 Task: Open Card Customer Feedback Analysis in Board Product Documentation to Workspace Channel Marketing and add a team member Softage.4@softage.net, a label Purple, a checklist Business Process Improvement, an attachment from your onedrive, a color Purple and finally, add a card description 'Plan and execute company team-building training' and a comment 'This task requires us to be proactive in identifying potential risks and taking steps to mitigate them.'. Add a start date 'Jan 04, 1900' with a due date 'Jan 11, 1900'
Action: Mouse moved to (543, 196)
Screenshot: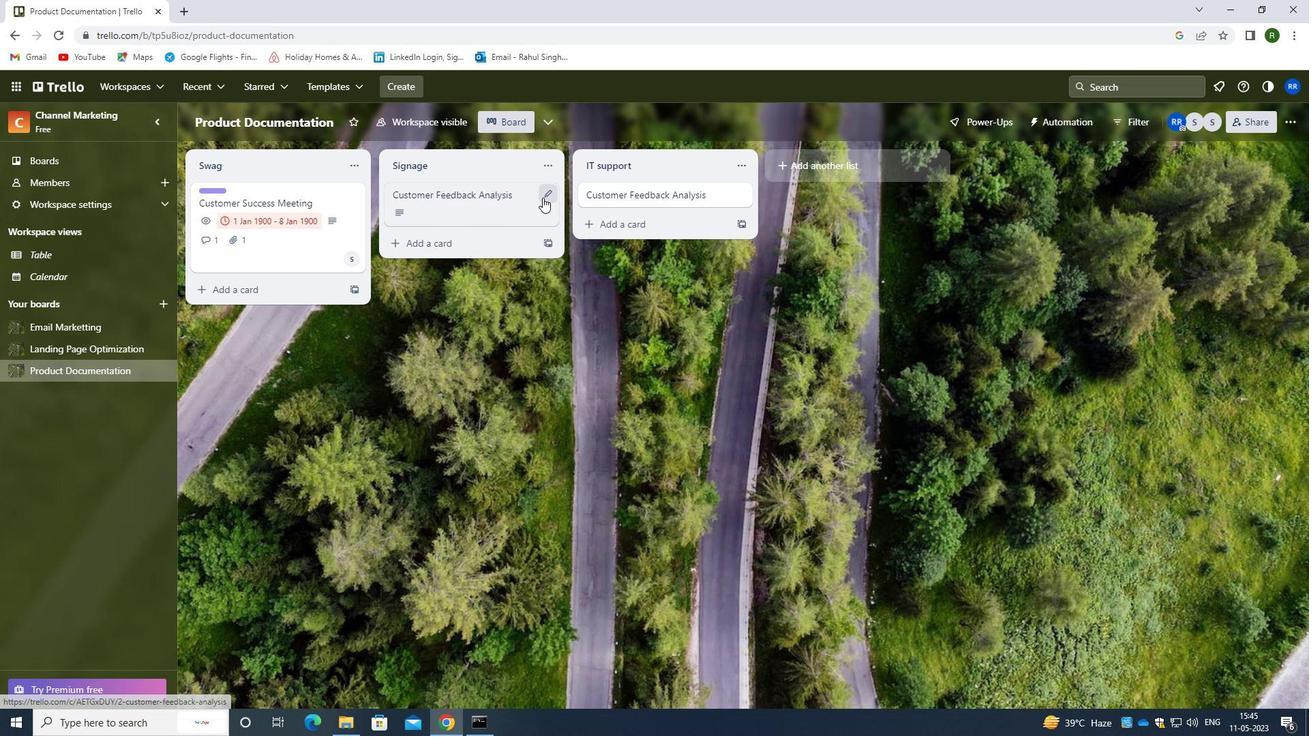 
Action: Mouse pressed left at (543, 196)
Screenshot: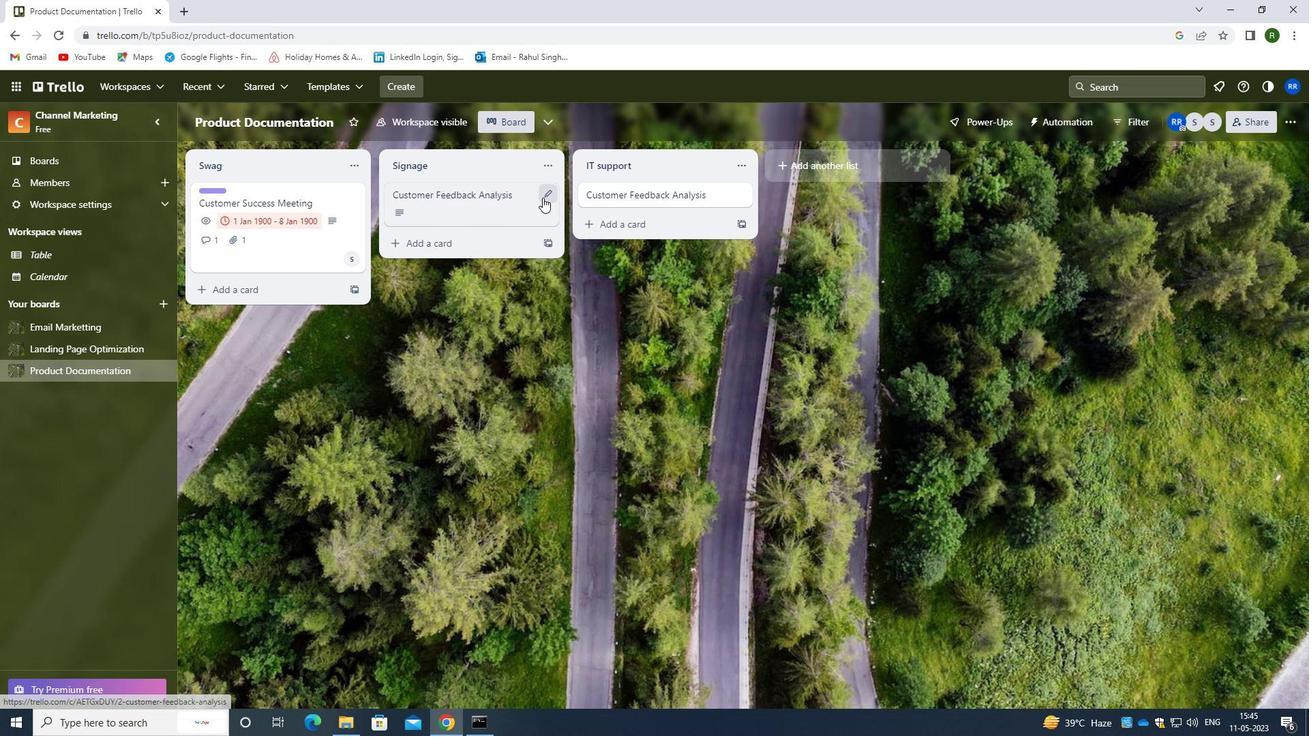 
Action: Mouse moved to (603, 191)
Screenshot: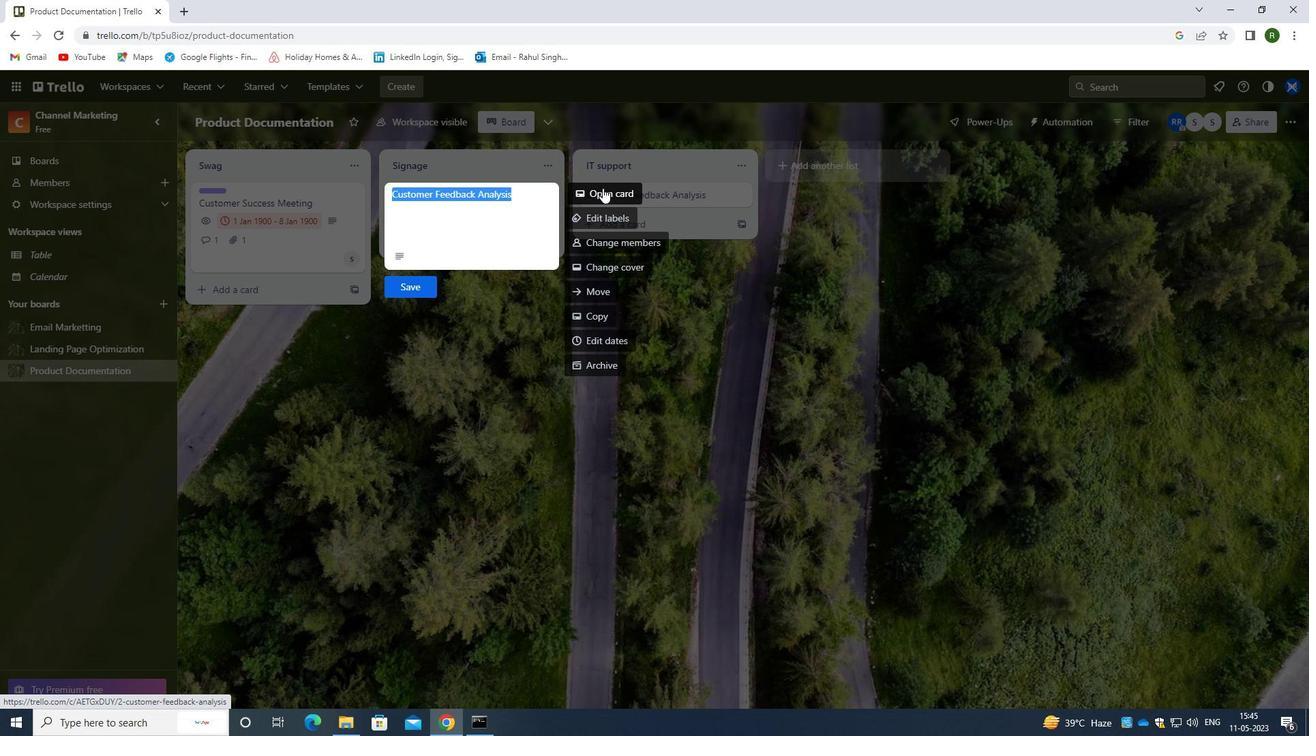 
Action: Mouse pressed left at (603, 191)
Screenshot: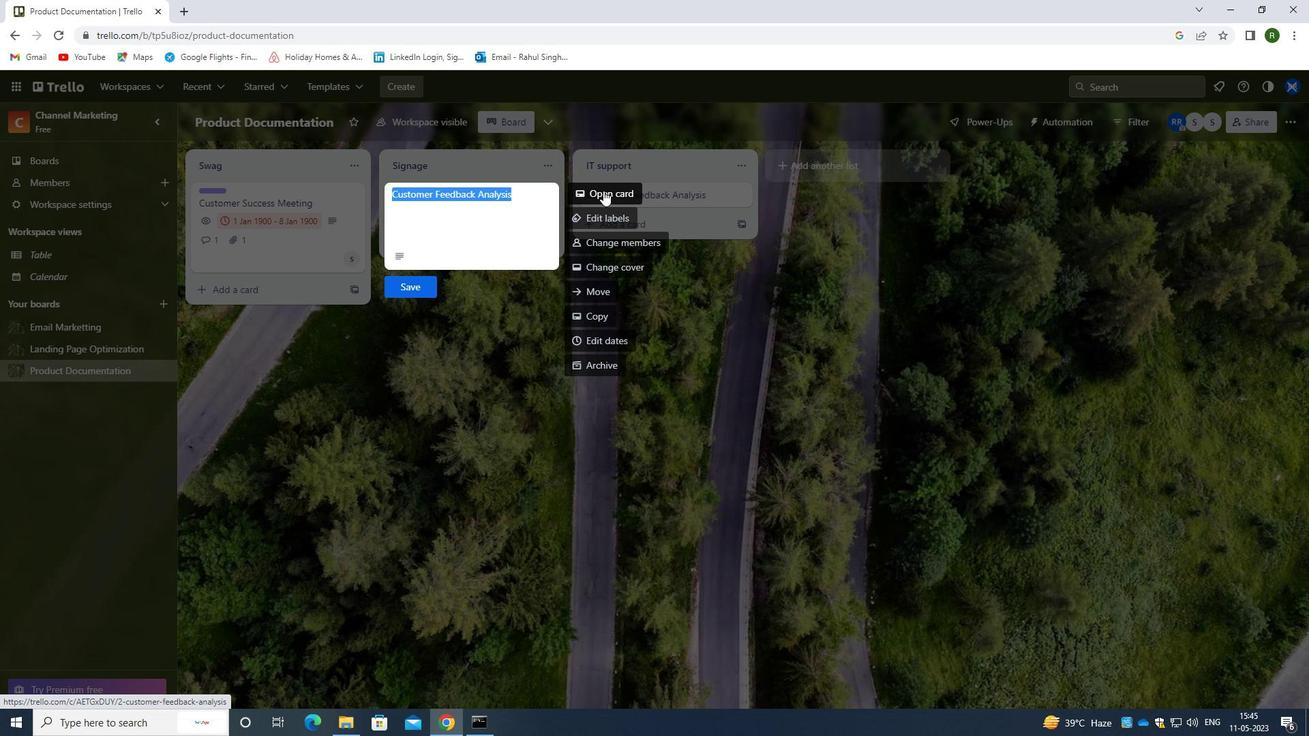 
Action: Mouse moved to (835, 236)
Screenshot: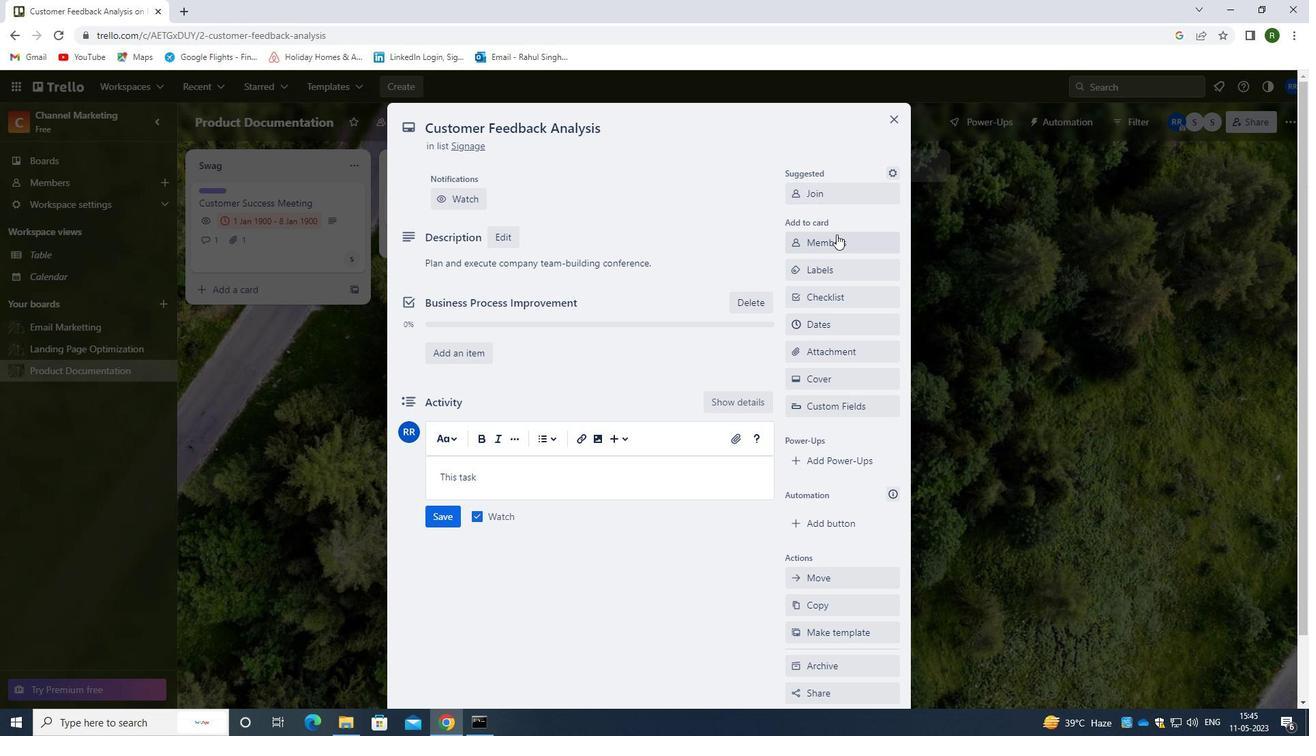 
Action: Mouse pressed left at (835, 236)
Screenshot: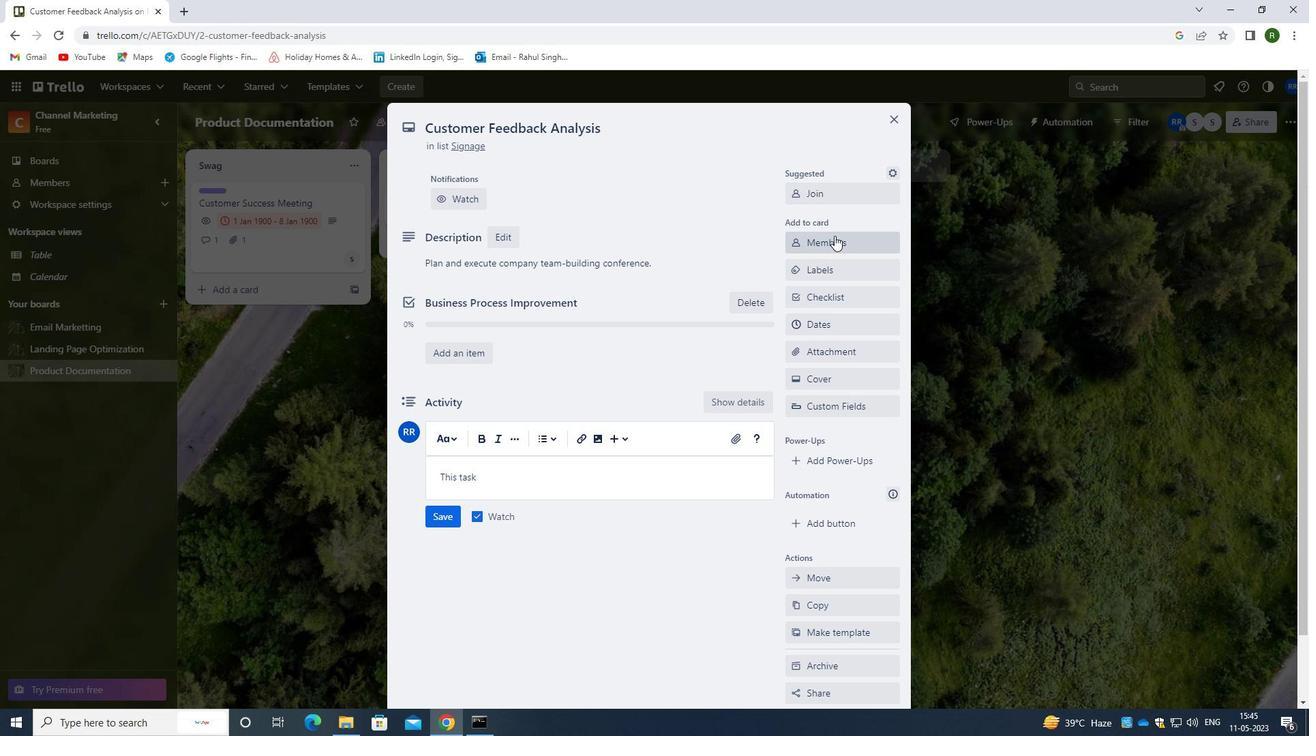 
Action: Mouse moved to (823, 313)
Screenshot: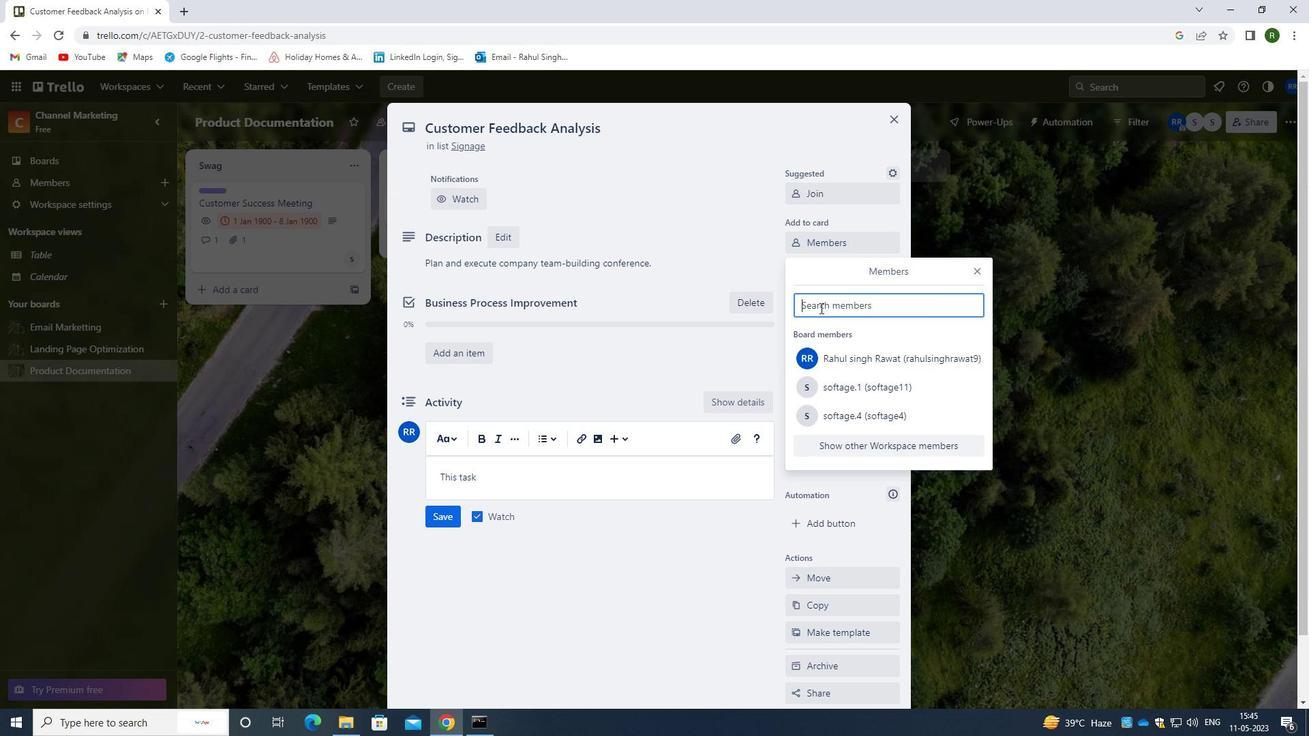 
Action: Key pressed <Key.caps_lock>s<Key.caps_lock>oftage.4<Key.shift>@SOFTAGE.NET
Screenshot: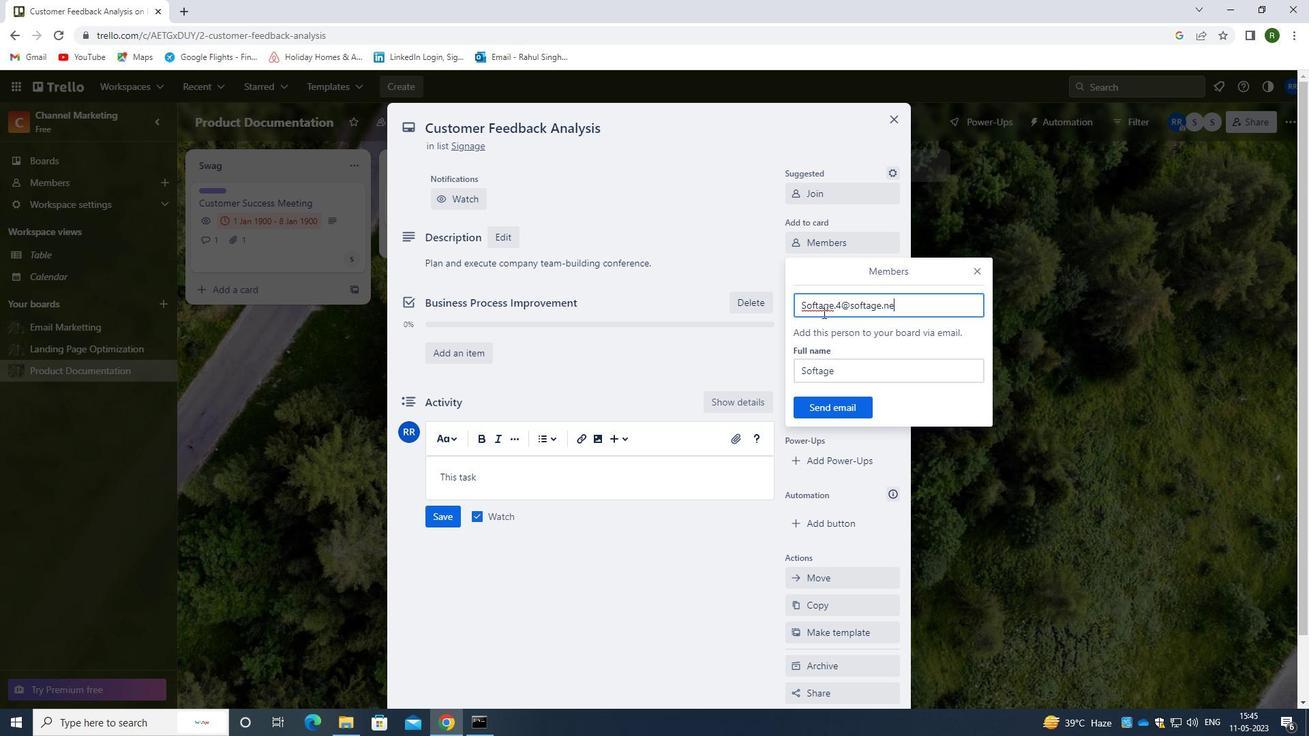 
Action: Mouse moved to (853, 408)
Screenshot: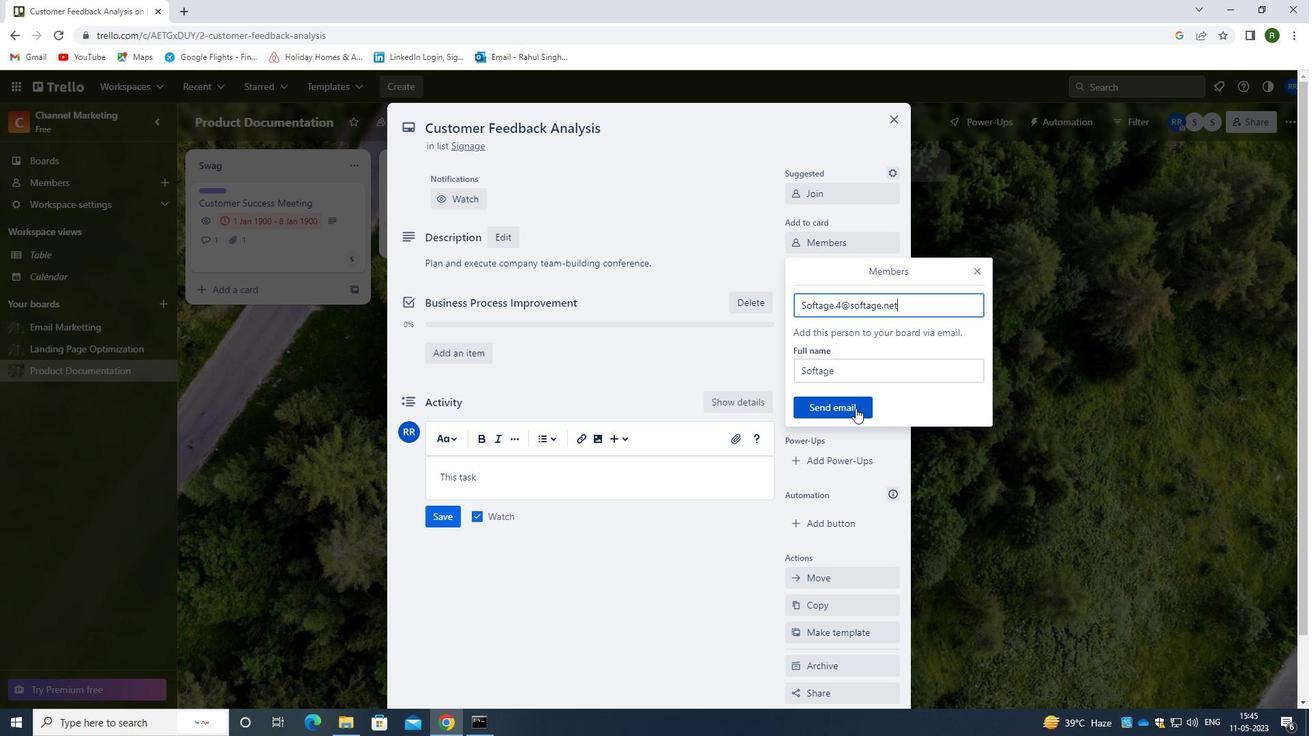 
Action: Mouse pressed left at (853, 408)
Screenshot: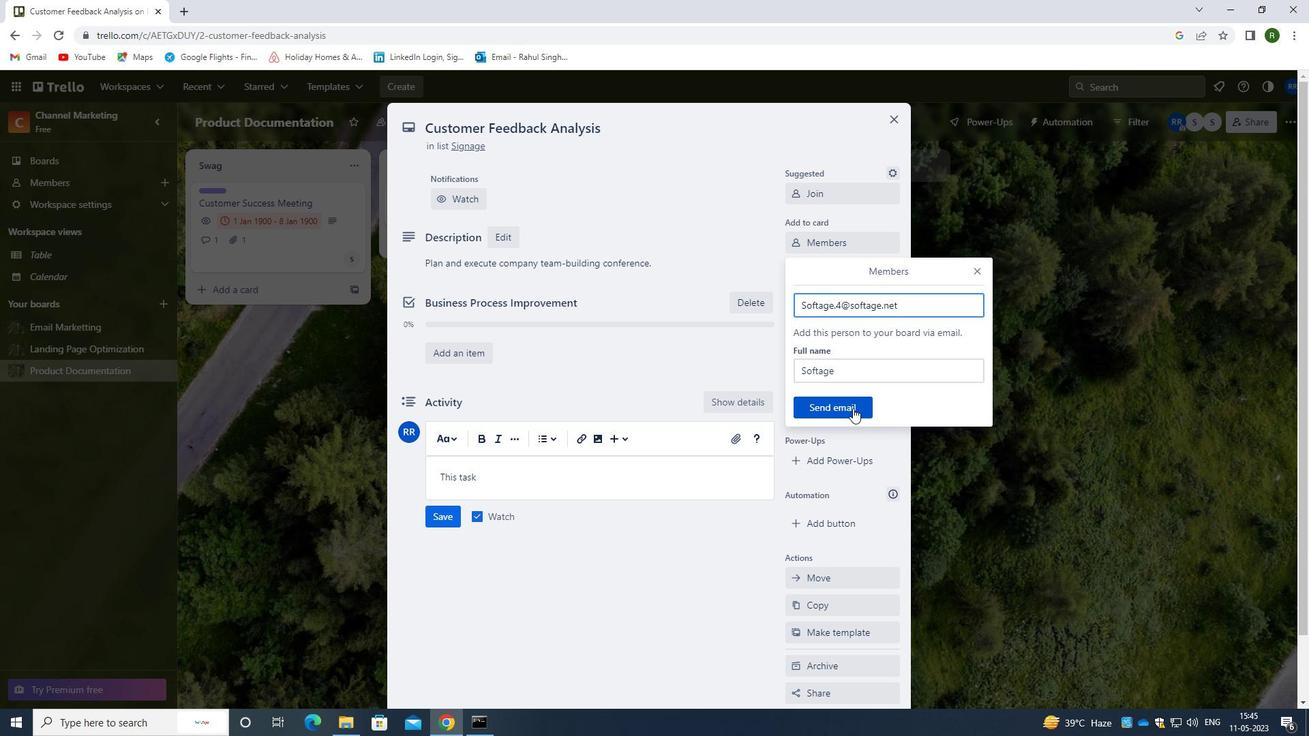 
Action: Mouse moved to (821, 264)
Screenshot: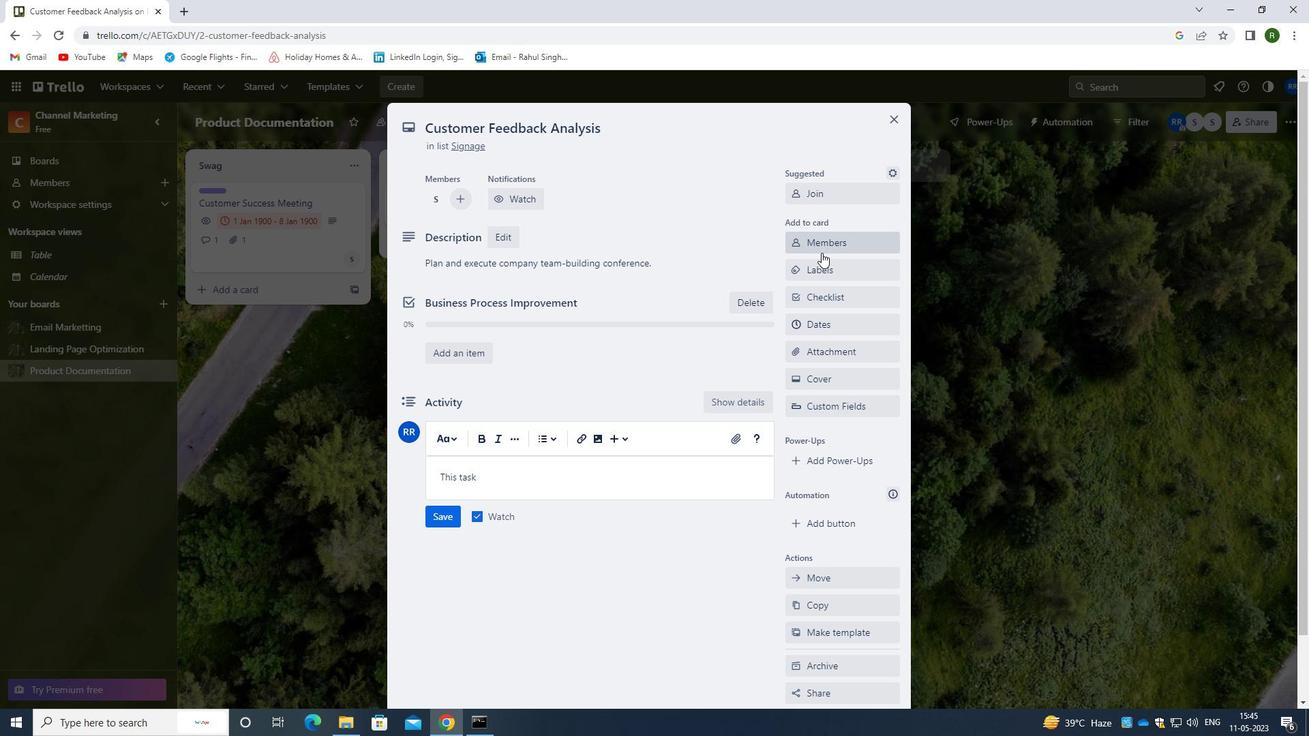 
Action: Mouse pressed left at (821, 264)
Screenshot: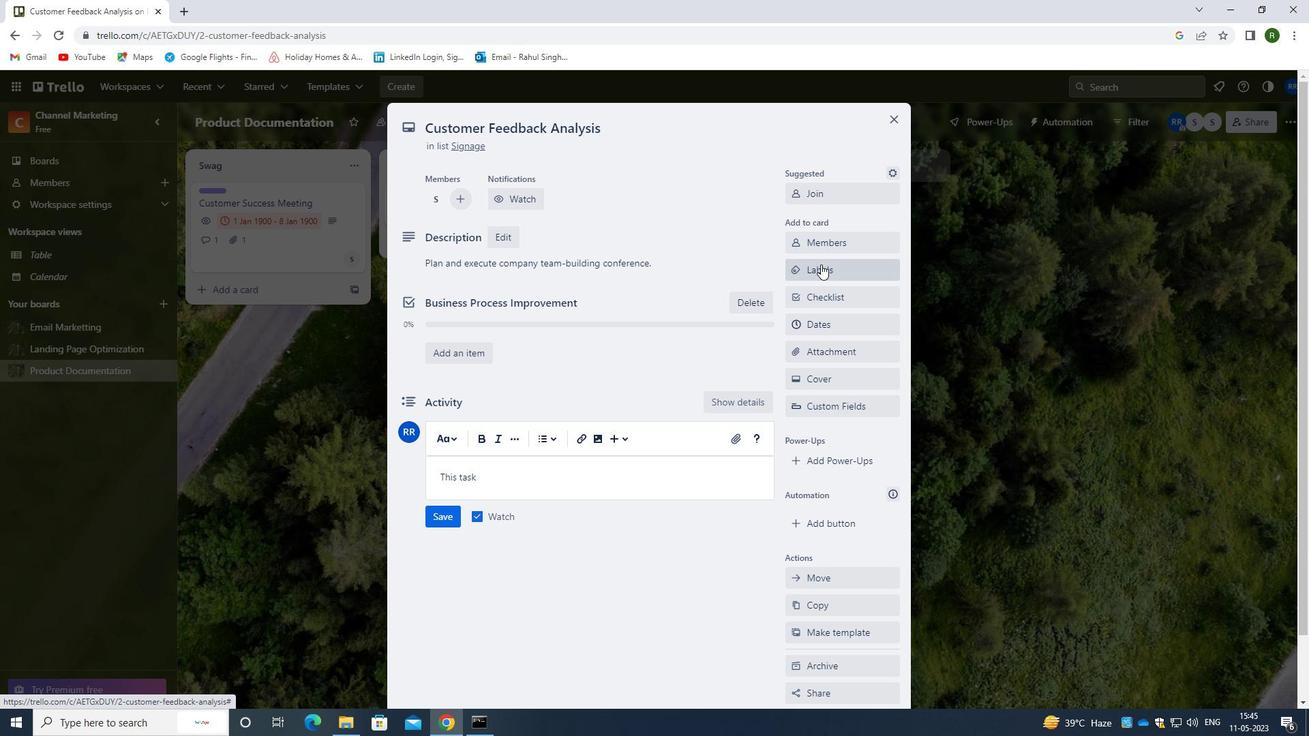 
Action: Mouse moved to (835, 334)
Screenshot: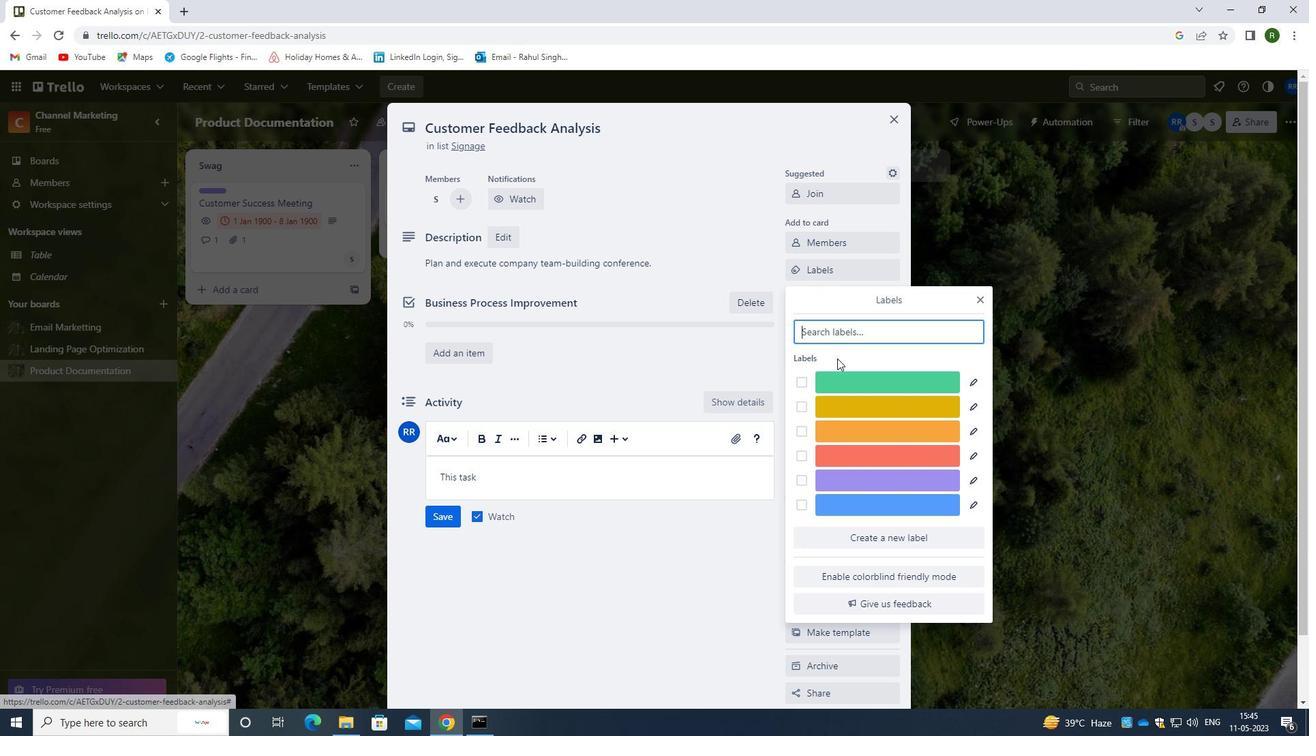 
Action: Key pressed PURPLE
Screenshot: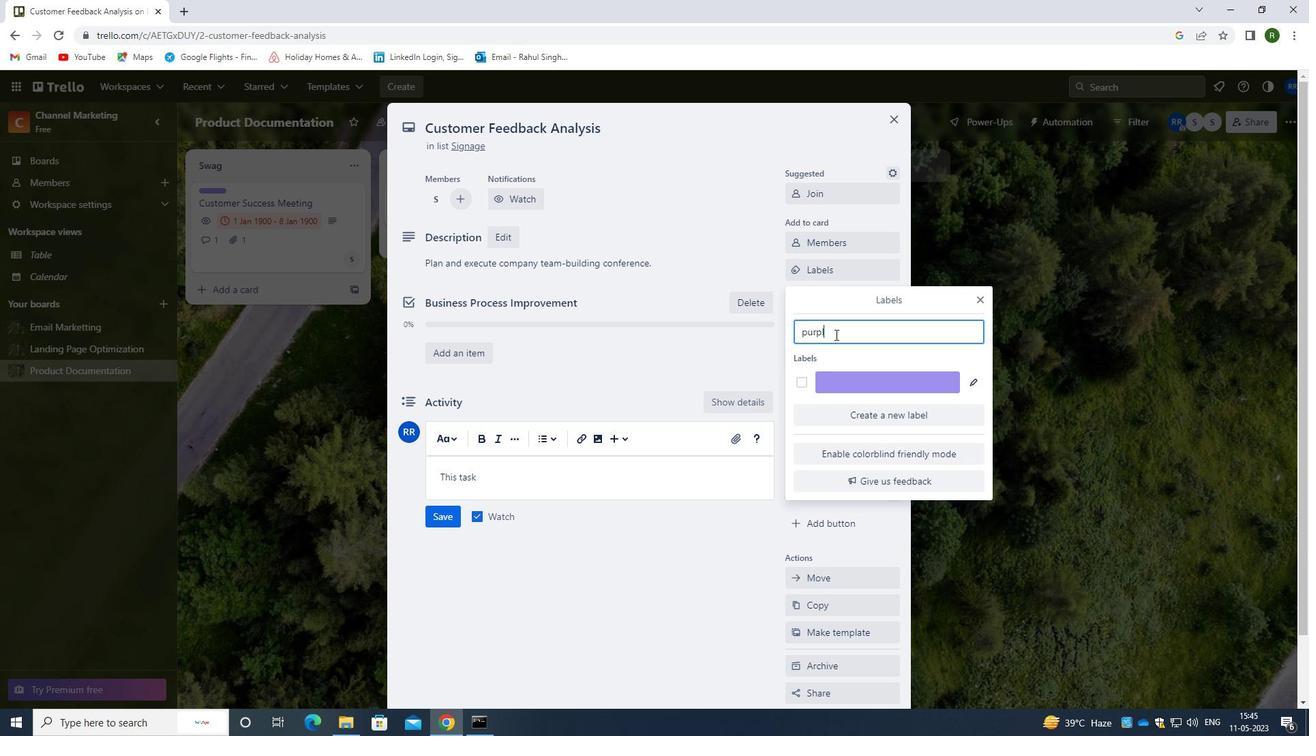
Action: Mouse moved to (798, 380)
Screenshot: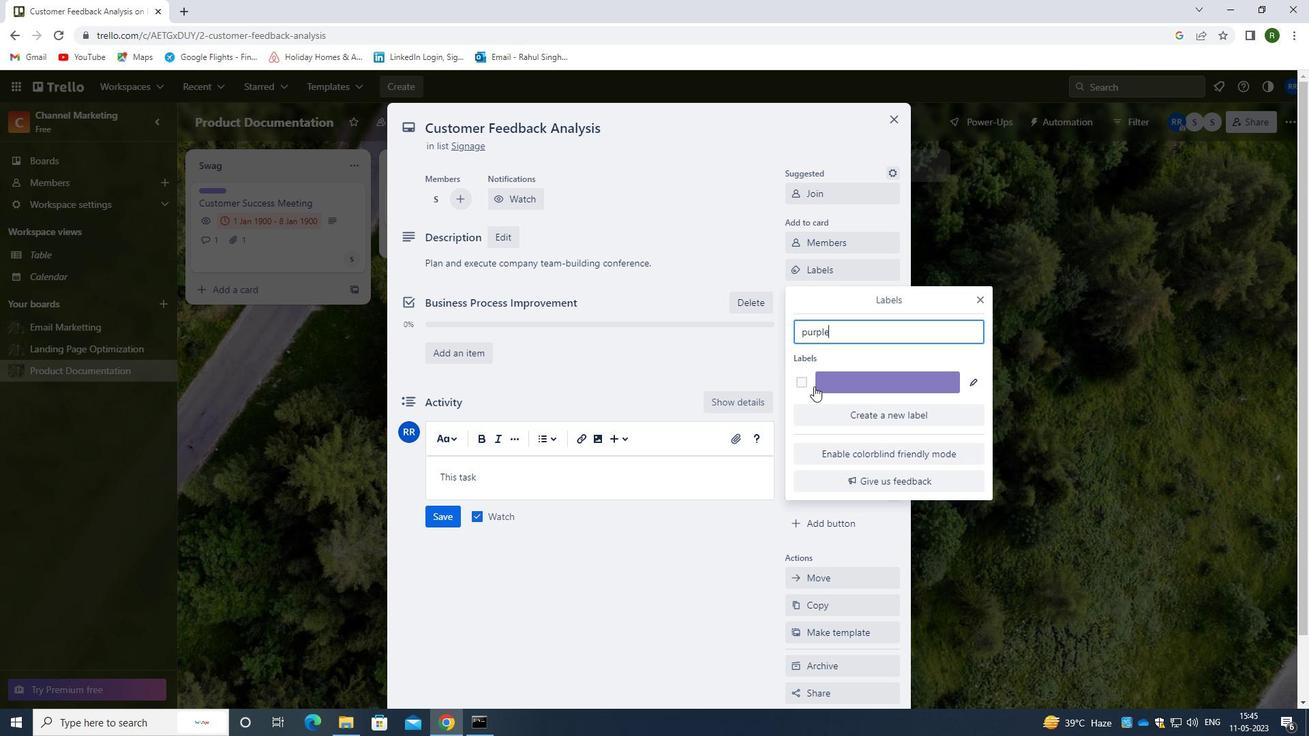 
Action: Mouse pressed left at (798, 380)
Screenshot: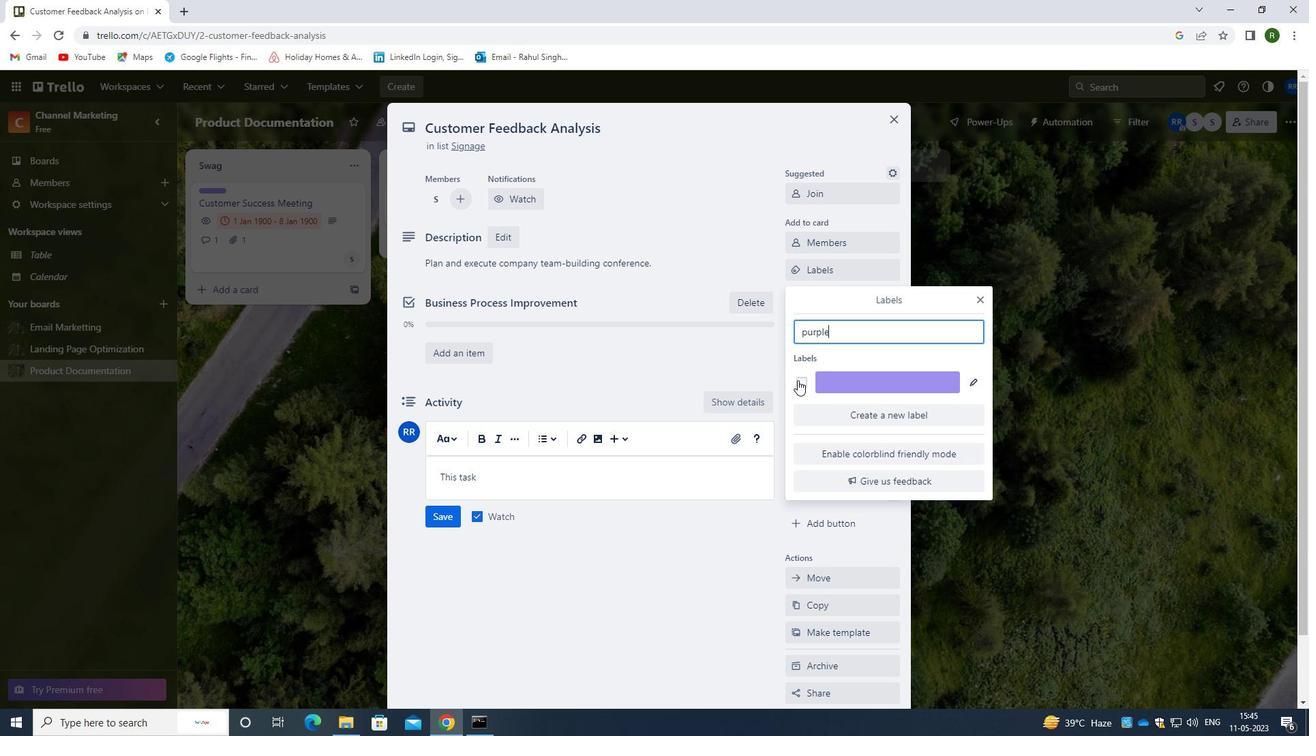 
Action: Mouse moved to (980, 303)
Screenshot: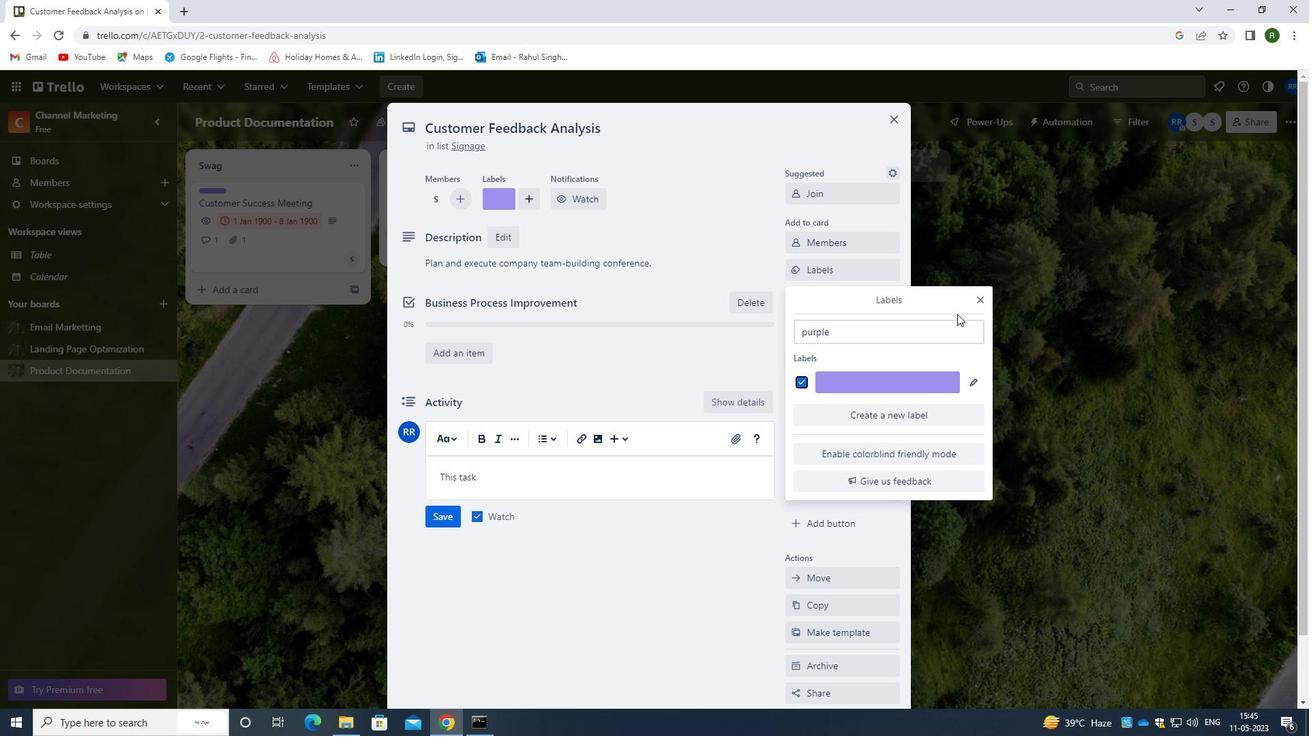 
Action: Mouse pressed left at (980, 303)
Screenshot: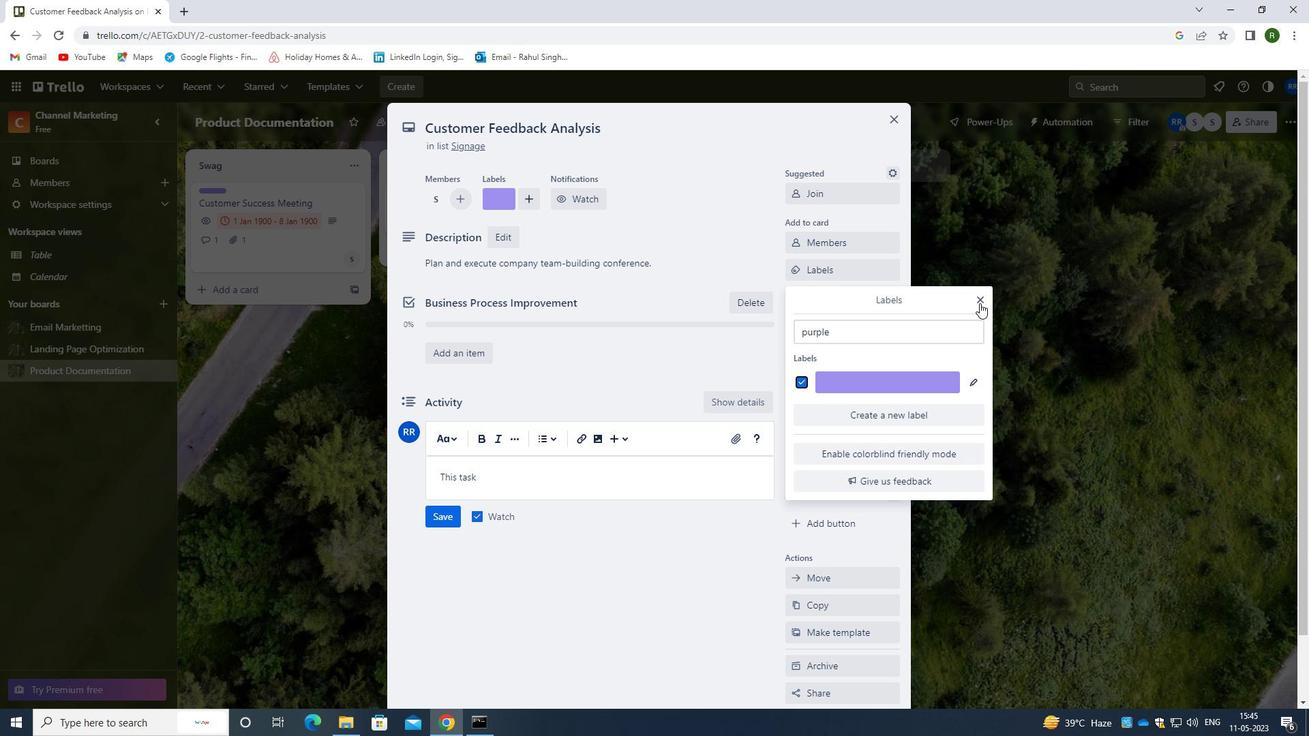 
Action: Mouse moved to (833, 302)
Screenshot: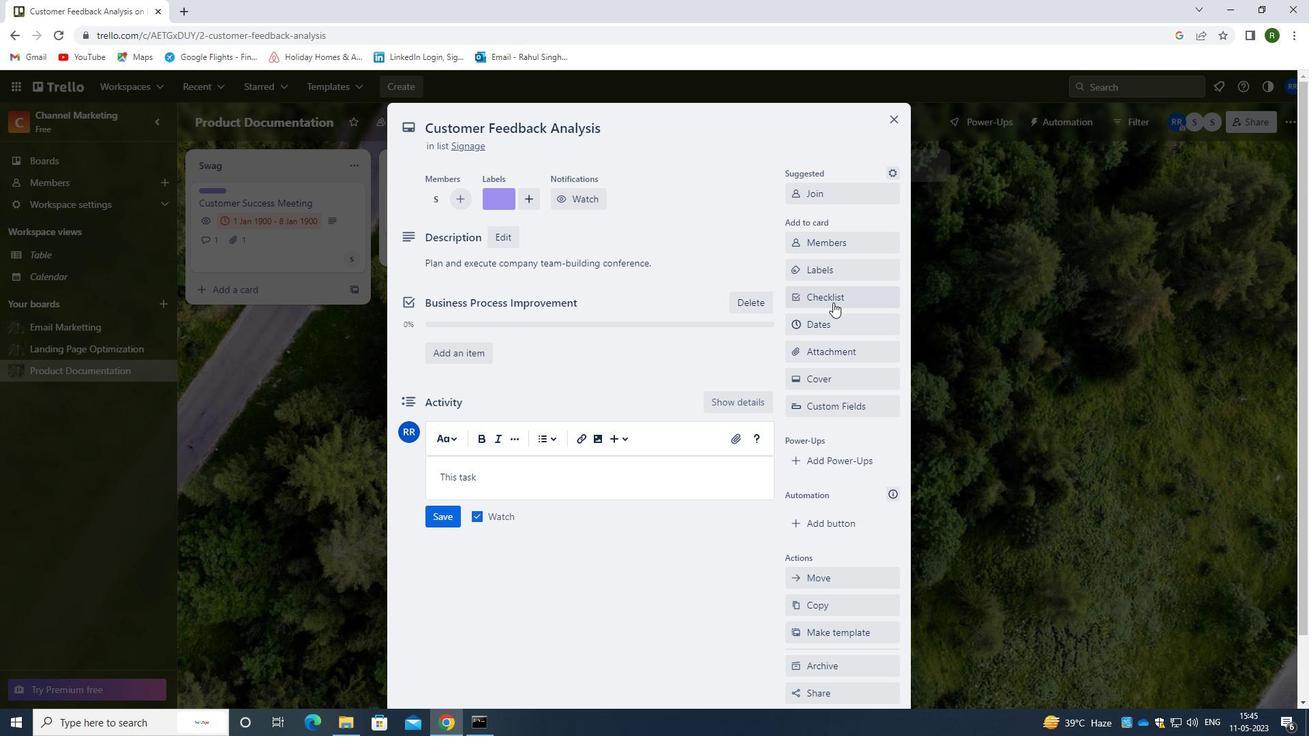 
Action: Mouse pressed left at (833, 302)
Screenshot: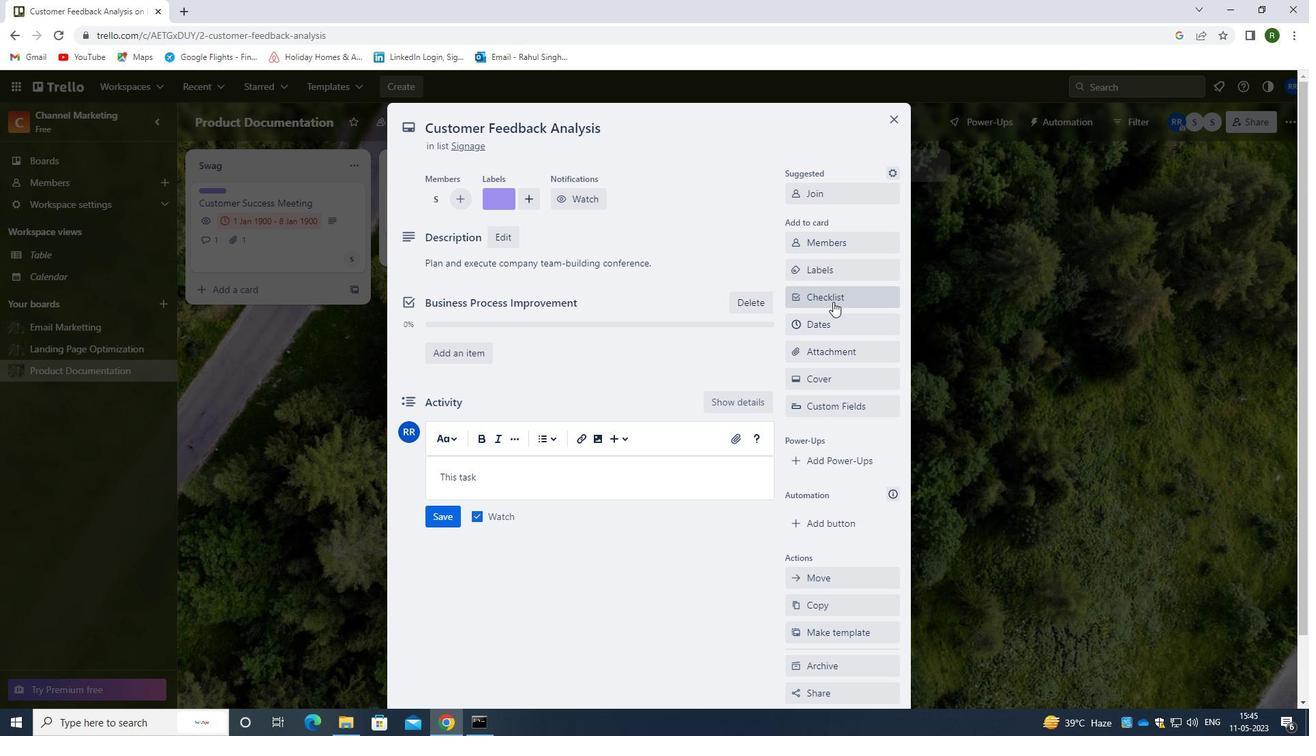 
Action: Mouse moved to (871, 364)
Screenshot: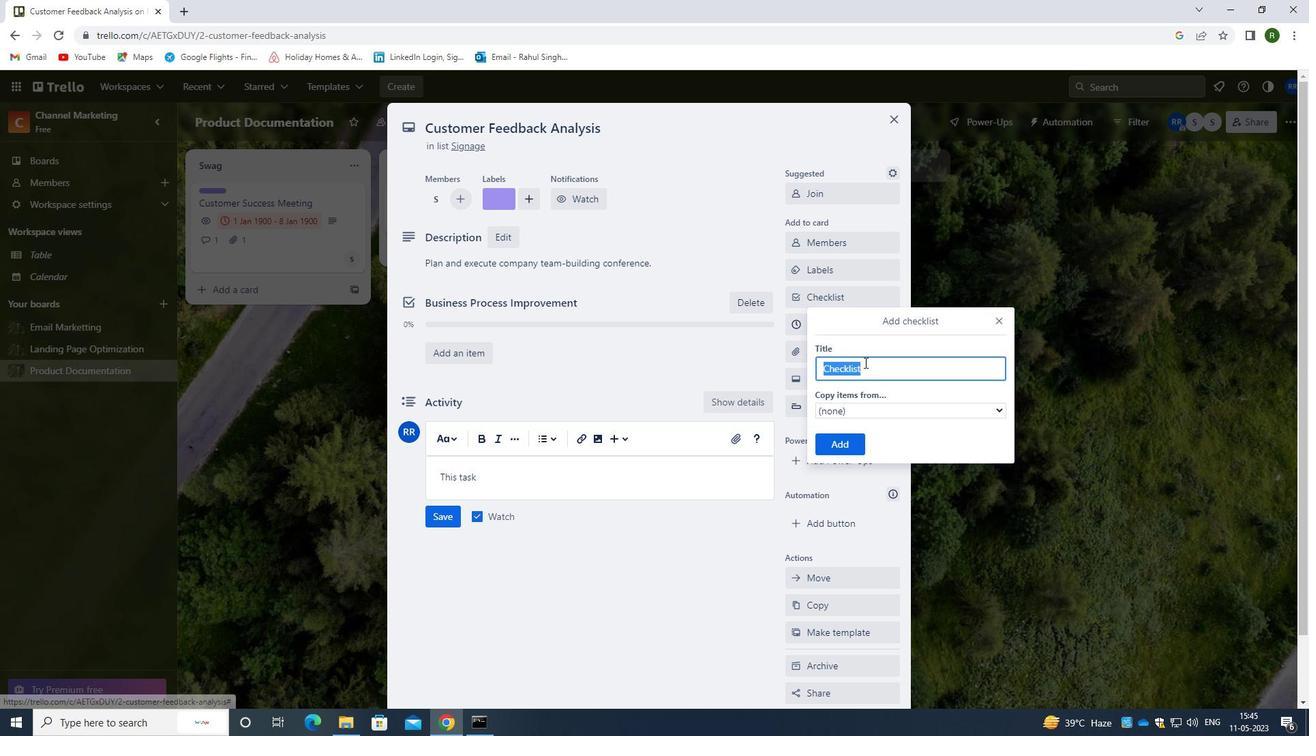 
Action: Key pressed <Key.backspace><Key.shift><Key.shift><Key.shift><Key.shift><Key.shift><Key.shift><Key.shift><Key.shift><Key.shift><Key.shift><Key.shift><Key.shift><Key.shift><Key.shift><Key.shift><Key.shift><Key.shift><Key.shift><Key.shift><Key.shift><Key.shift><Key.shift><Key.shift><Key.shift><Key.shift><Key.shift><Key.shift><Key.shift><Key.shift><Key.shift><Key.shift><Key.shift><Key.shift><Key.shift><Key.shift><Key.shift><Key.shift><Key.shift><Key.shift><Key.shift><Key.shift><Key.shift><Key.shift><Key.shift><Key.shift><Key.shift><Key.shift><Key.shift><Key.shift><Key.shift><Key.shift>BUSINESS<Key.space><Key.shift><Key.shift><Key.shift><Key.shift><Key.shift>PROCESS<Key.space><Key.shift>IMPROB<Key.backspace>VEMENT
Screenshot: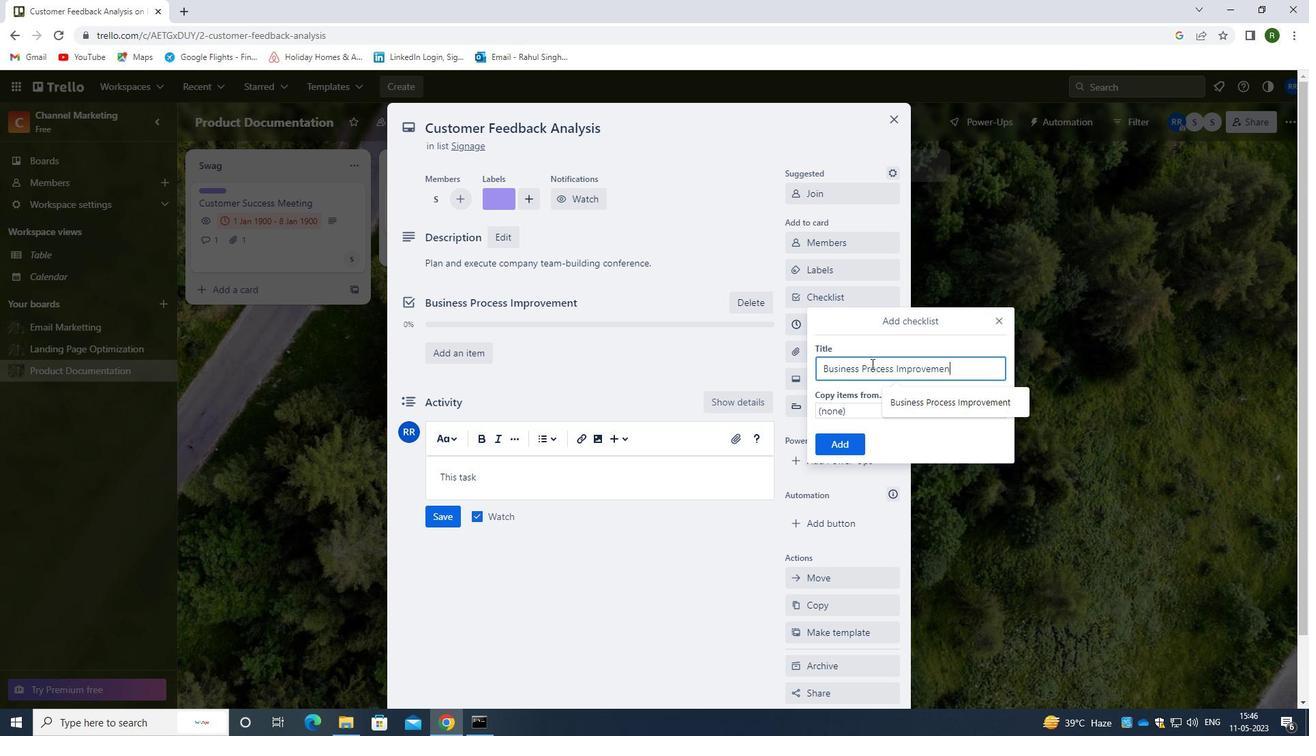 
Action: Mouse moved to (839, 441)
Screenshot: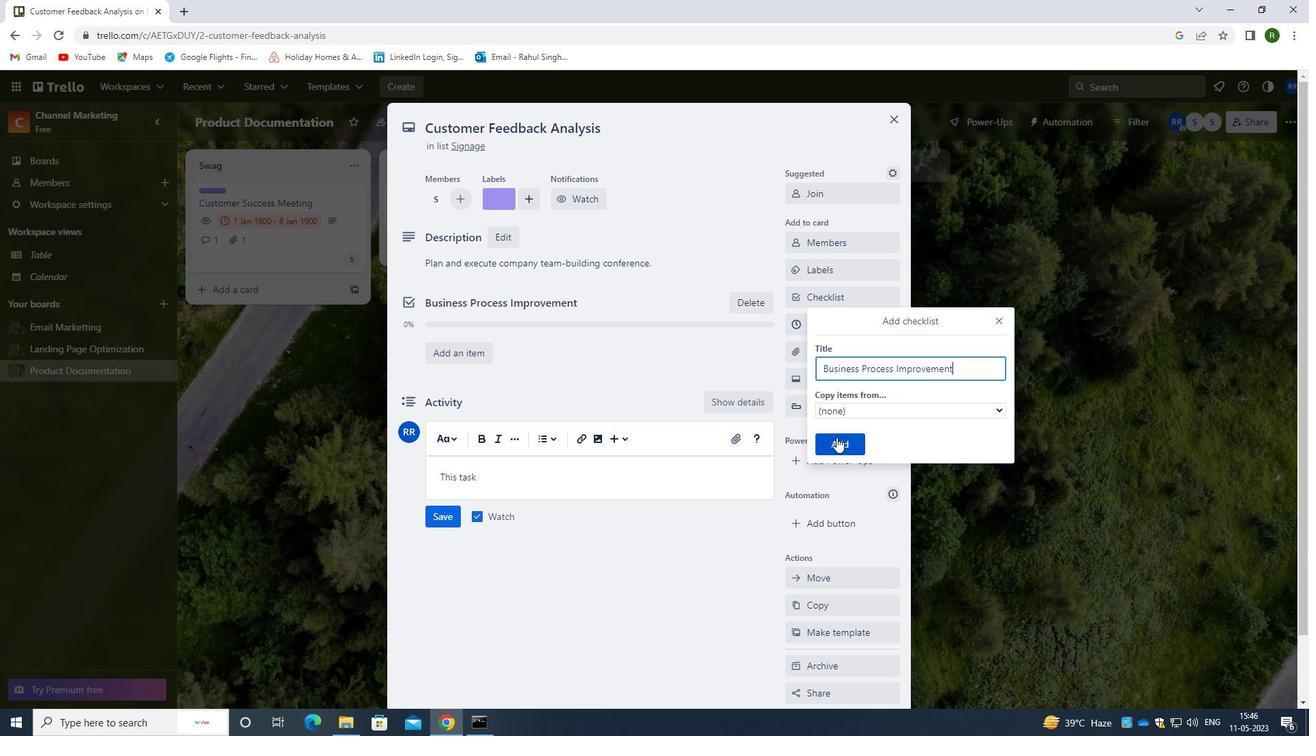 
Action: Mouse pressed left at (839, 441)
Screenshot: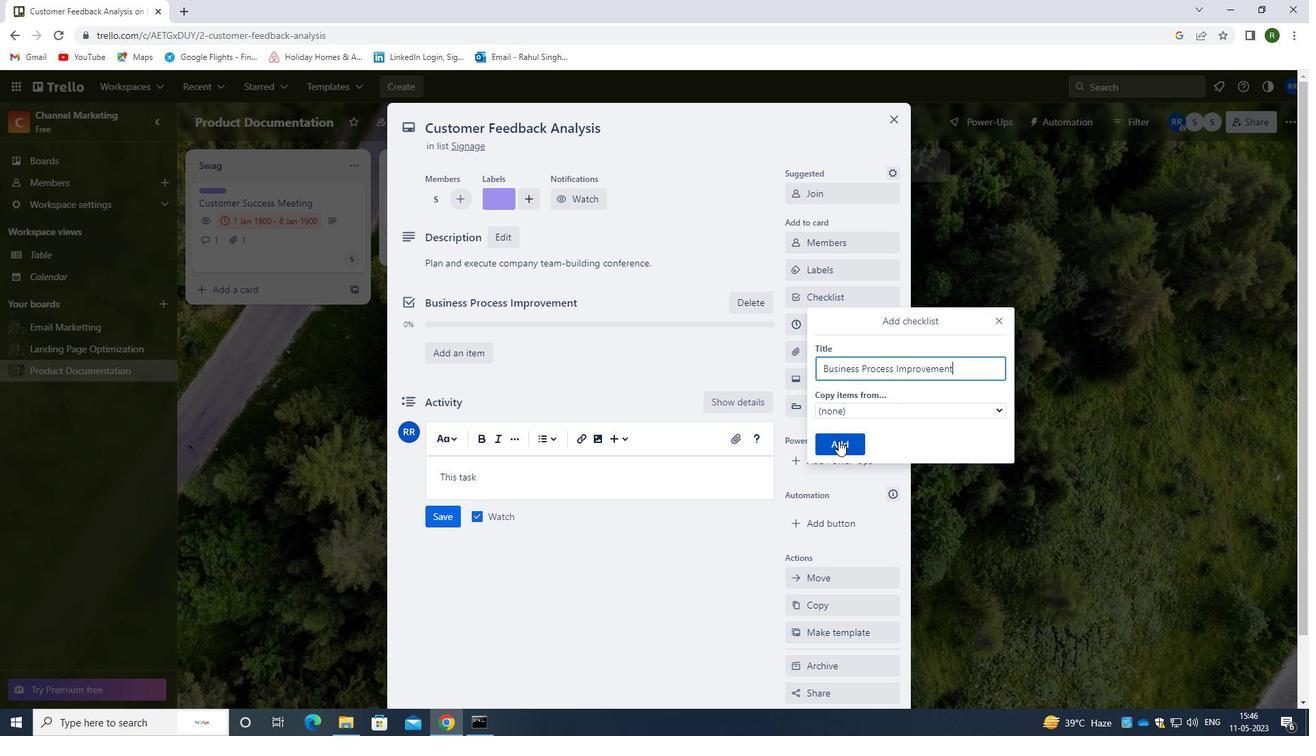 
Action: Mouse moved to (835, 352)
Screenshot: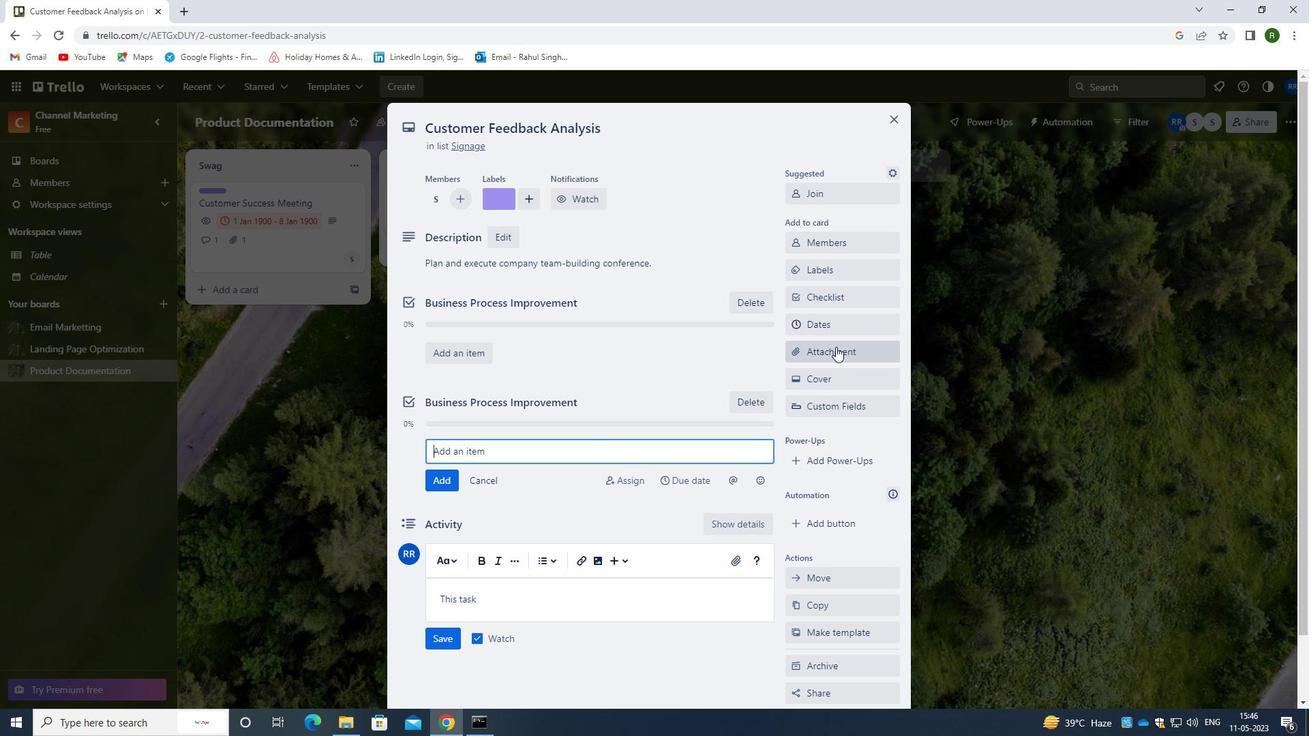 
Action: Mouse pressed left at (835, 352)
Screenshot: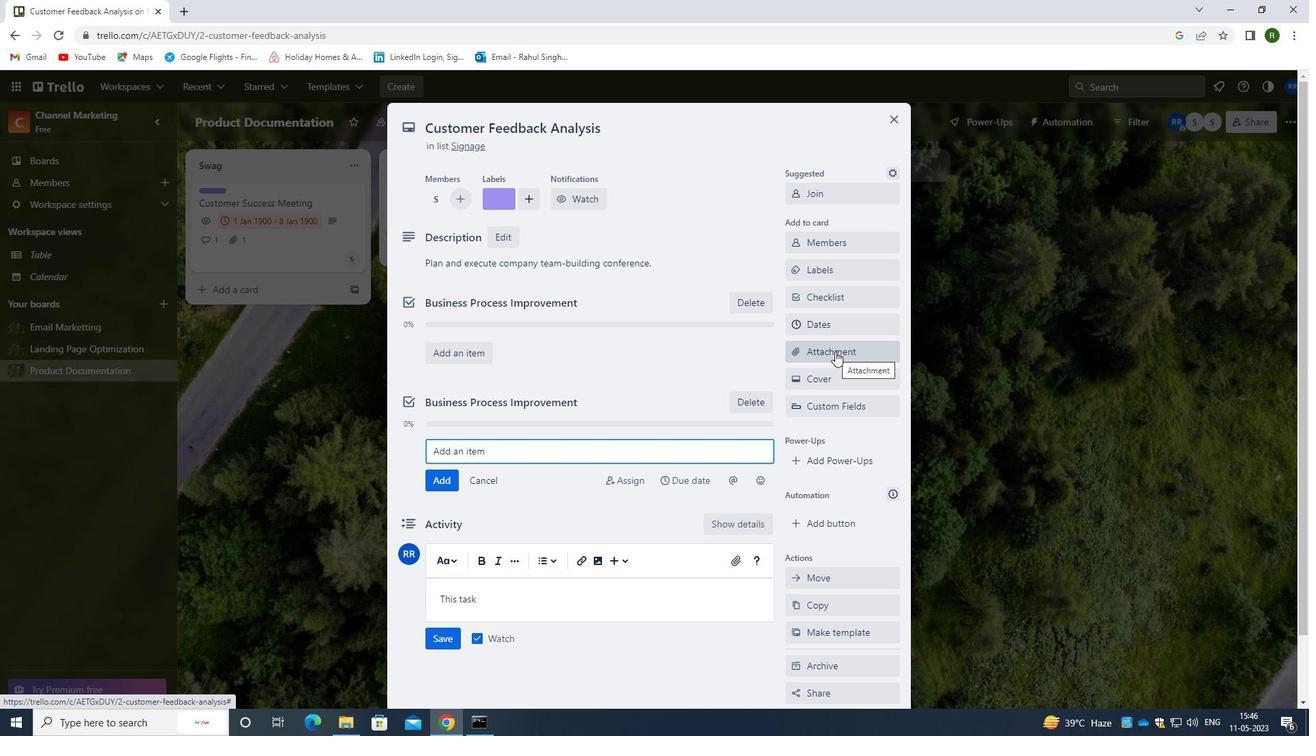 
Action: Mouse moved to (830, 517)
Screenshot: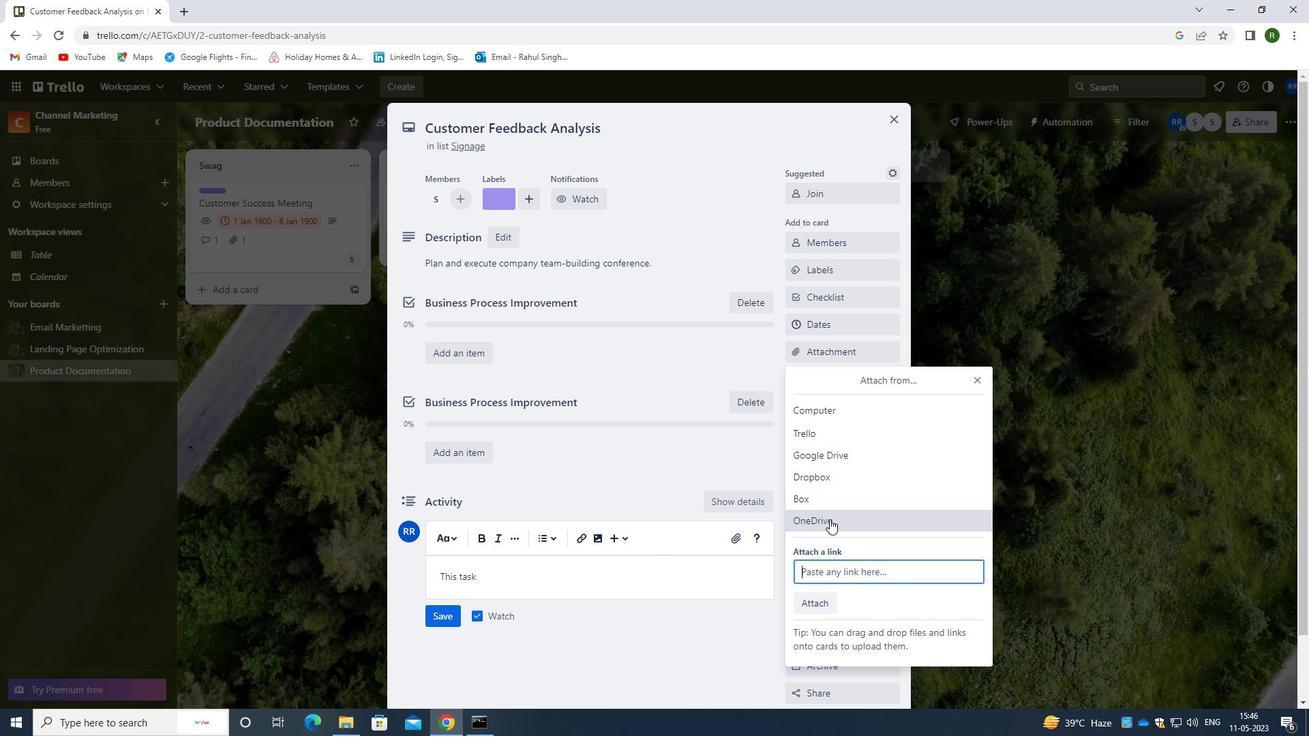 
Action: Mouse pressed left at (830, 517)
Screenshot: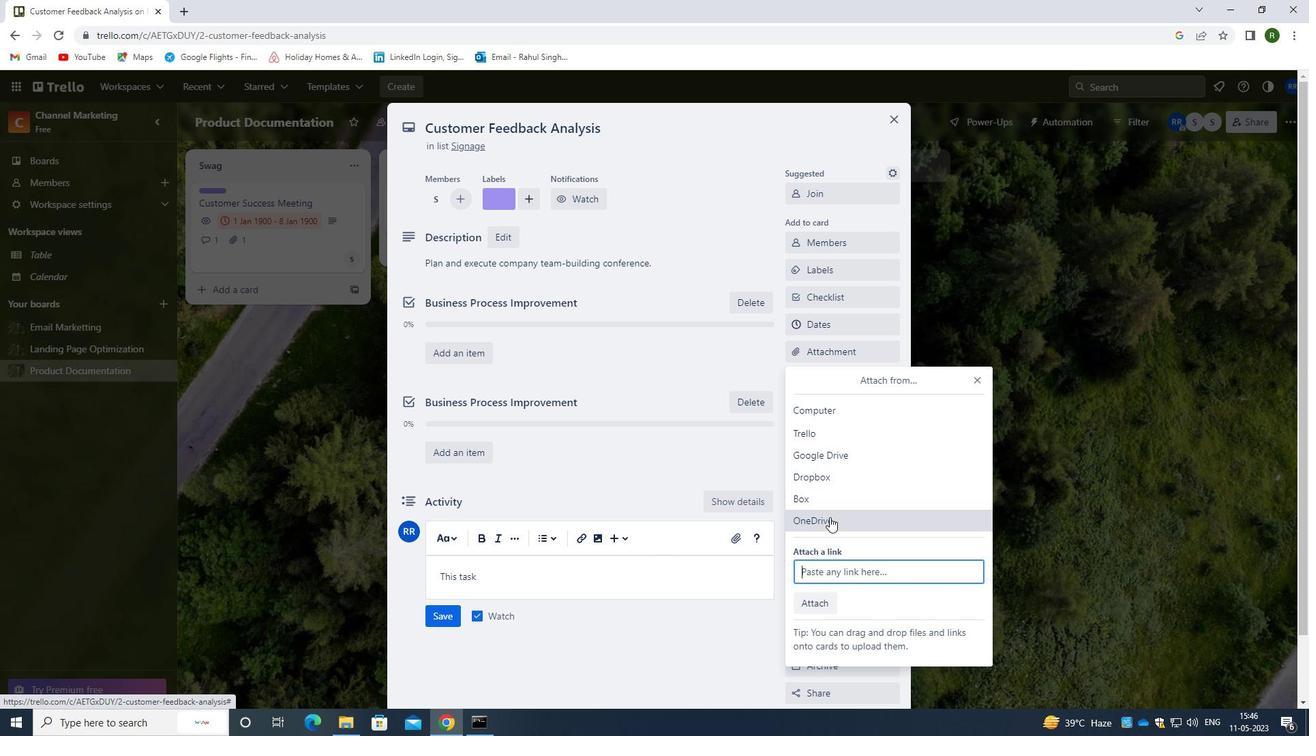 
Action: Mouse moved to (413, 502)
Screenshot: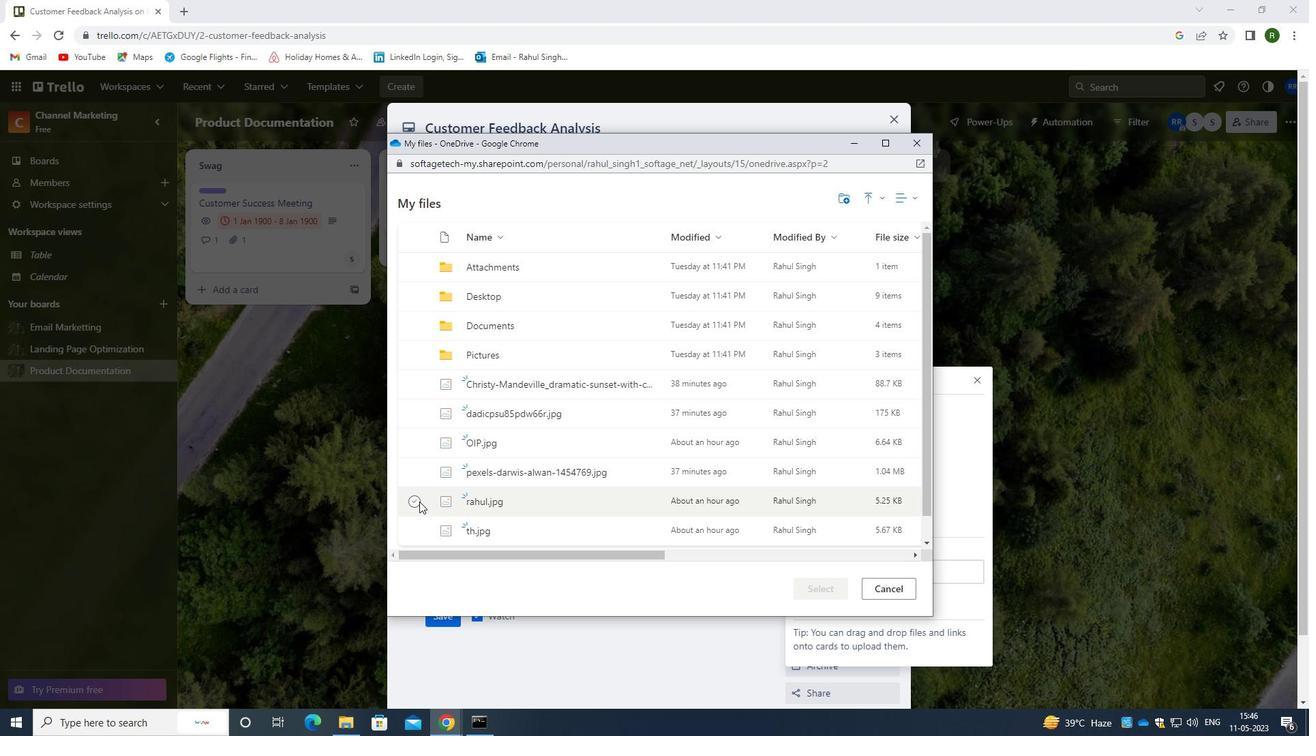 
Action: Mouse pressed left at (413, 502)
Screenshot: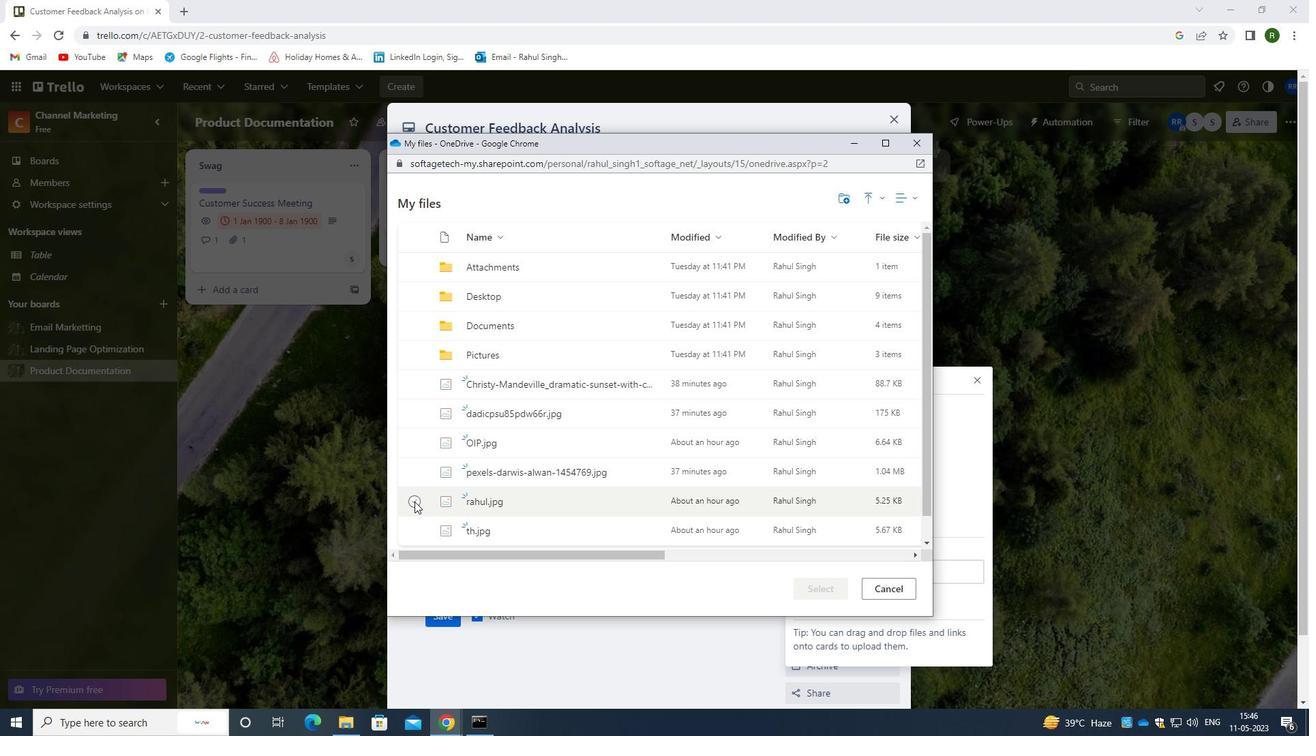 
Action: Mouse moved to (809, 588)
Screenshot: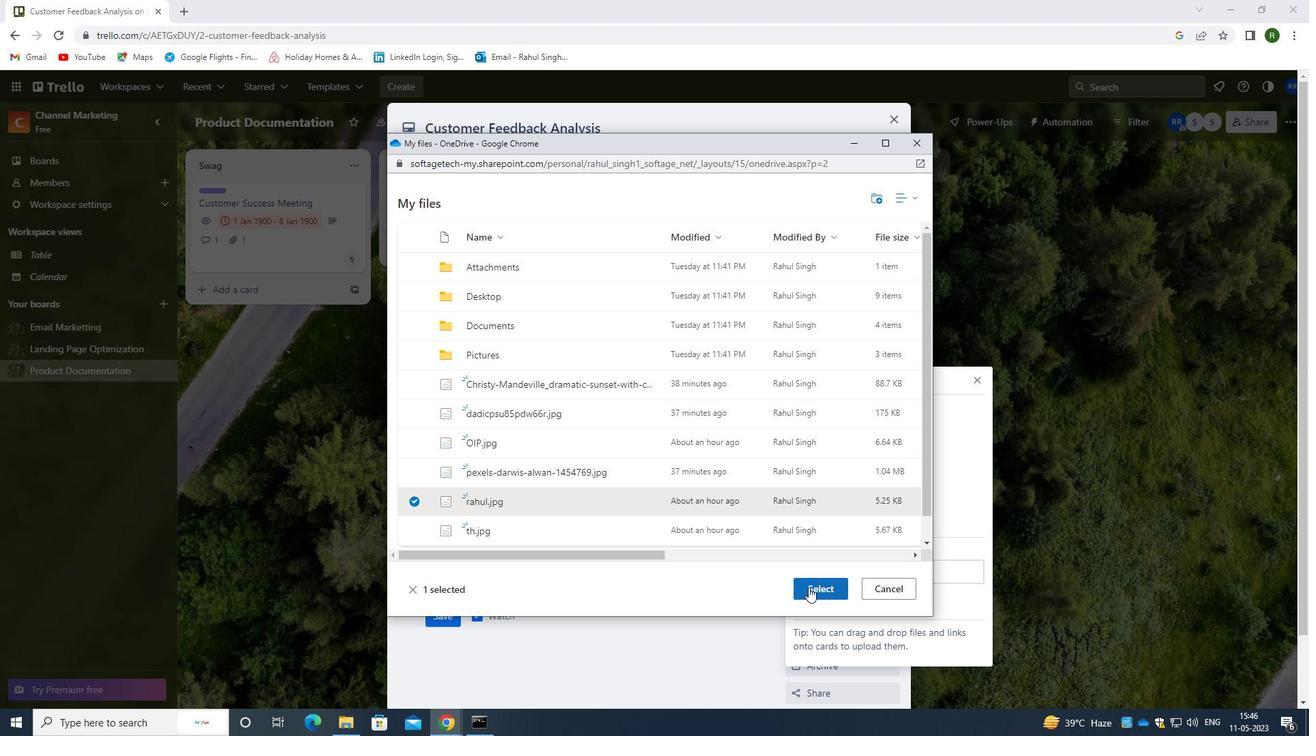 
Action: Mouse pressed left at (809, 588)
Screenshot: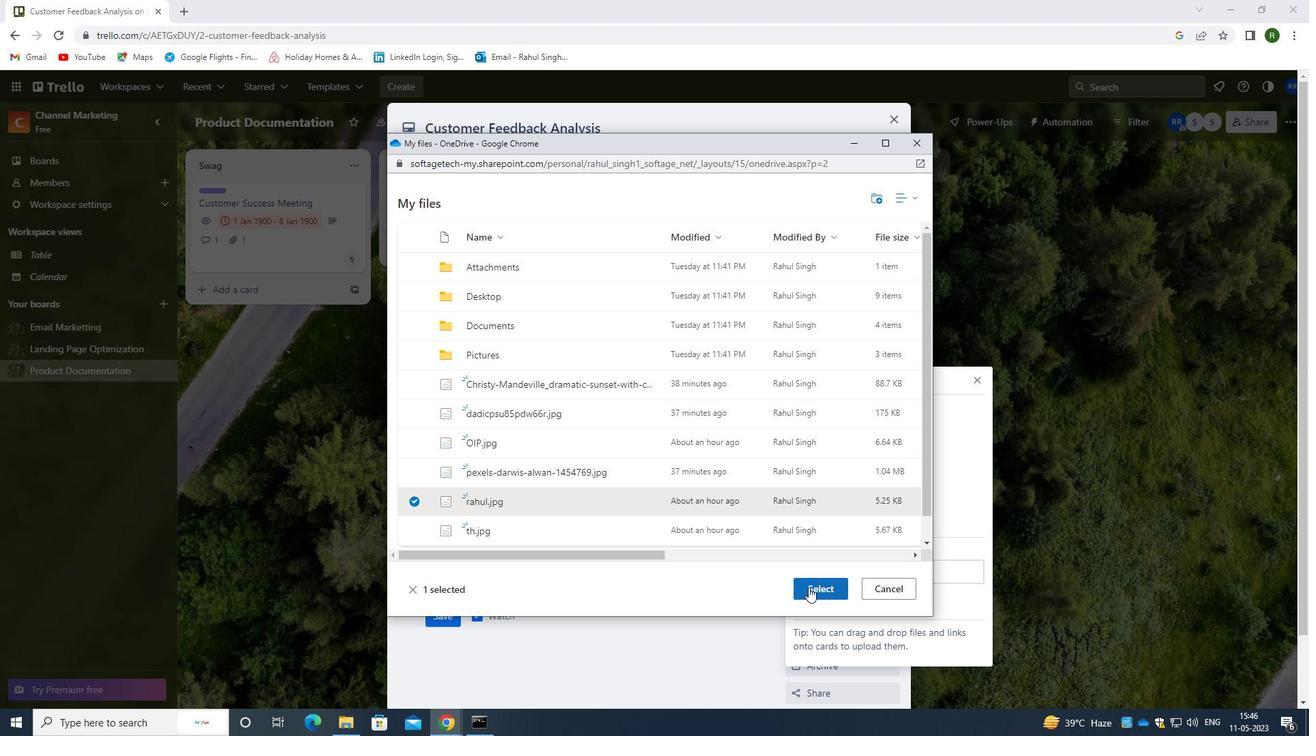 
Action: Mouse moved to (657, 264)
Screenshot: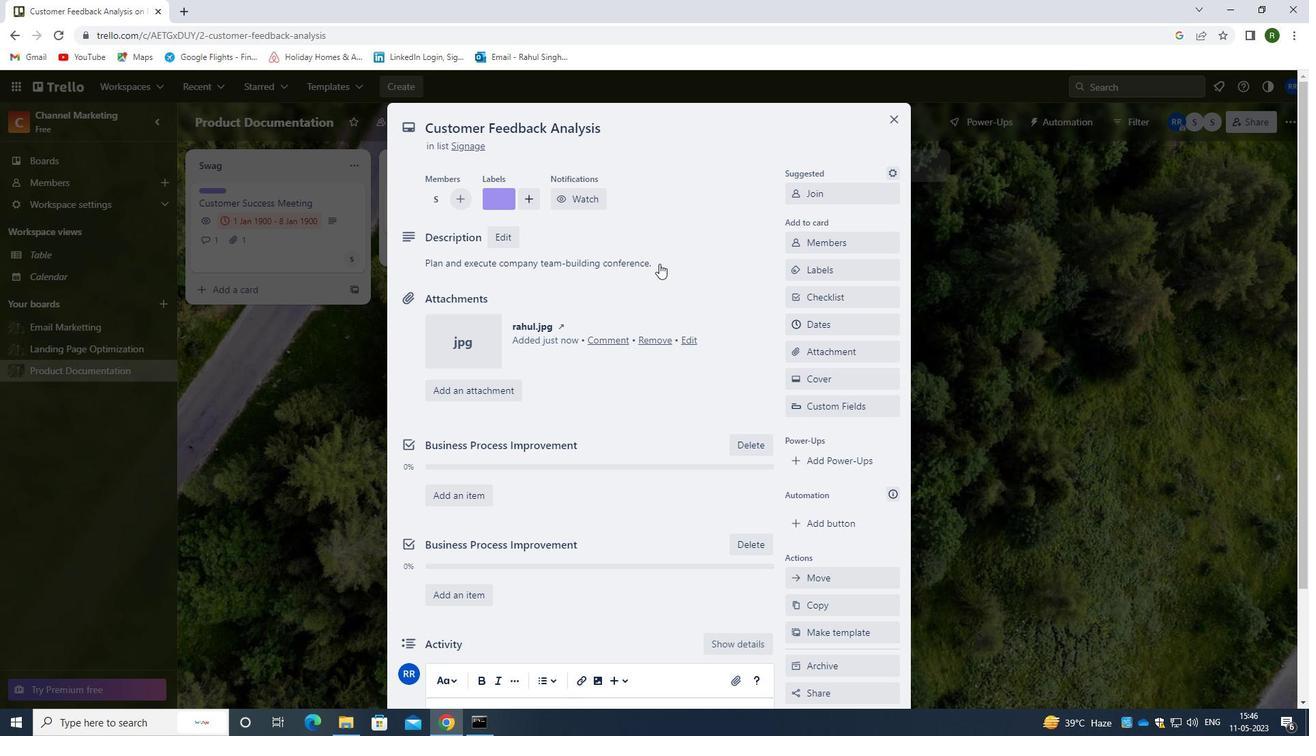 
Action: Mouse pressed left at (657, 264)
Screenshot: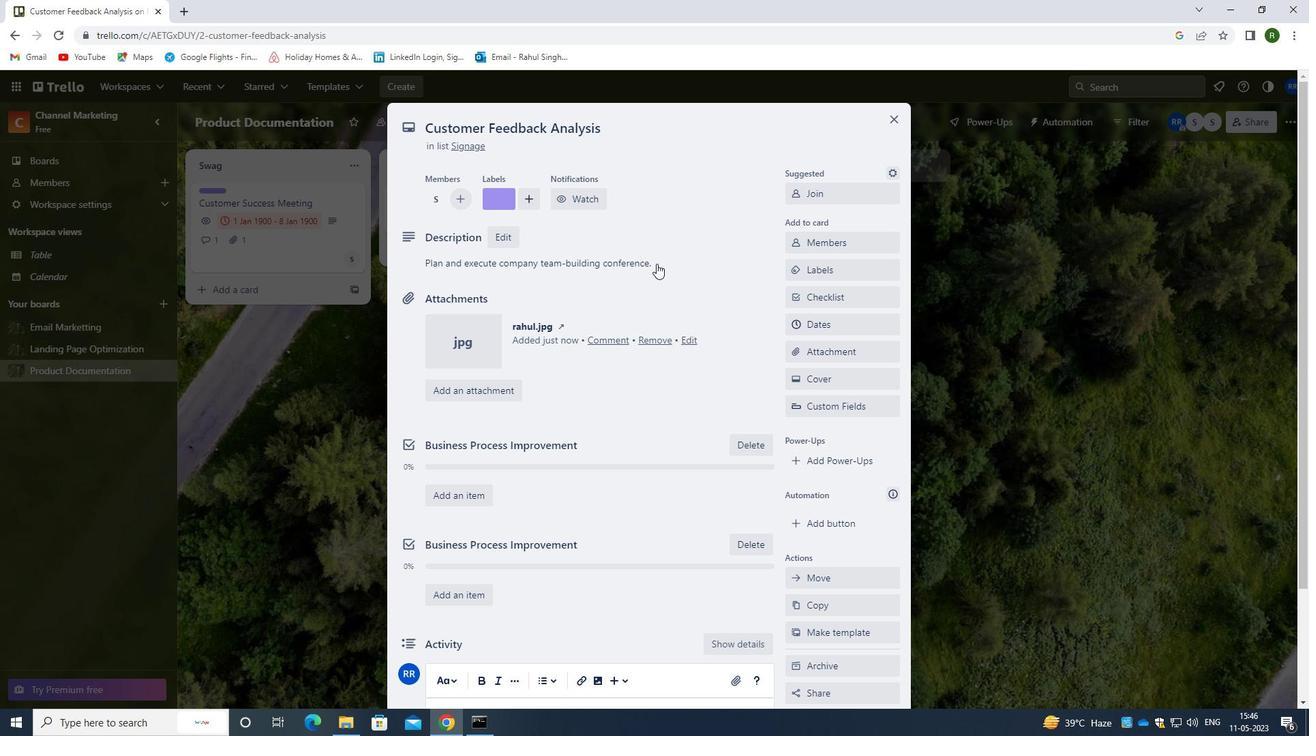 
Action: Mouse moved to (672, 313)
Screenshot: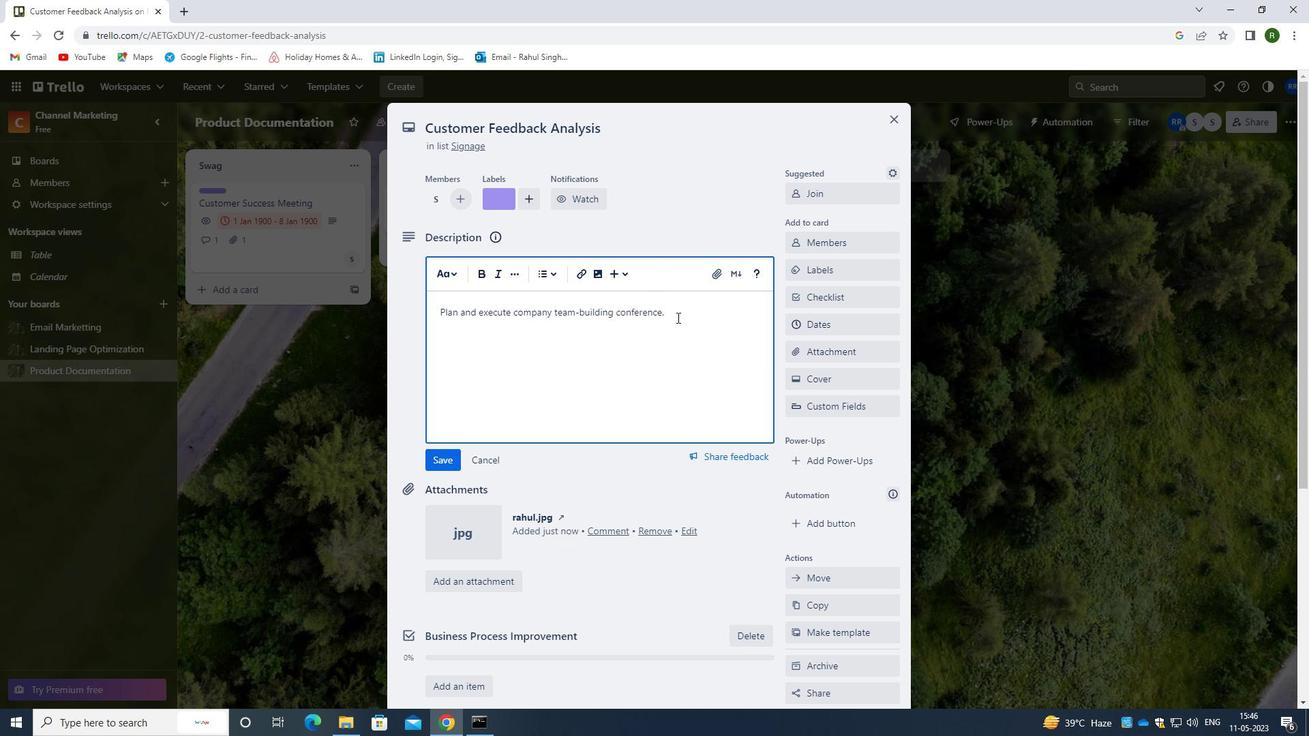 
Action: Mouse pressed left at (672, 313)
Screenshot: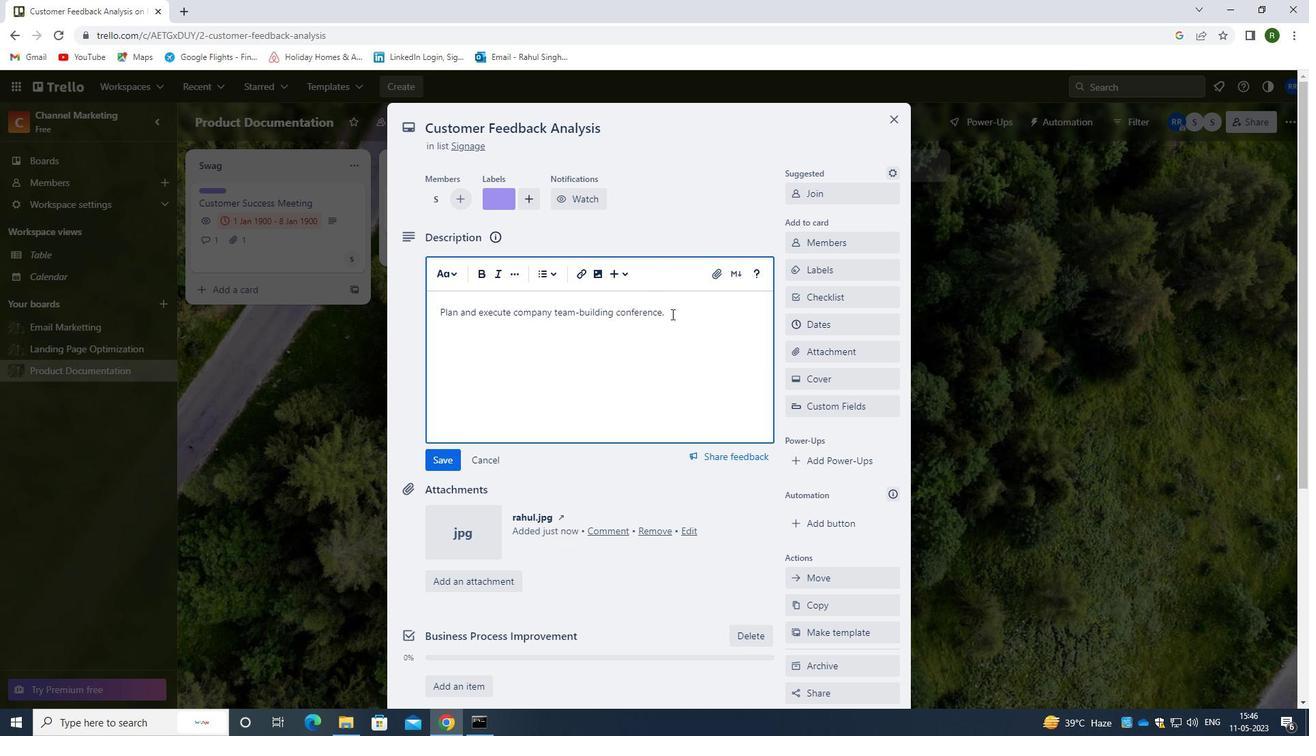 
Action: Mouse moved to (429, 321)
Screenshot: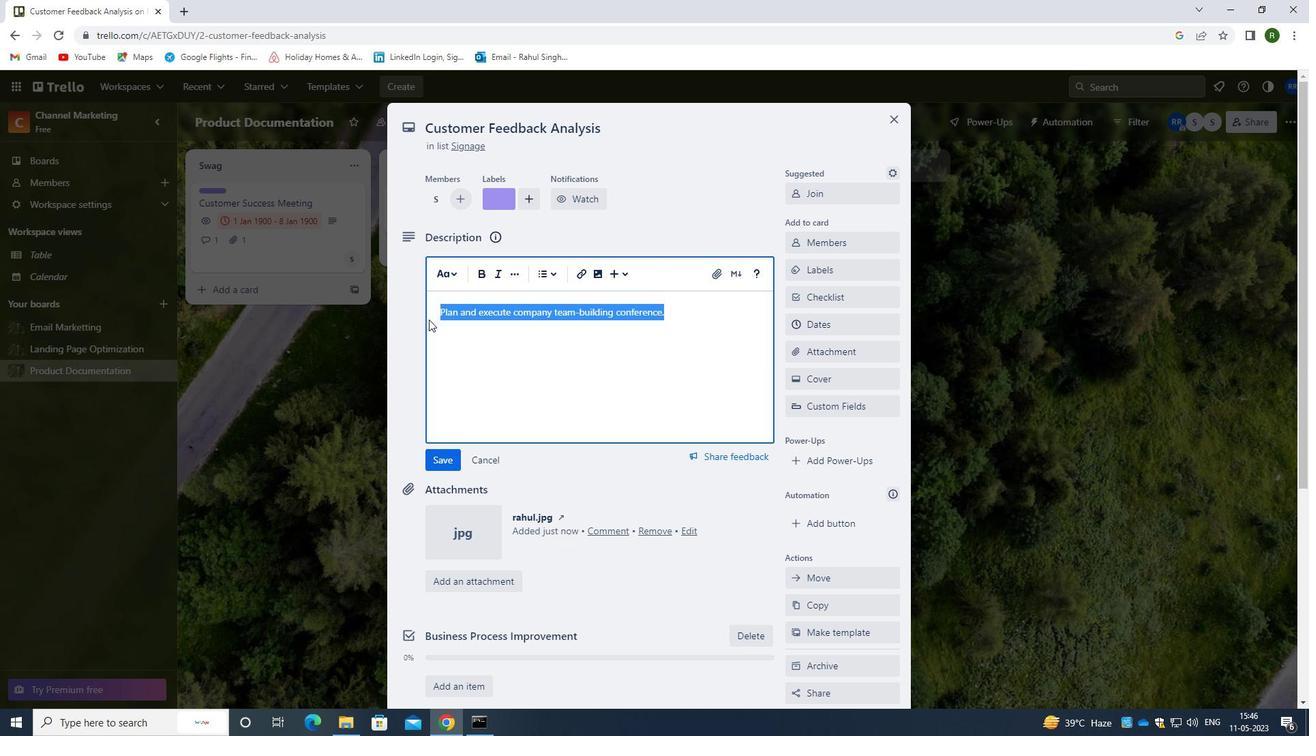 
Action: Key pressed <Key.backspace><Key.shift><Key.shift><Key.shift><Key.shift><Key.shift><Key.shift><Key.shift><Key.shift><Key.shift><Key.shift><Key.shift><Key.shift><Key.shift><Key.shift><Key.shift><Key.shift><Key.shift><Key.shift><Key.shift><Key.shift><Key.shift><Key.shift><Key.shift><Key.shift><Key.shift><Key.shift><Key.shift><Key.shift><Key.shift><Key.shift><Key.shift><Key.shift><Key.shift><Key.shift><Key.shift><Key.shift><Key.shift><Key.shift><Key.shift><Key.shift><Key.shift><Key.shift><Key.shift><Key.shift><Key.shift><Key.shift><Key.shift><Key.shift><Key.shift><Key.shift><Key.shift><Key.shift><Key.shift><Key.shift><Key.shift>PLAN<Key.space>AND<Key.space>EXECUTE<Key.space>CPMPANY<Key.space>TEAM-BUILDING<Key.space>CONFERENCE<Key.left><Key.left><Key.left><Key.left><Key.left><Key.left><Key.left><Key.left><Key.left><Key.left><Key.left><Key.left><Key.left><Key.left><Key.left><Key.left><Key.left><Key.left><Key.left><Key.left><Key.left><Key.left><Key.left><Key.left><Key.left><Key.left><Key.left><Key.left><Key.left><Key.left><Key.backspace>O
Screenshot: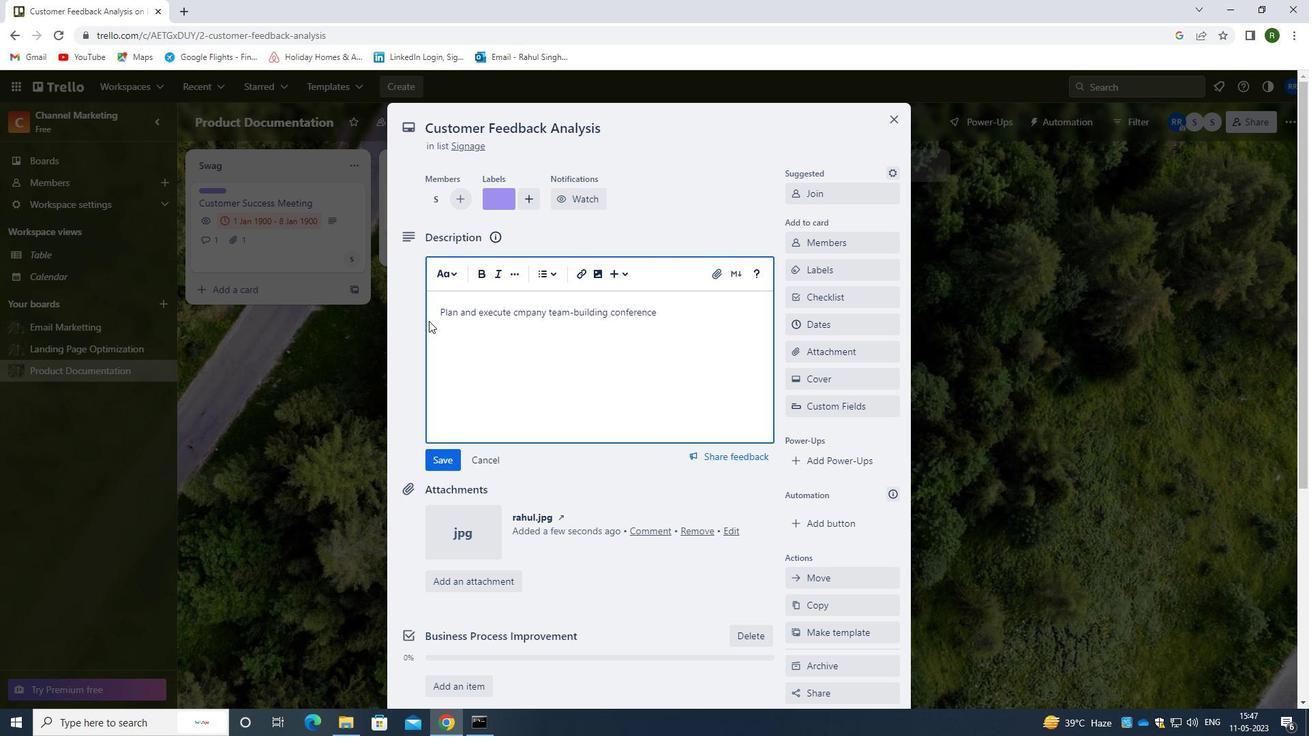 
Action: Mouse moved to (676, 311)
Screenshot: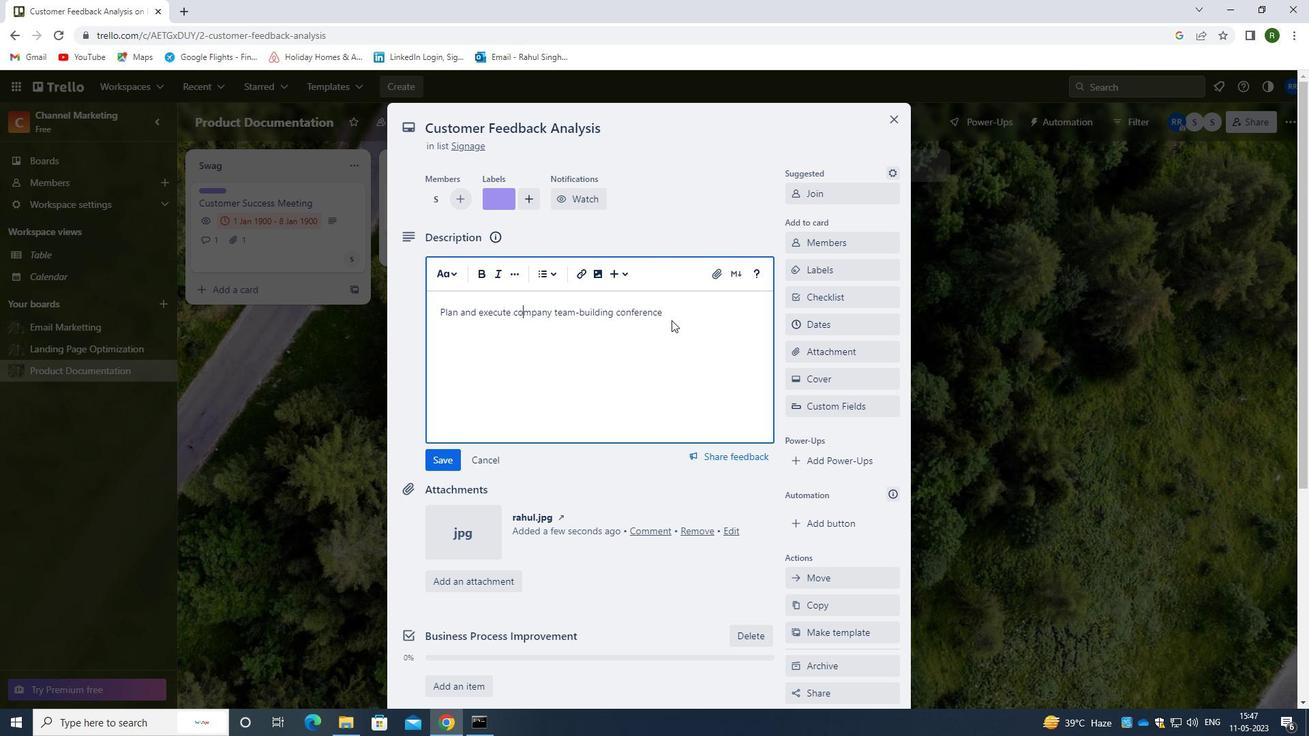 
Action: Mouse pressed left at (676, 311)
Screenshot: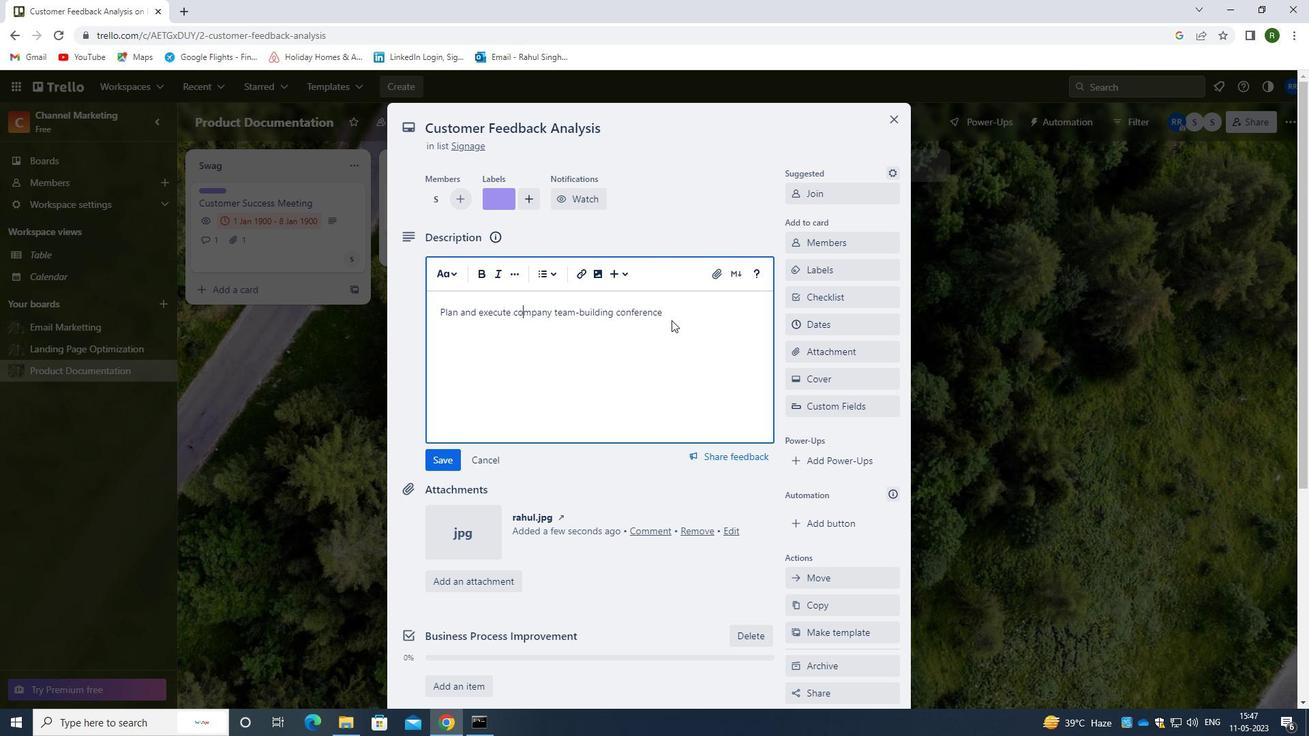 
Action: Mouse moved to (677, 311)
Screenshot: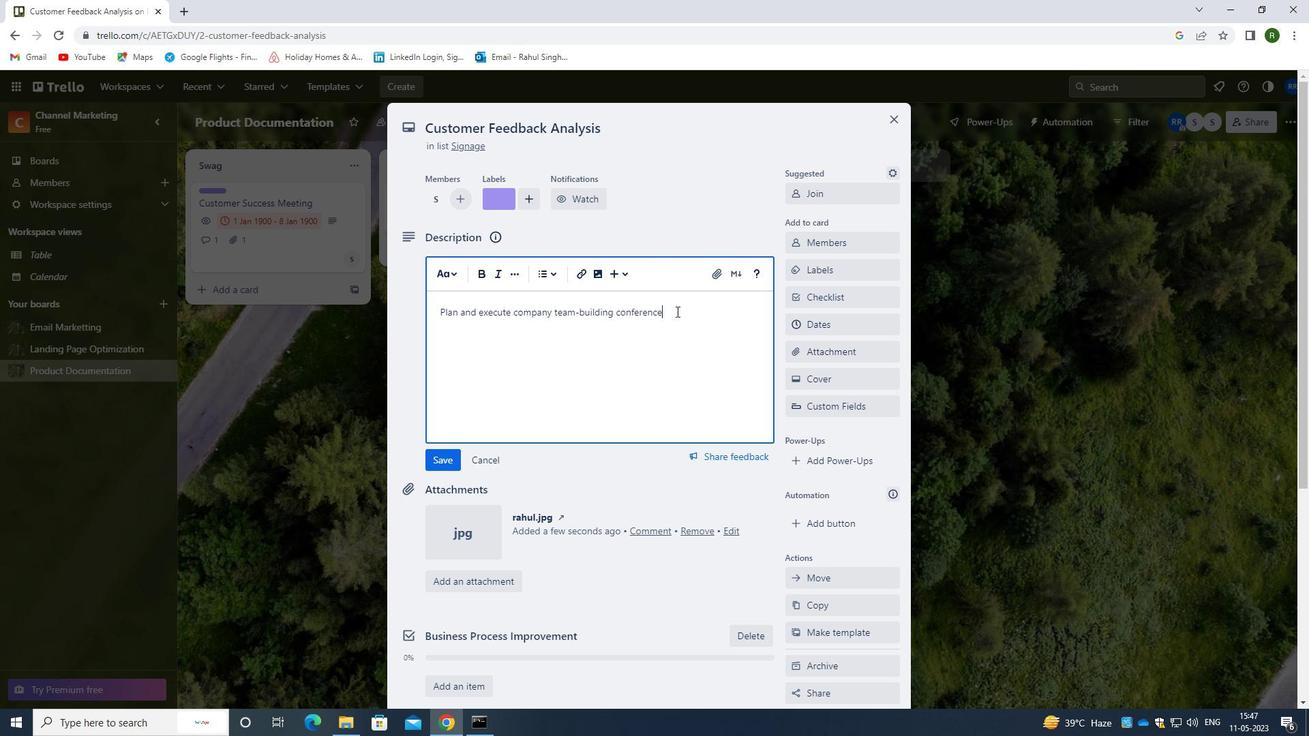 
Action: Key pressed .
Screenshot: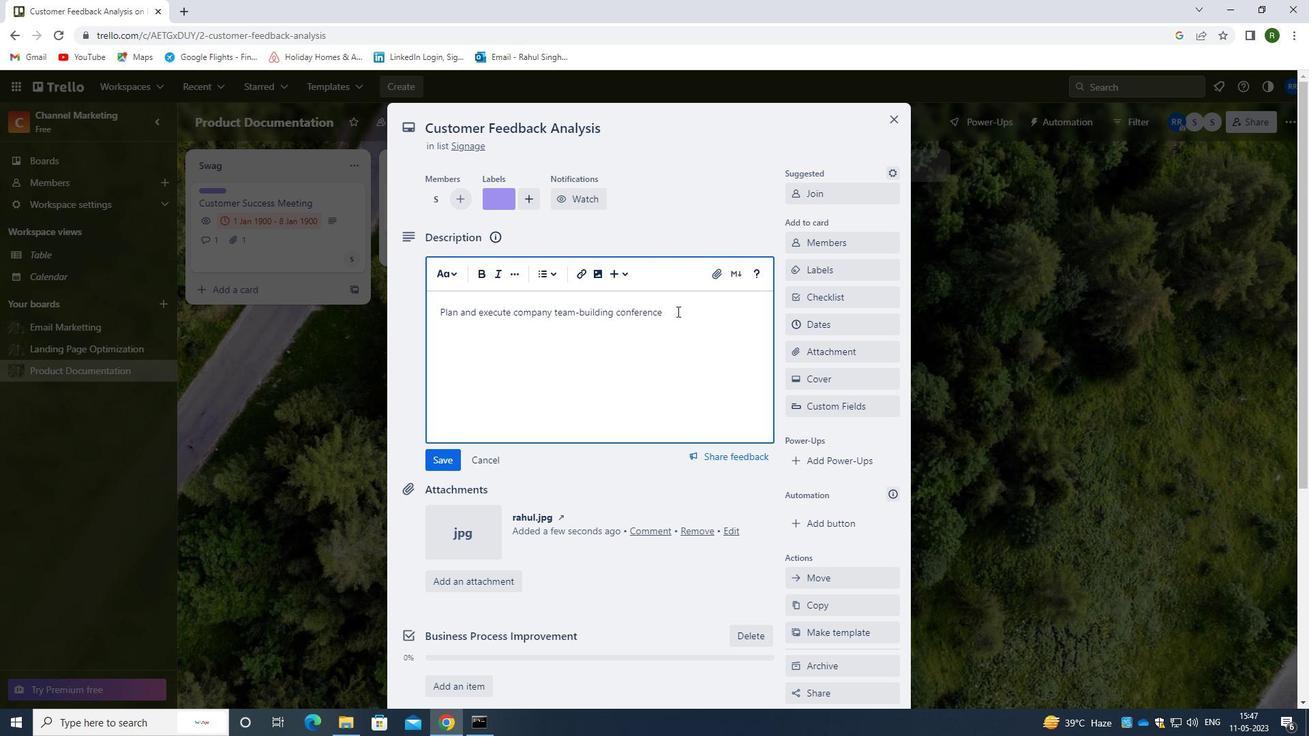 
Action: Mouse moved to (453, 456)
Screenshot: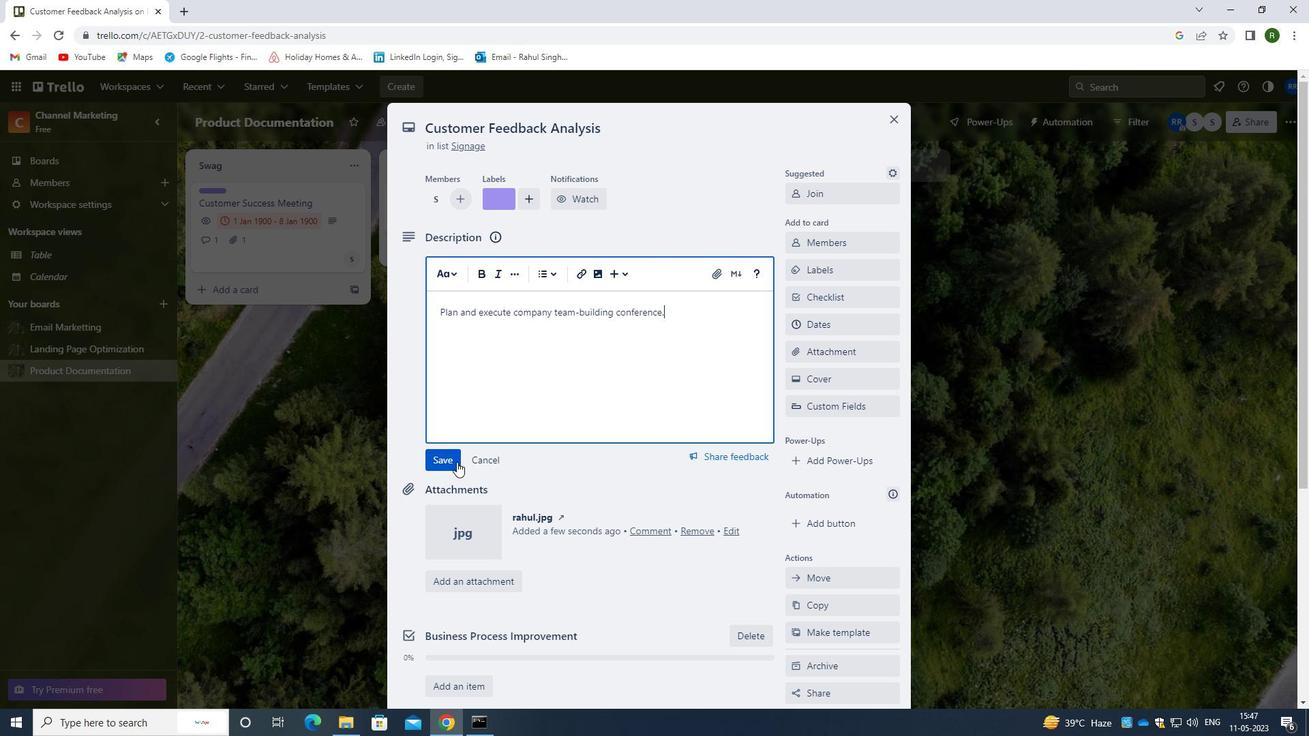
Action: Mouse pressed left at (453, 456)
Screenshot: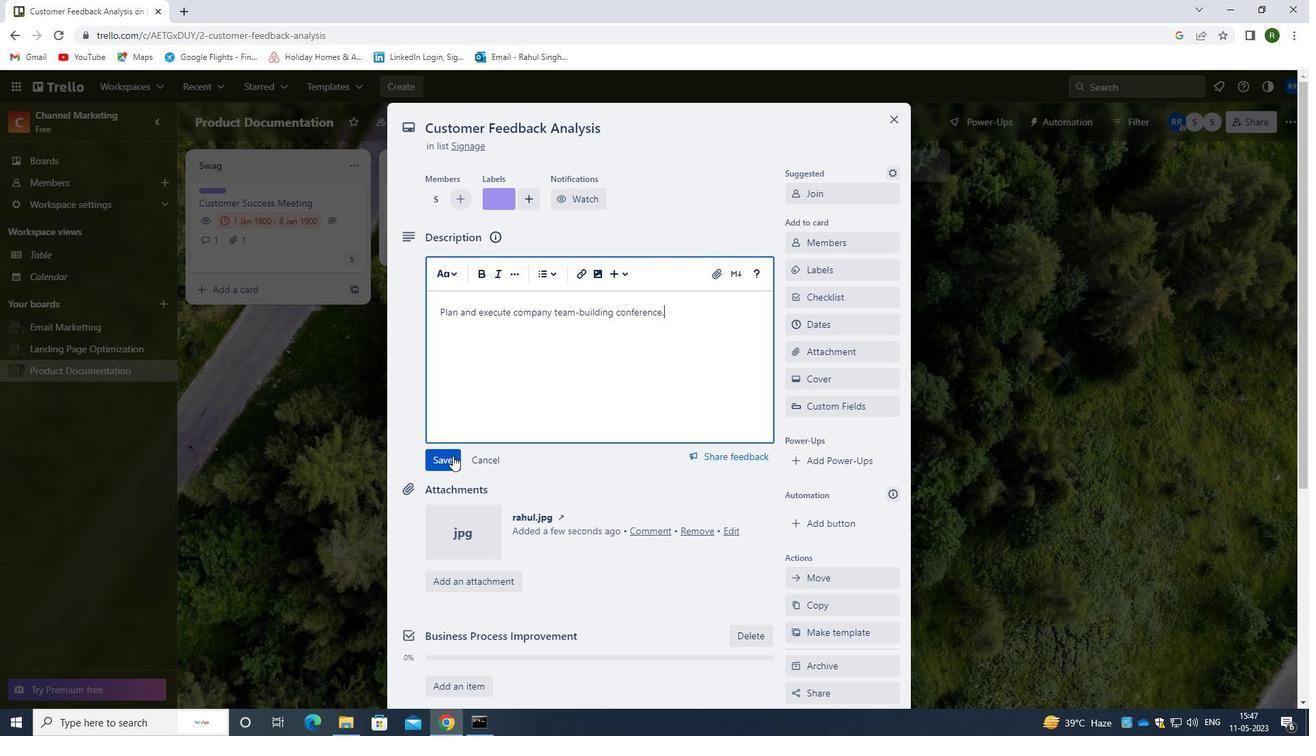 
Action: Mouse moved to (583, 386)
Screenshot: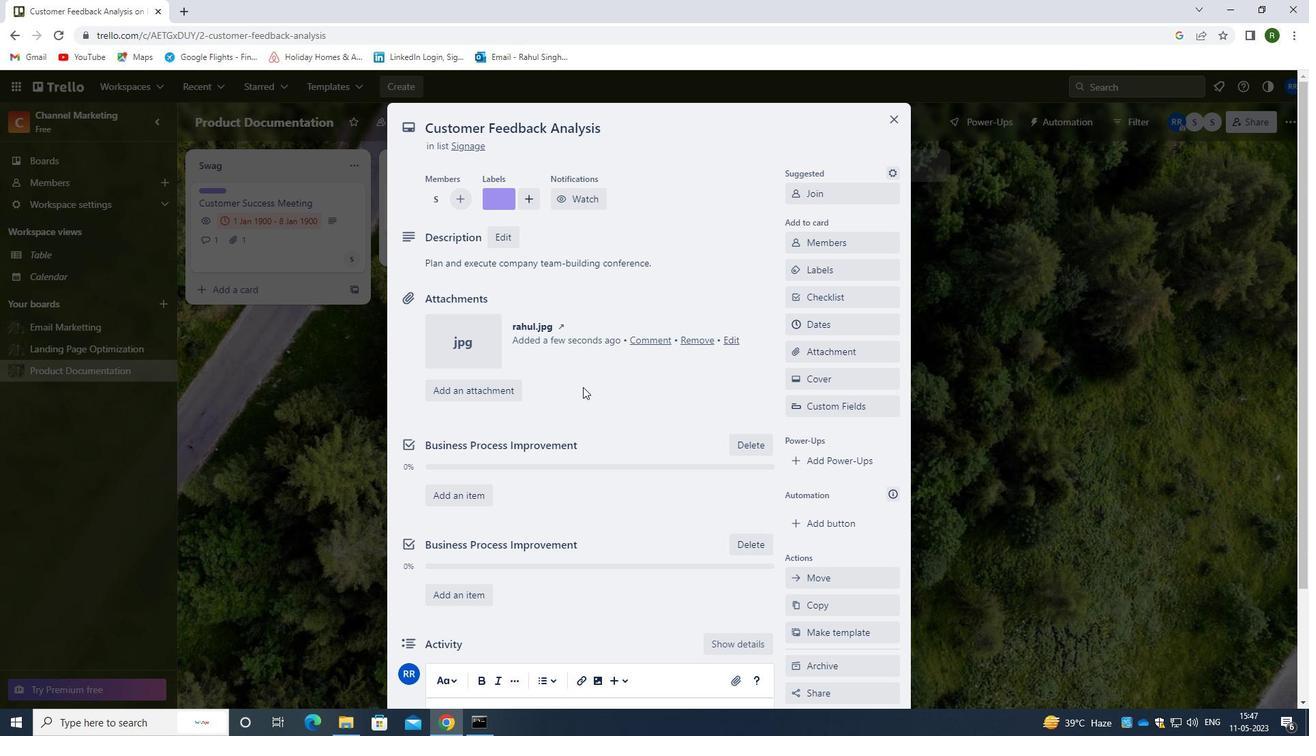 
Action: Mouse scrolled (583, 386) with delta (0, 0)
Screenshot: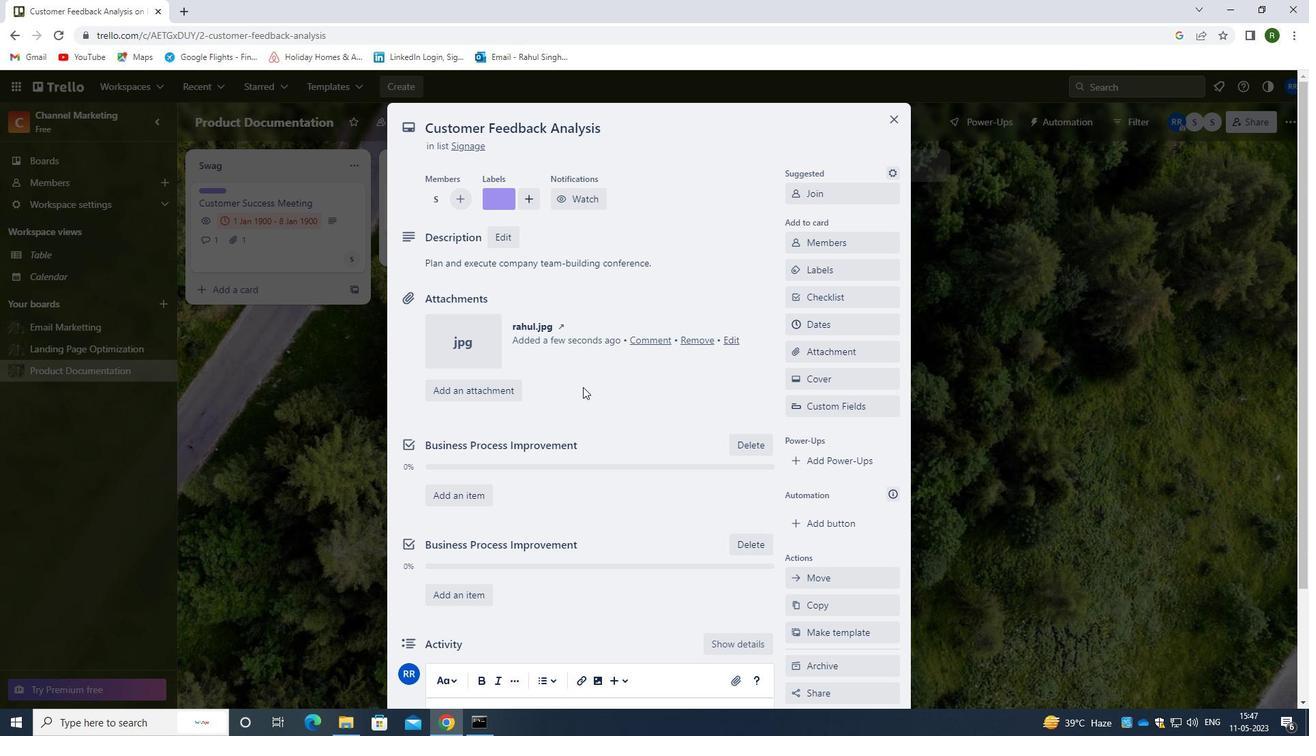 
Action: Mouse scrolled (583, 386) with delta (0, 0)
Screenshot: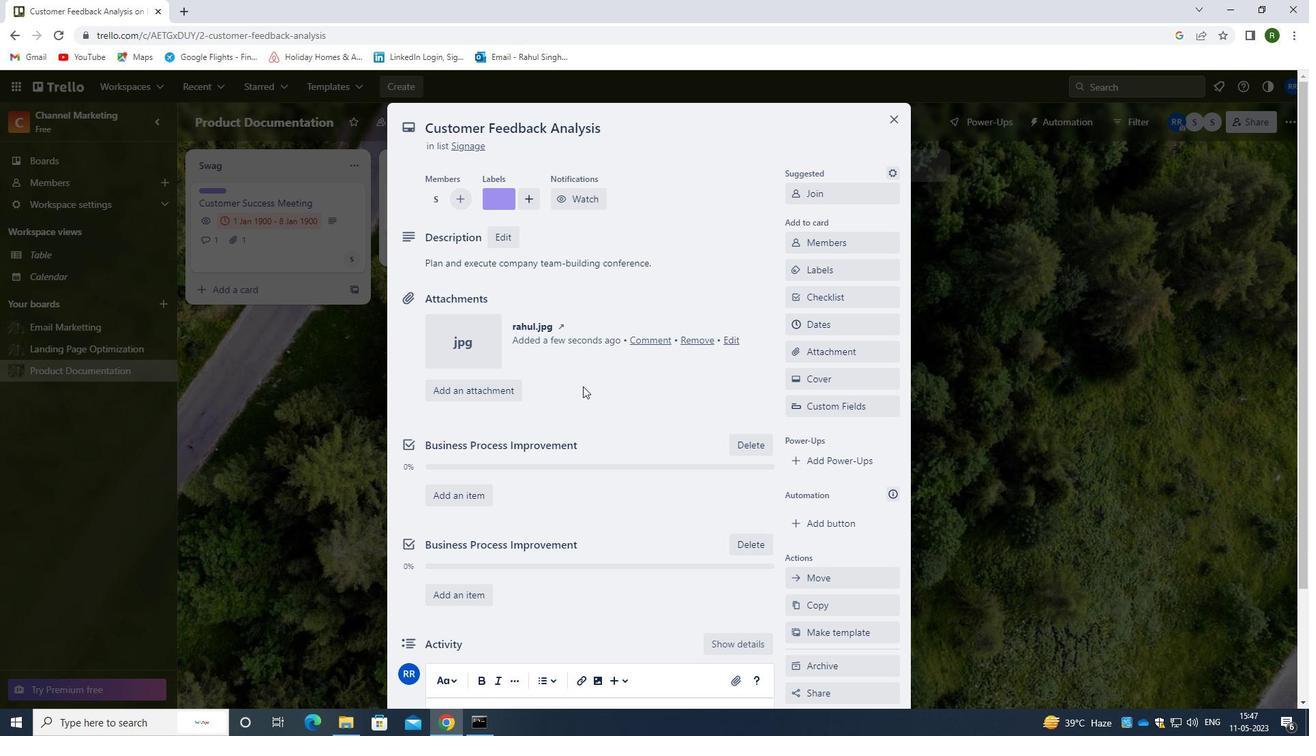 
Action: Mouse moved to (483, 579)
Screenshot: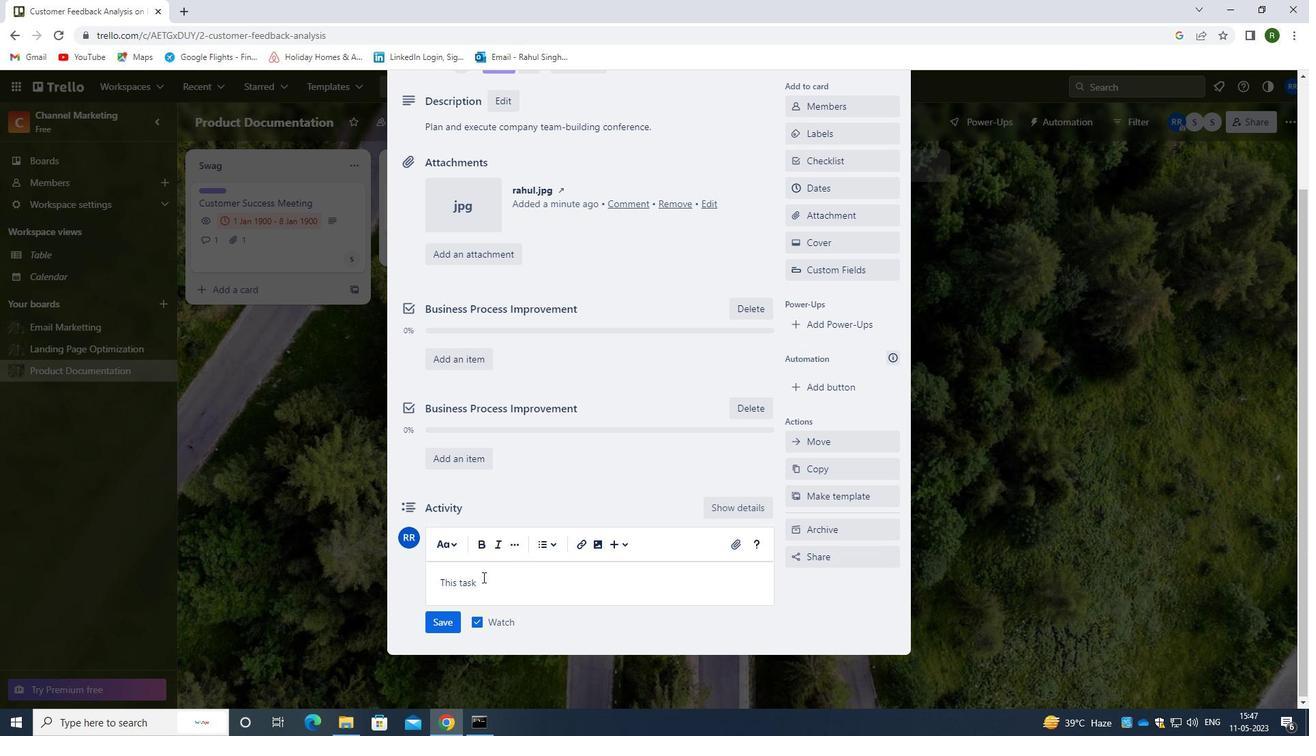 
Action: Mouse pressed left at (483, 579)
Screenshot: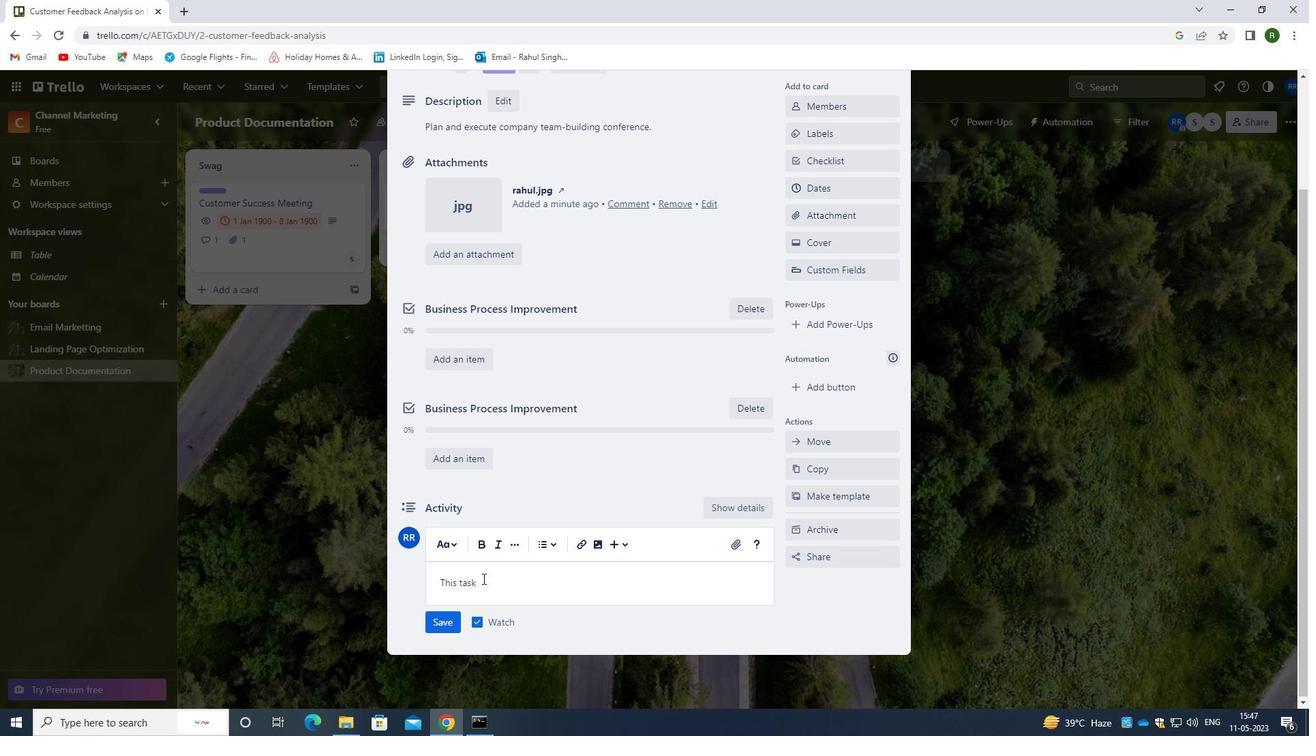 
Action: Mouse moved to (498, 577)
Screenshot: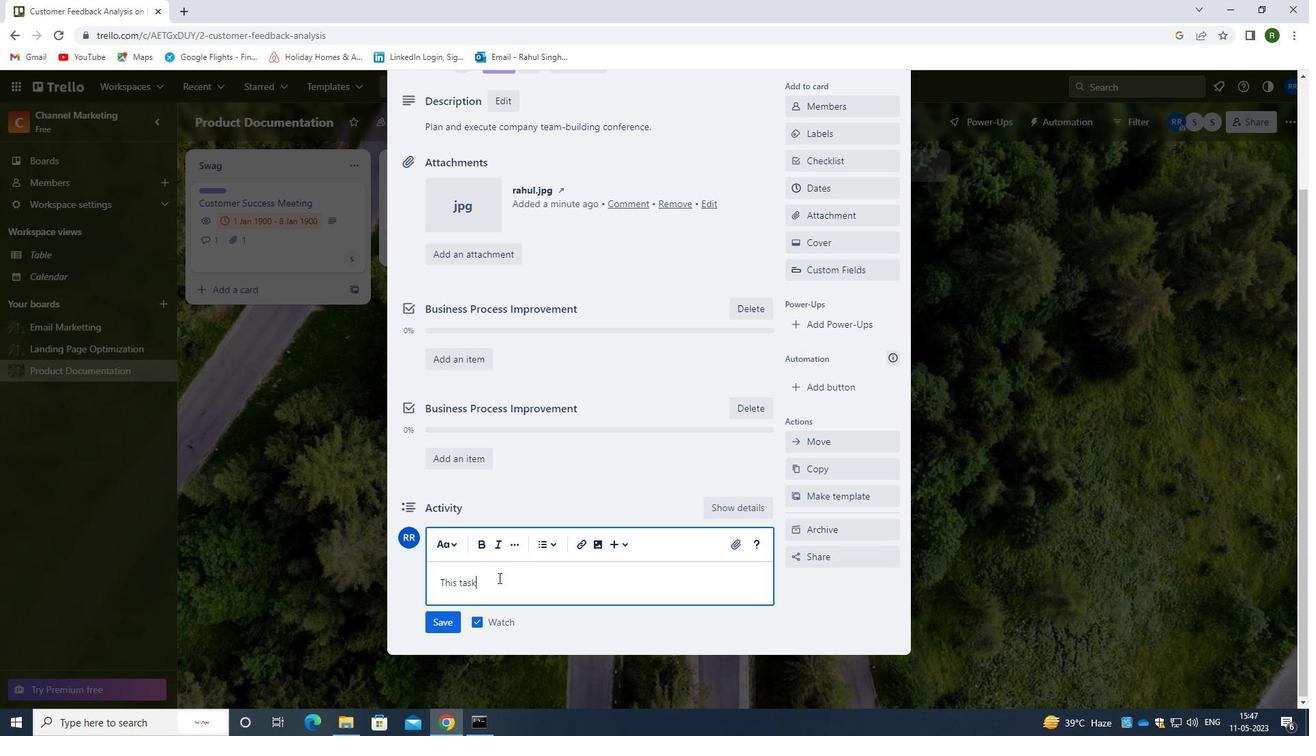 
Action: Key pressed <Key.backspace><Key.backspace><Key.backspace><Key.backspace><Key.backspace><Key.backspace><Key.backspace><Key.backspace><Key.backspace><Key.backspace><Key.backspace><Key.backspace><Key.backspace><Key.backspace><Key.backspace><Key.backspace><Key.backspace><Key.backspace><Key.backspace><Key.backspace><Key.backspace><Key.backspace><Key.backspace><Key.backspace><Key.backspace><Key.backspace><Key.backspace><Key.backspace><Key.backspace><Key.backspace><Key.backspace><Key.backspace><Key.backspace><Key.backspace><Key.backspace><Key.backspace><Key.backspace><Key.backspace><Key.backspace><Key.backspace><Key.backspace><Key.backspace><Key.backspace><Key.backspace><Key.shift><Key.shift><Key.shift><Key.shift><Key.shift><Key.shift><Key.shift><Key.shift><Key.shift><Key.shift><Key.shift>THIS<Key.space>TASK<Key.space>REQUIRES<Key.space>US<Key.space>TO<Key.space>BE<Key.space>PROACTIVE<Key.space>IN<Key.space>IDENTIFYING<Key.space>POTENTIAL<Key.space>RE<Key.backspace>ISKS<Key.space>AND<Key.space>TAKING<Key.space>STEPS<Key.space>TO<Key.space>MITIGATE<Key.space>THEM.
Screenshot: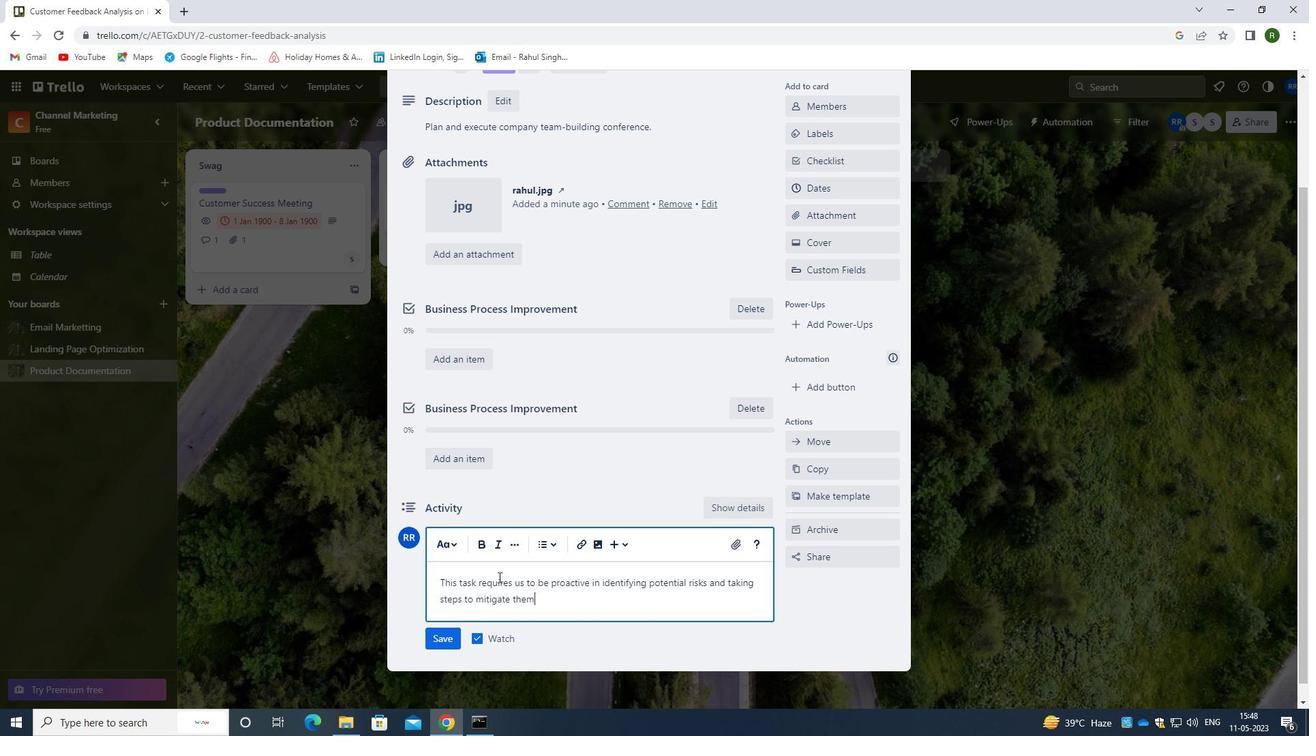 
Action: Mouse moved to (448, 641)
Screenshot: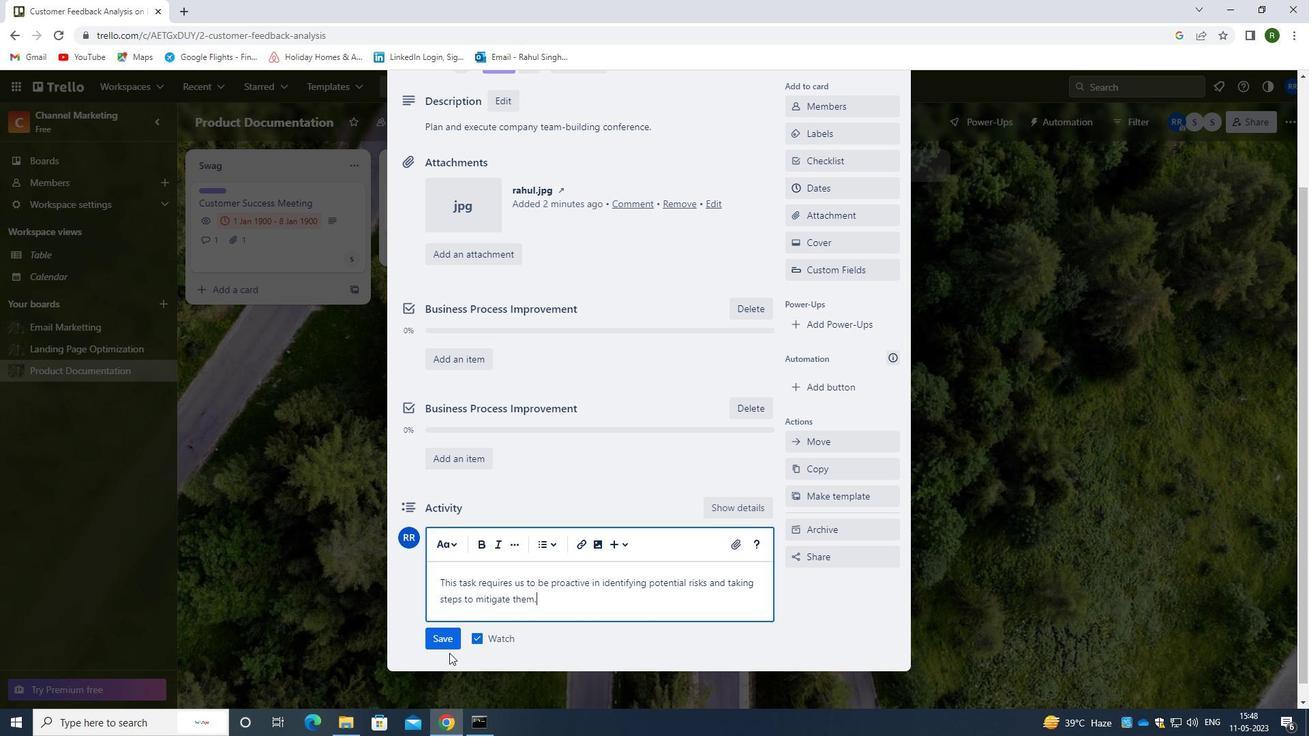 
Action: Mouse pressed left at (448, 641)
Screenshot: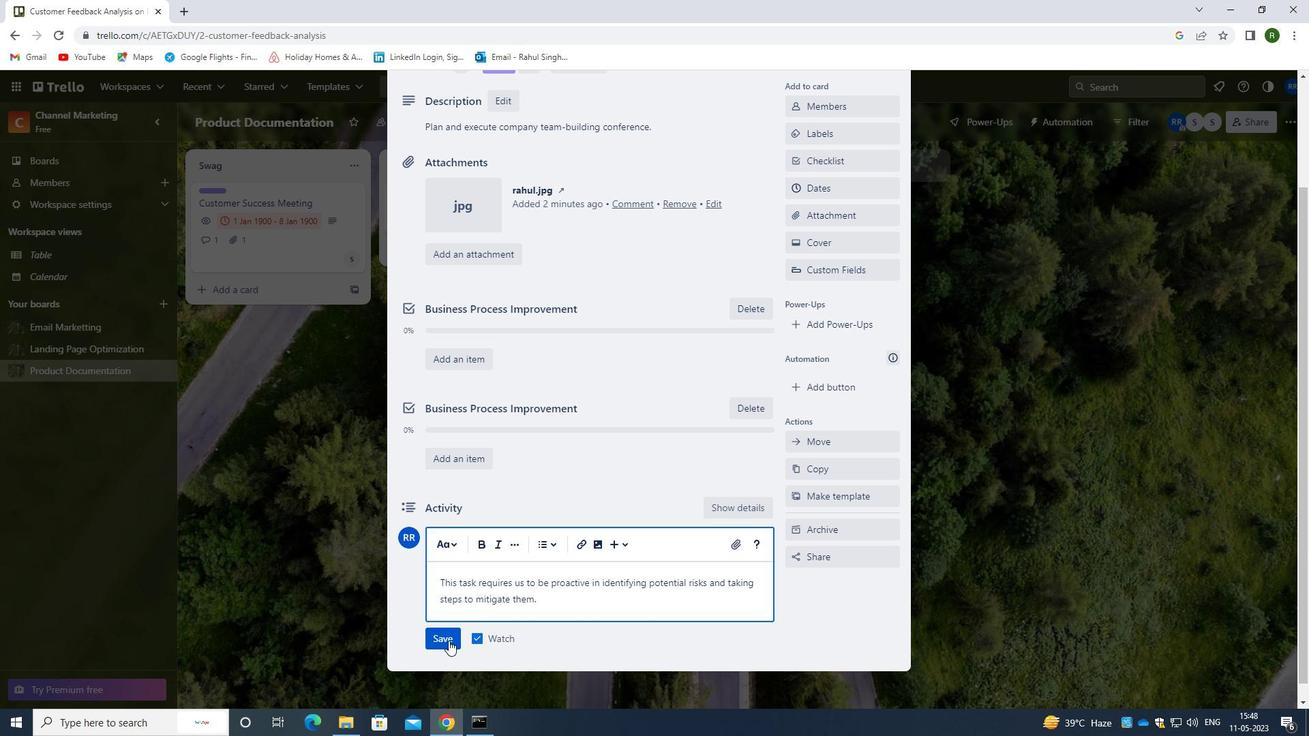 
Action: Mouse moved to (819, 189)
Screenshot: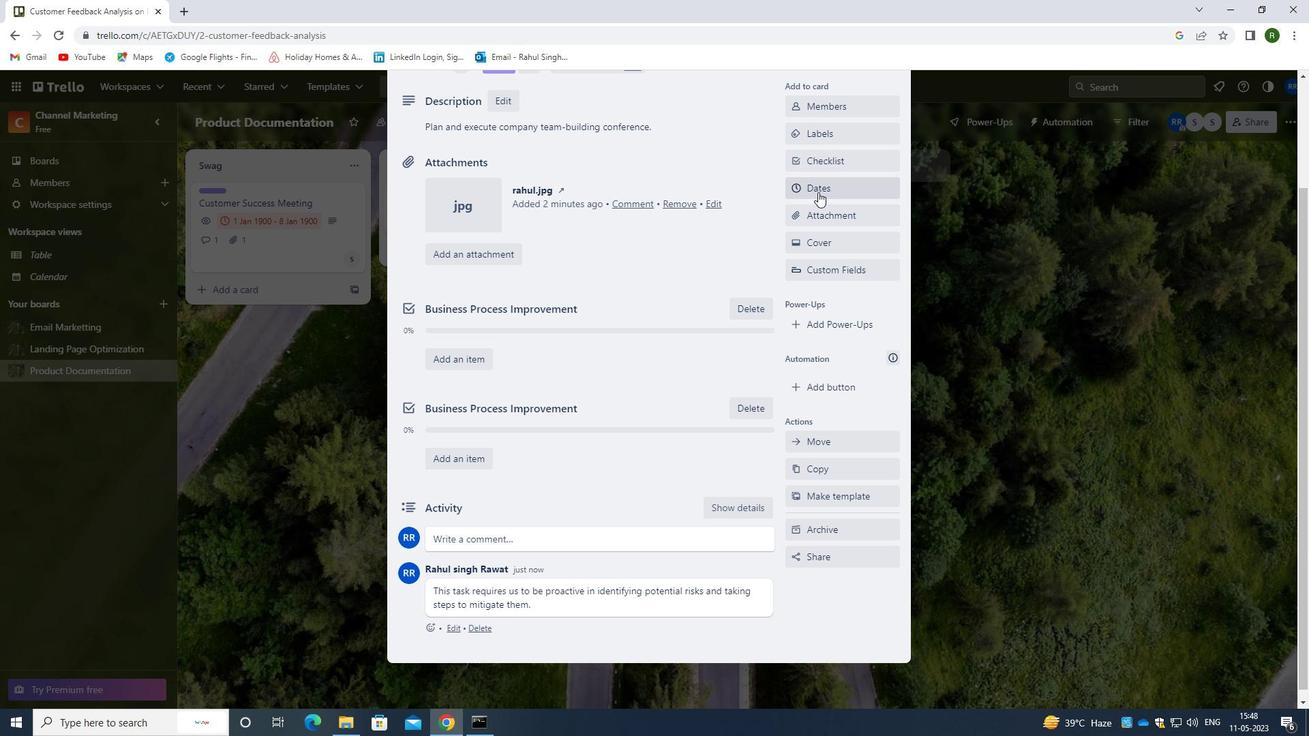 
Action: Mouse pressed left at (819, 189)
Screenshot: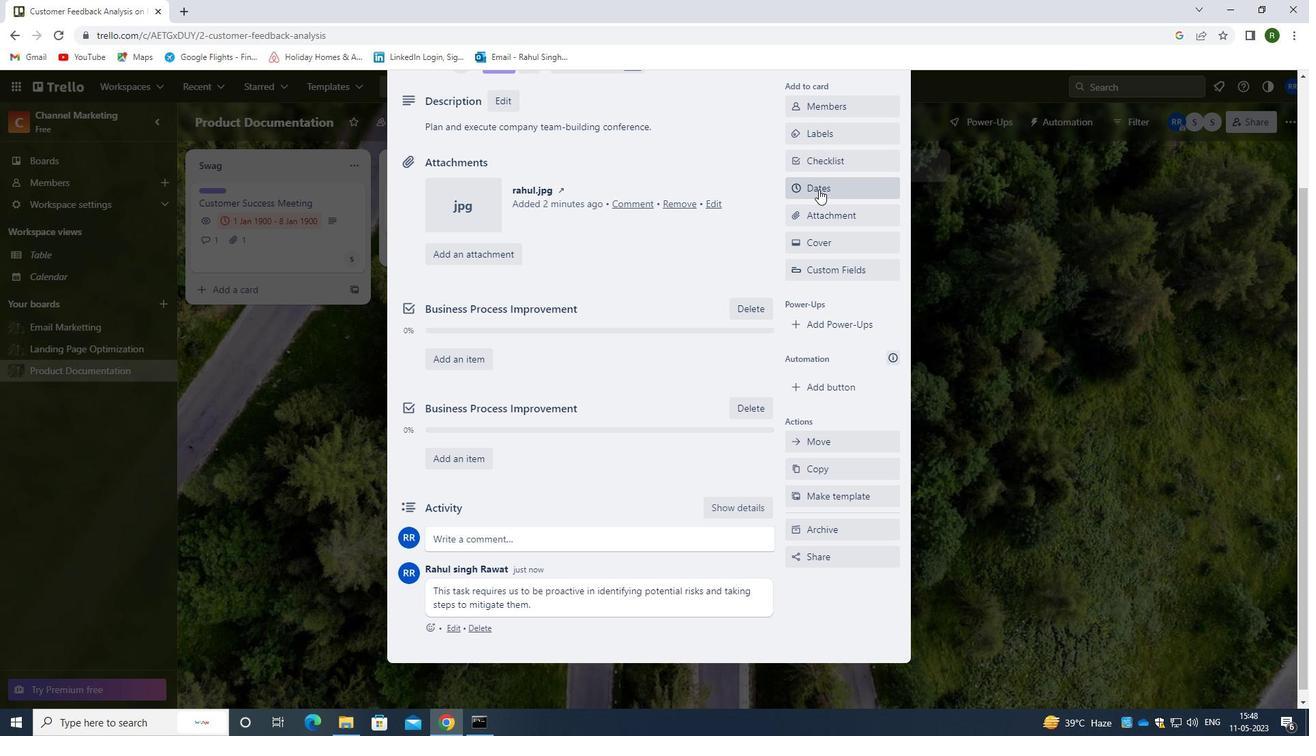 
Action: Mouse moved to (800, 465)
Screenshot: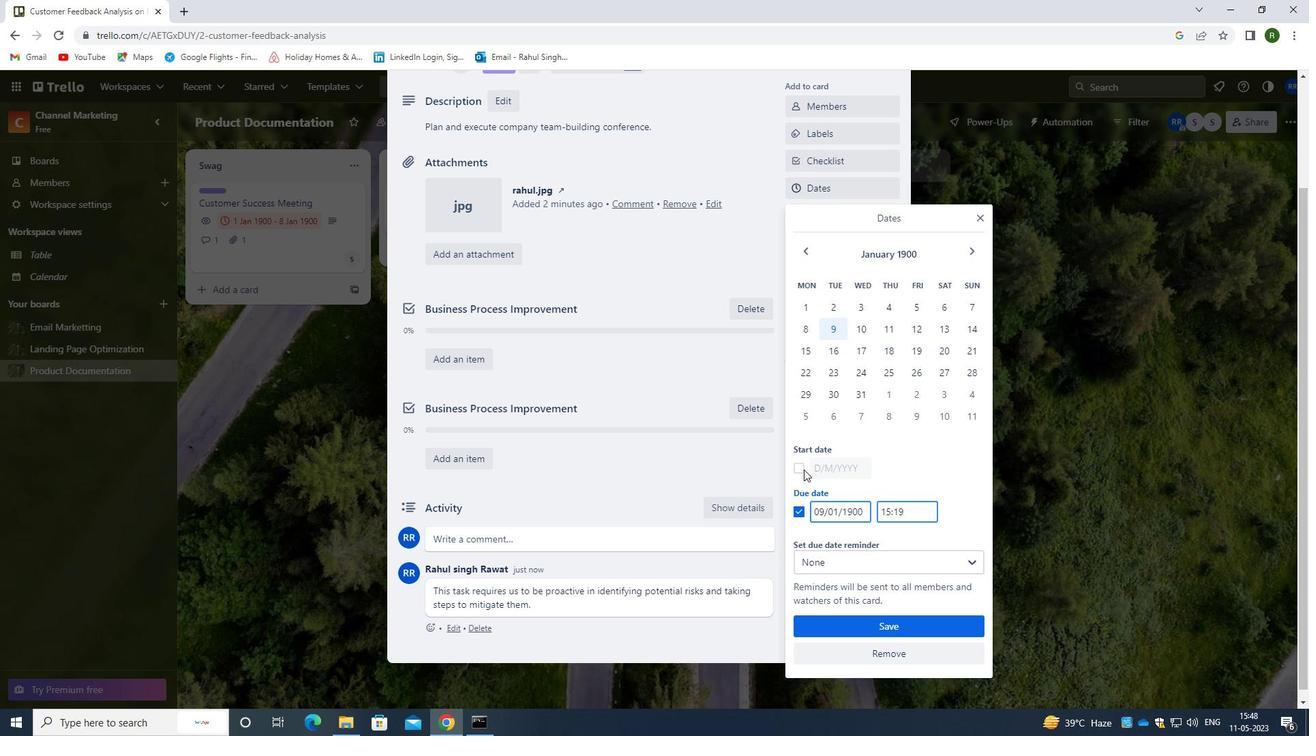 
Action: Mouse pressed left at (800, 465)
Screenshot: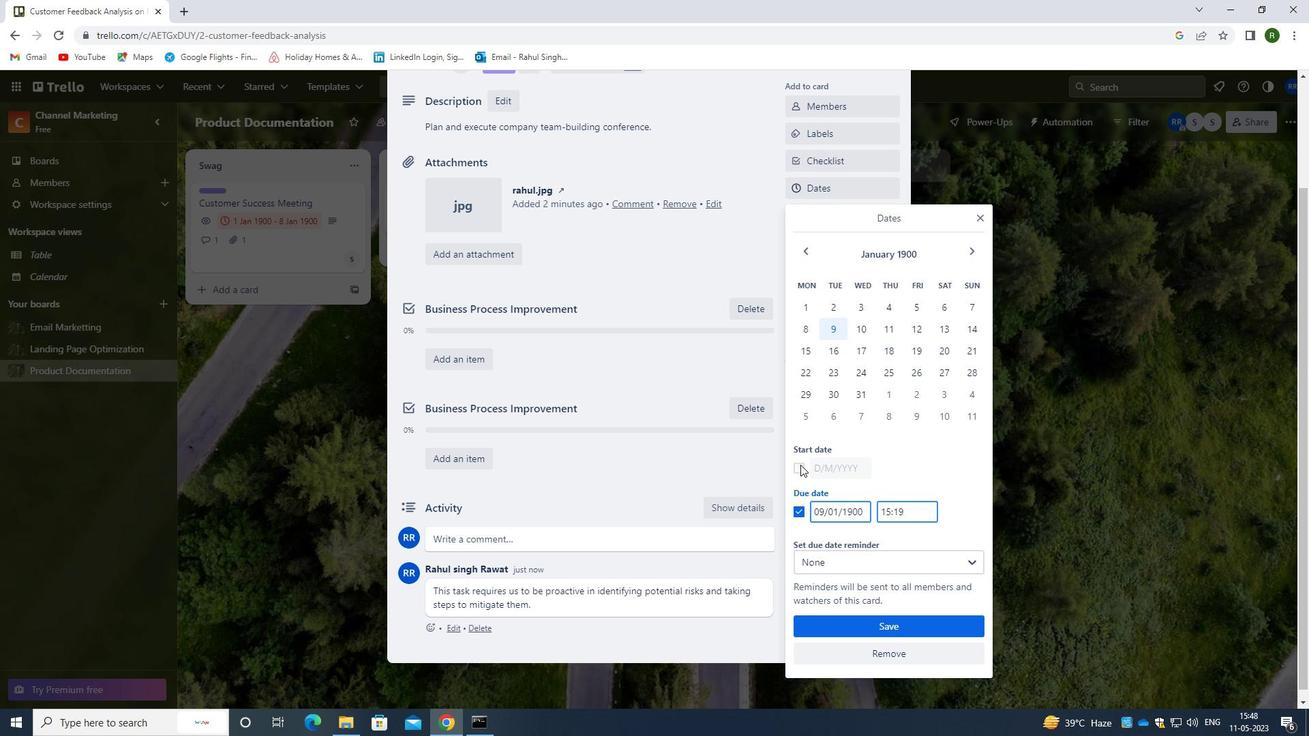 
Action: Mouse moved to (862, 466)
Screenshot: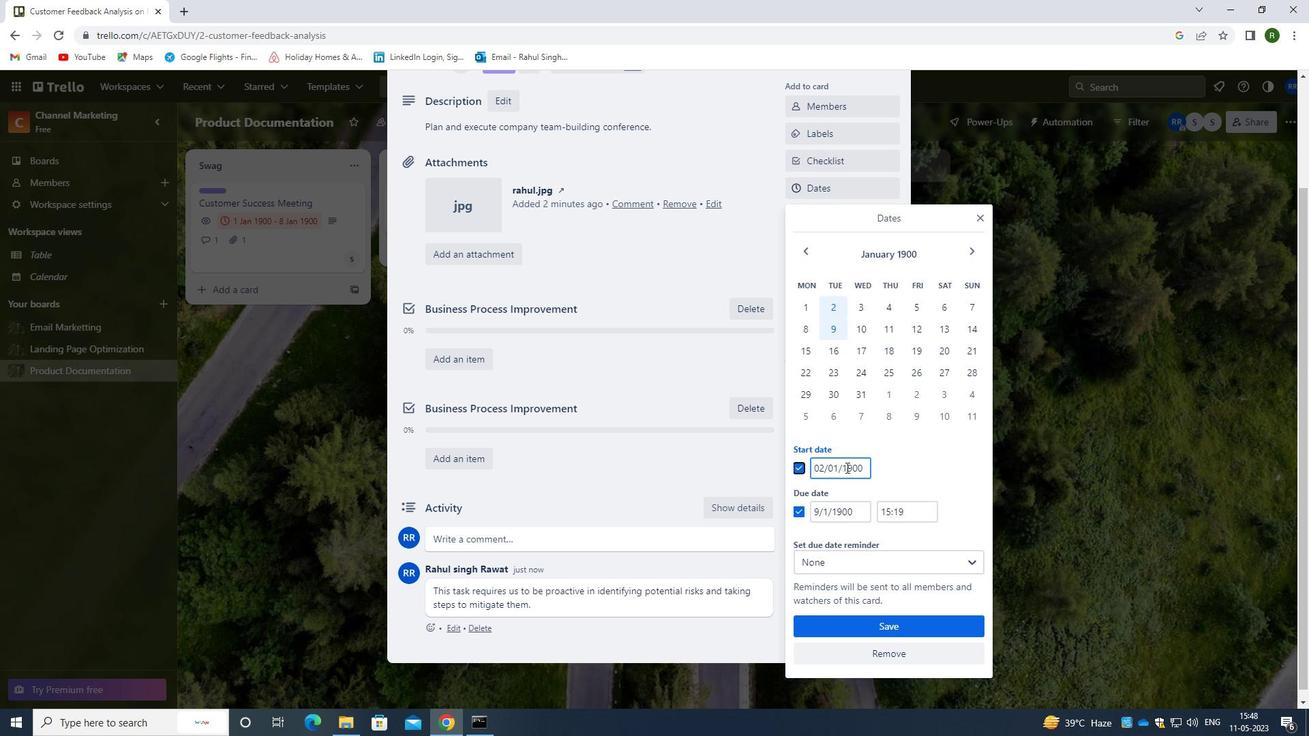 
Action: Mouse pressed left at (862, 466)
Screenshot: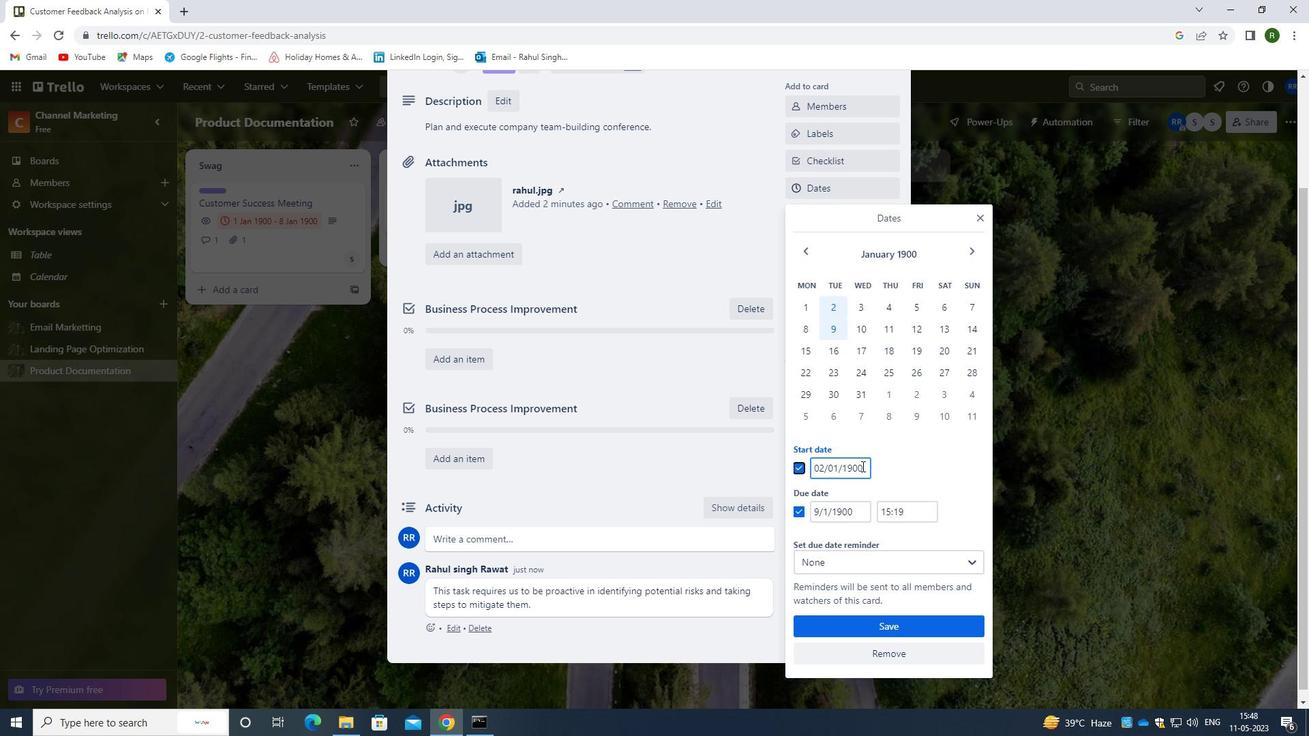 
Action: Mouse moved to (804, 465)
Screenshot: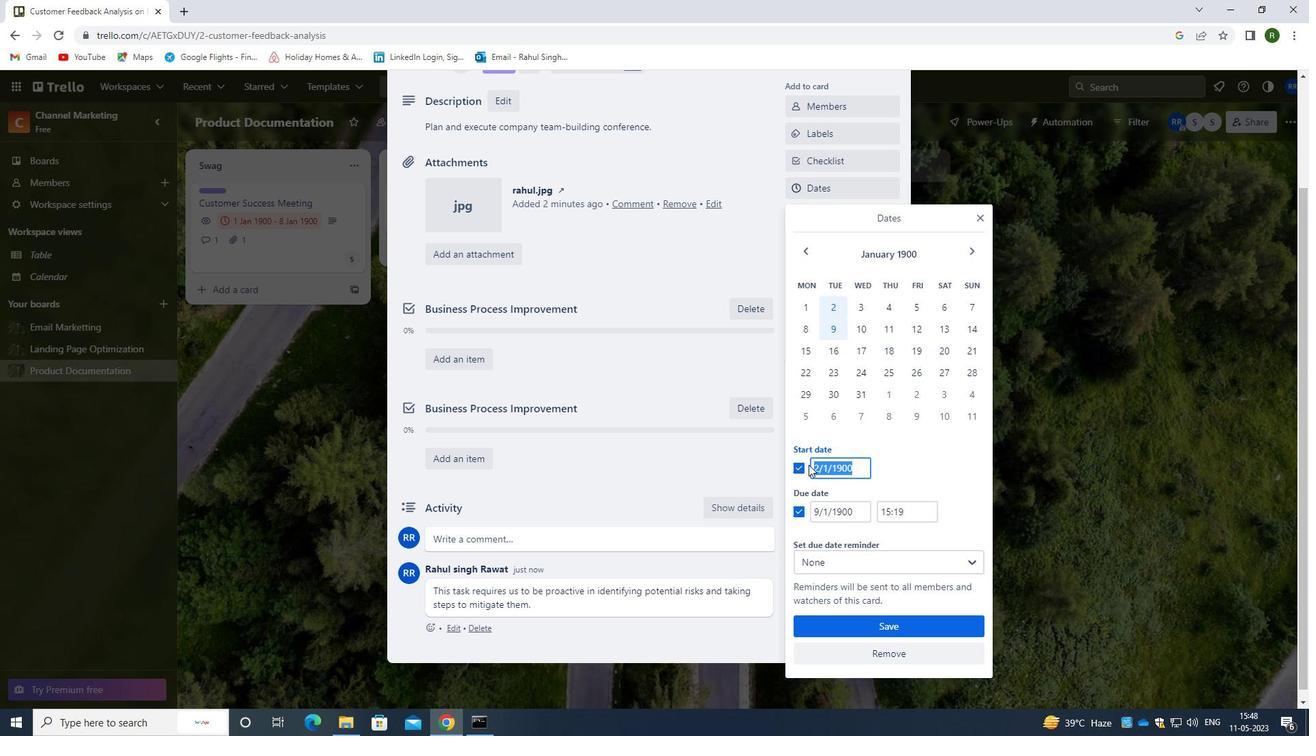
Action: Key pressed <Key.backspace>04/01/1999<Key.backspace><Key.backspace>00
Screenshot: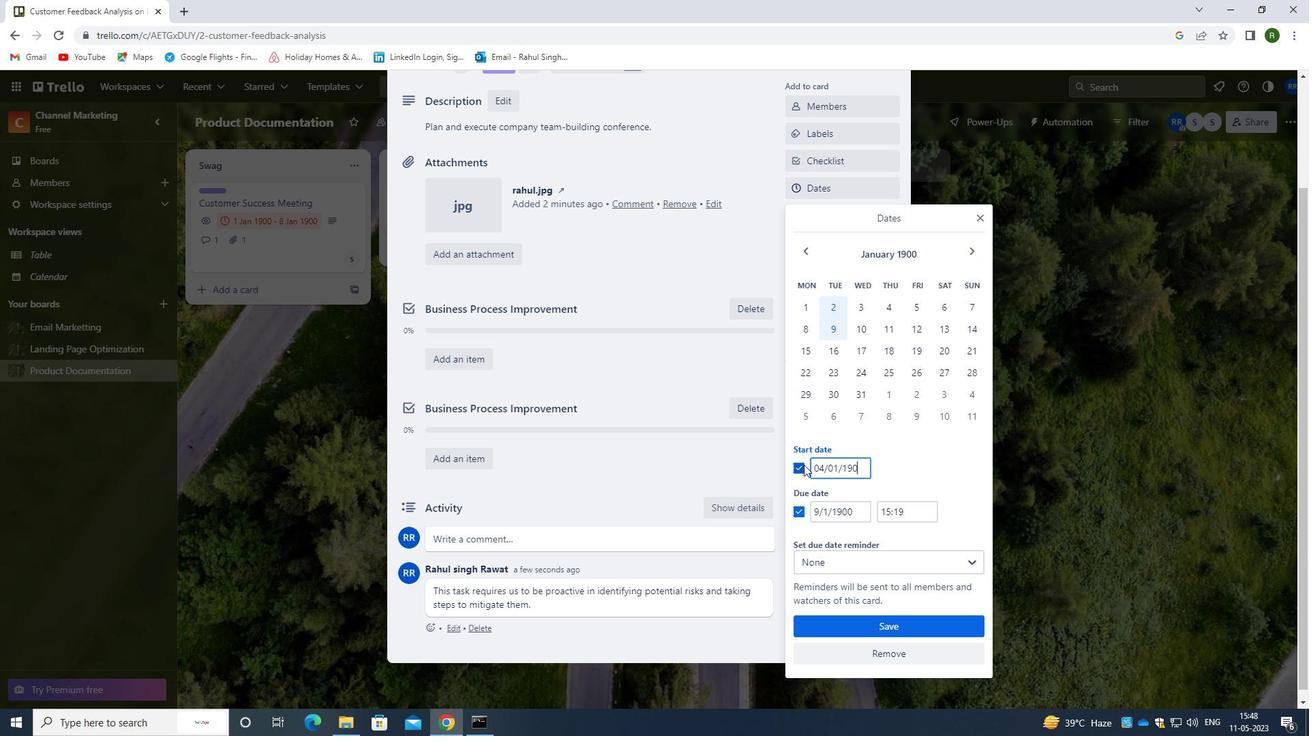 
Action: Mouse moved to (862, 511)
Screenshot: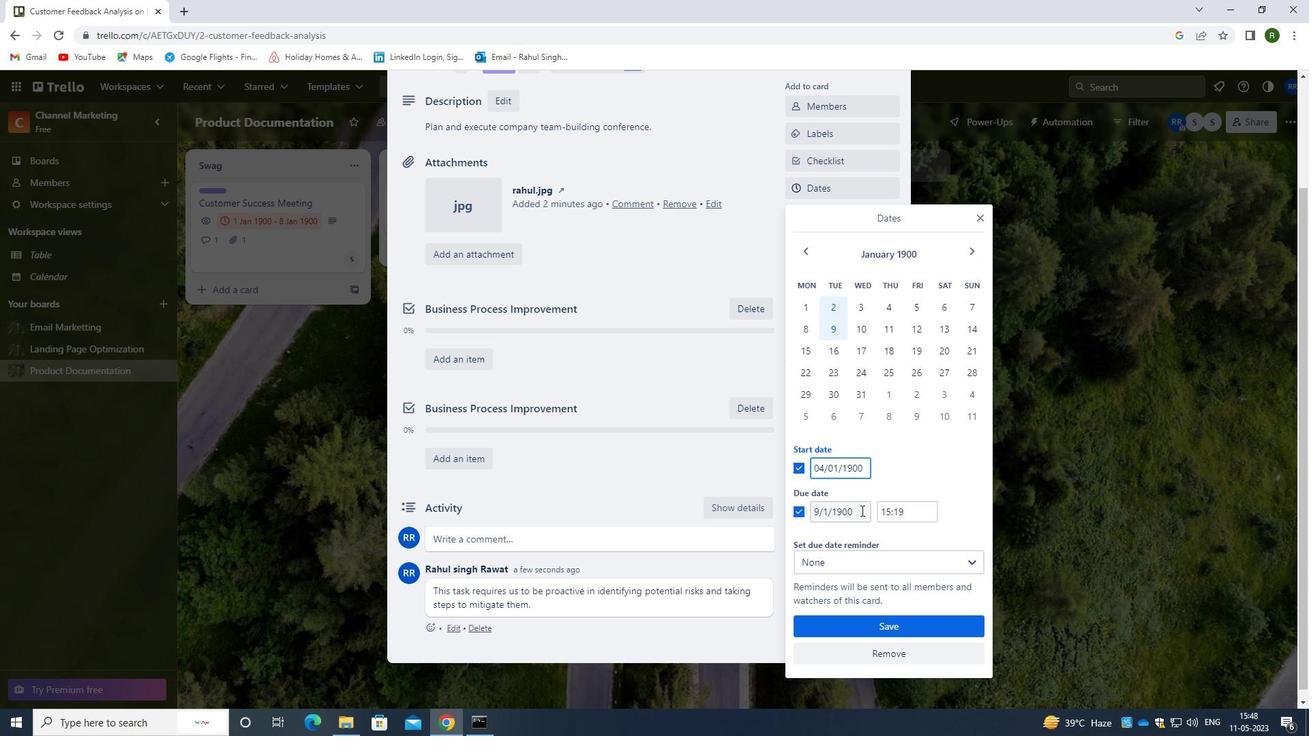 
Action: Mouse pressed left at (862, 511)
Screenshot: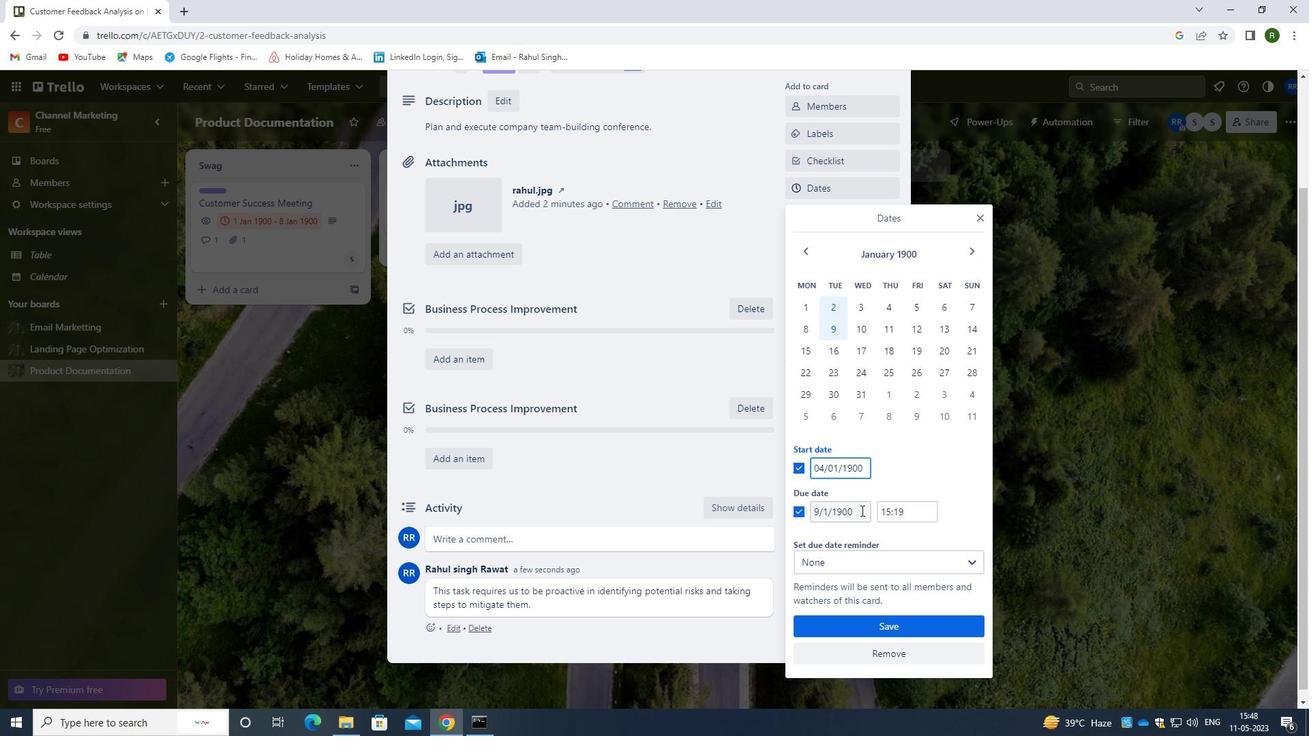 
Action: Mouse moved to (803, 513)
Screenshot: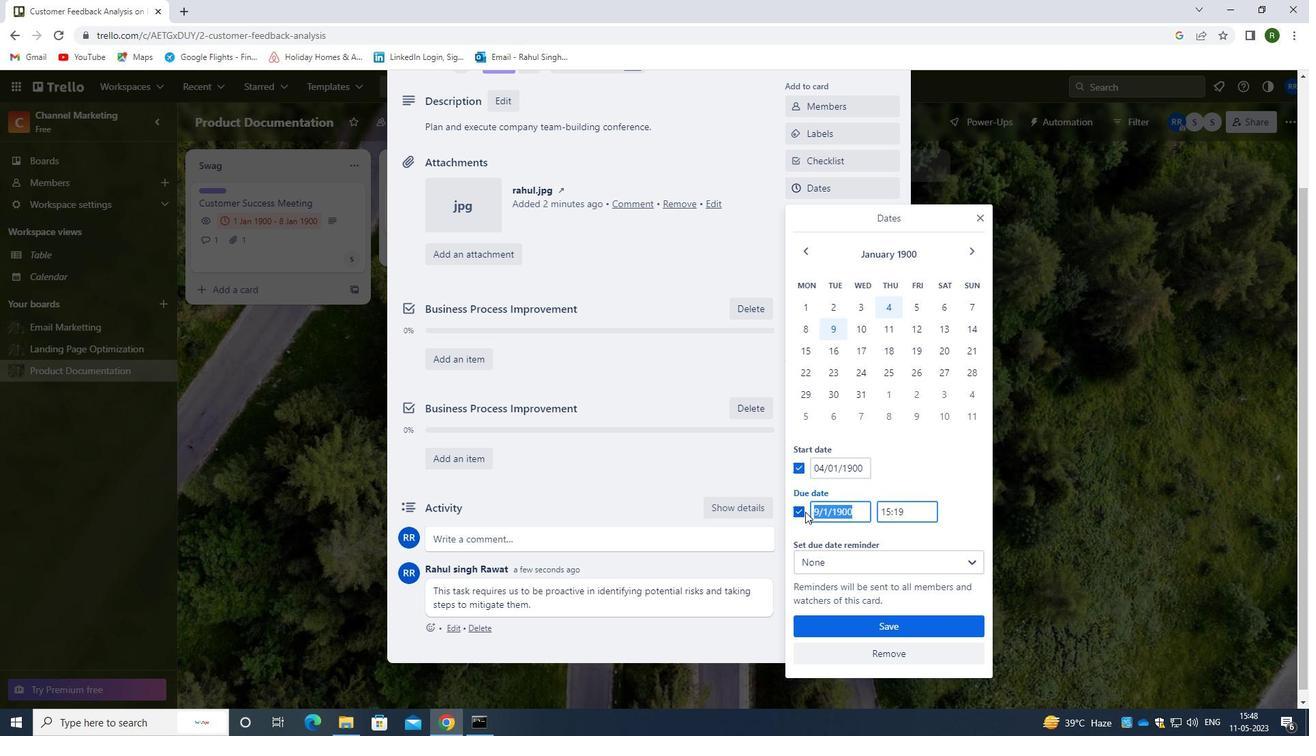 
Action: Key pressed <Key.backspace>11/01/1900
Screenshot: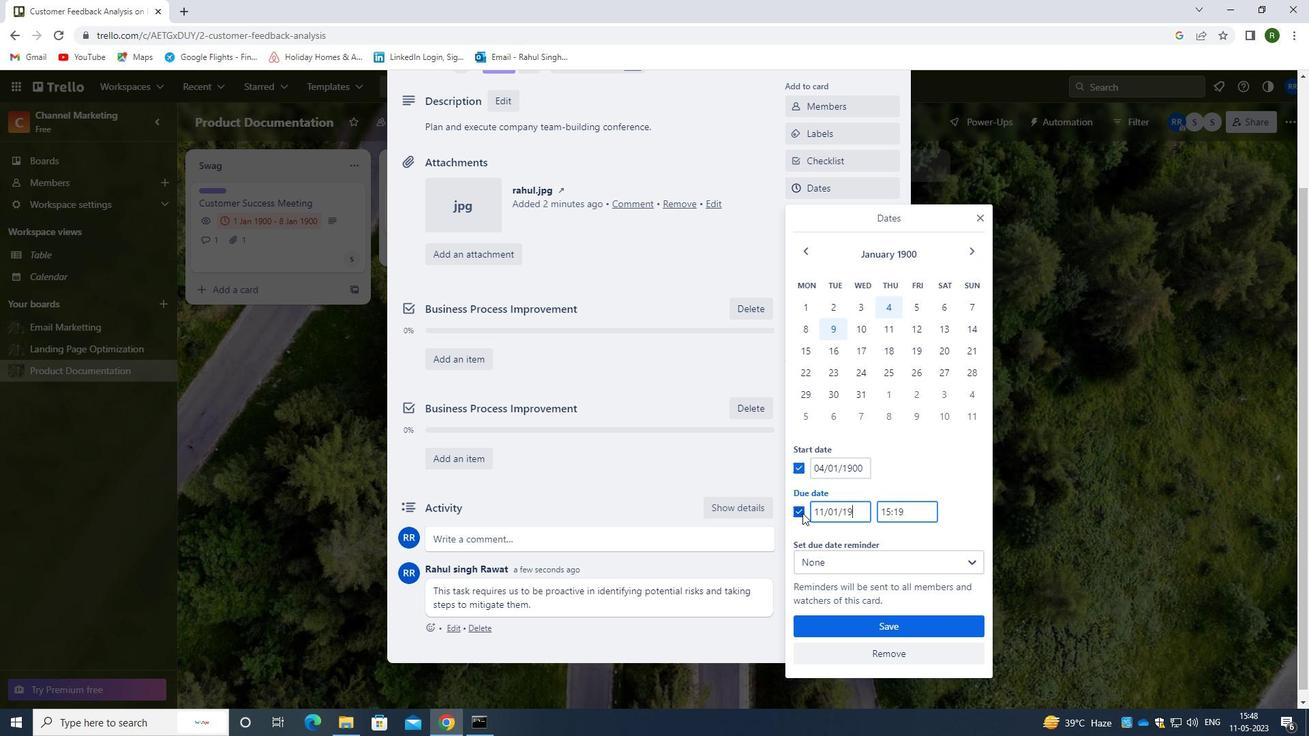 
Action: Mouse moved to (908, 624)
Screenshot: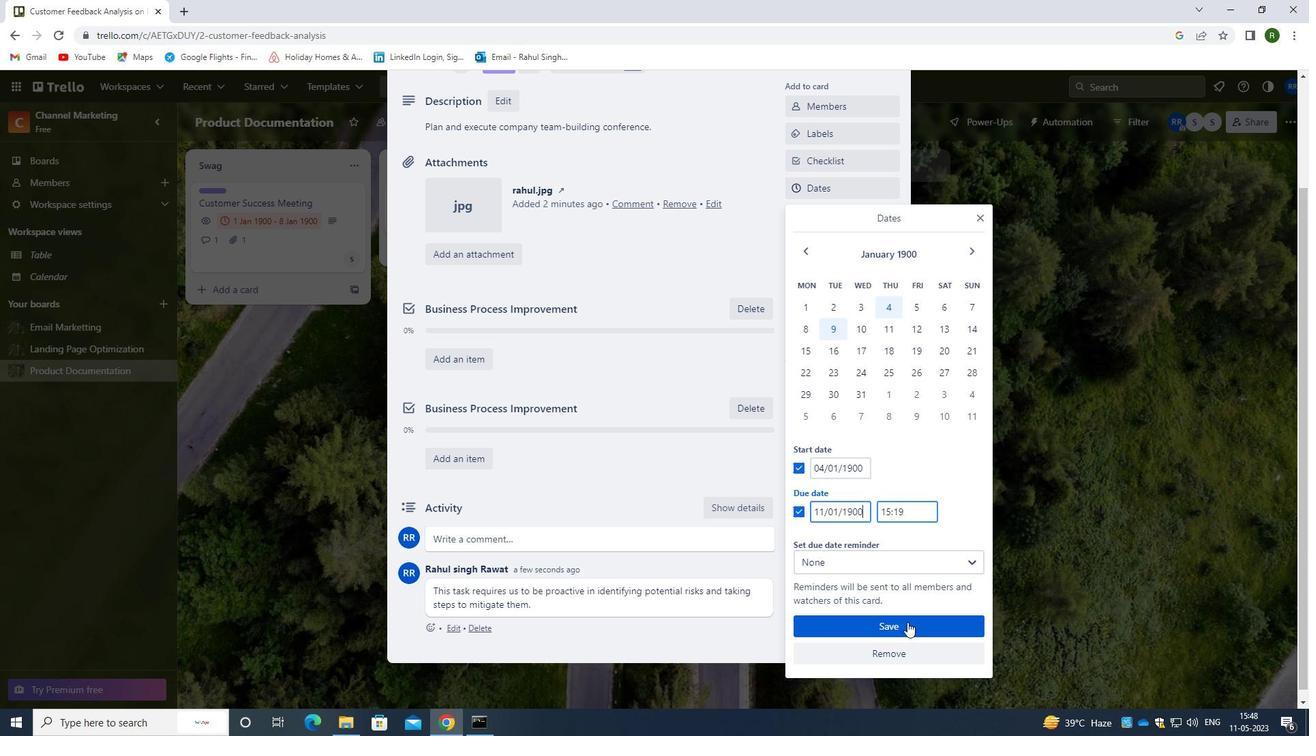 
Action: Mouse pressed left at (908, 624)
Screenshot: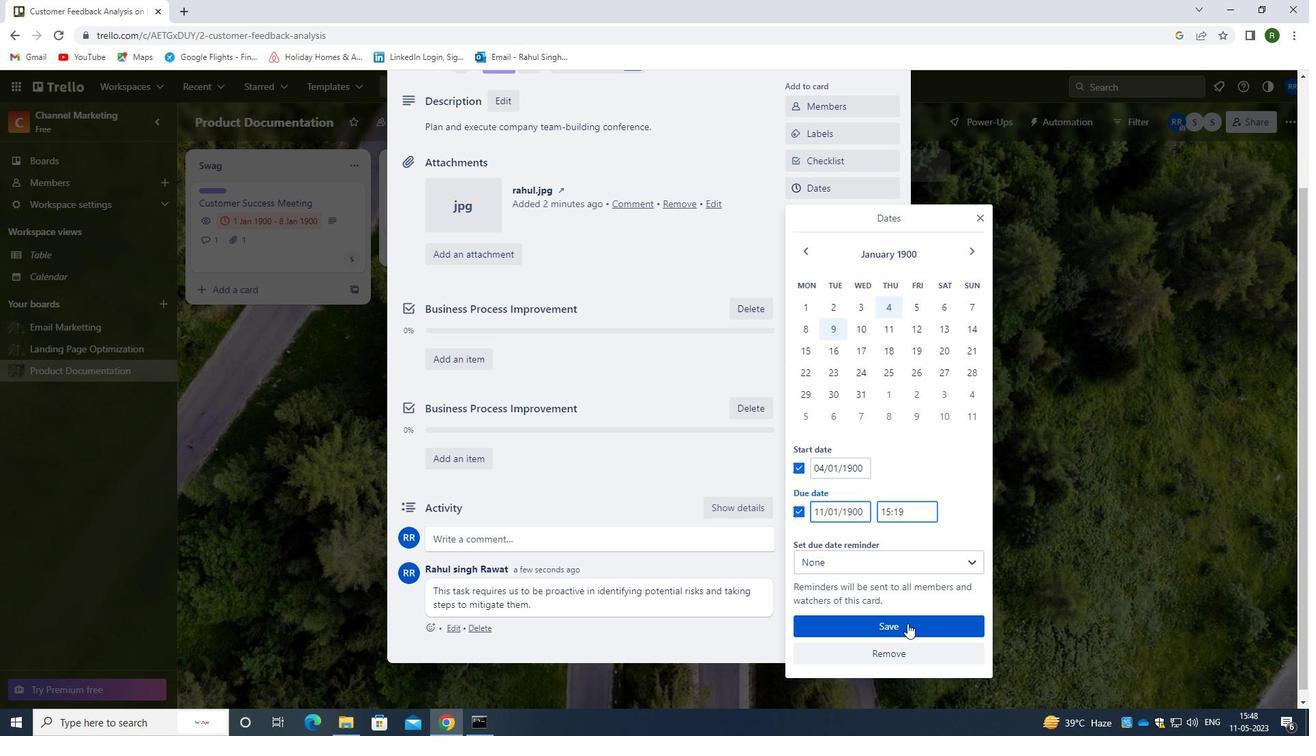 
Action: Mouse moved to (745, 482)
Screenshot: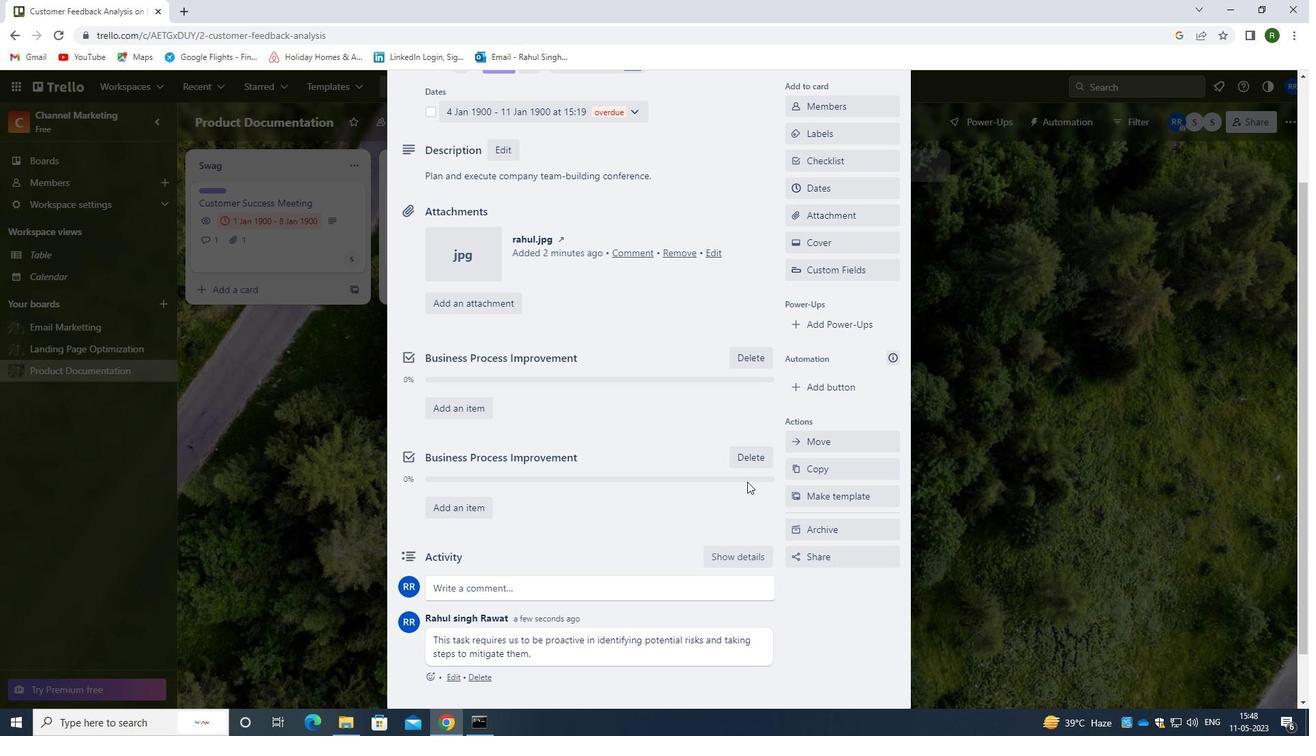 
Action: Mouse scrolled (745, 483) with delta (0, 0)
Screenshot: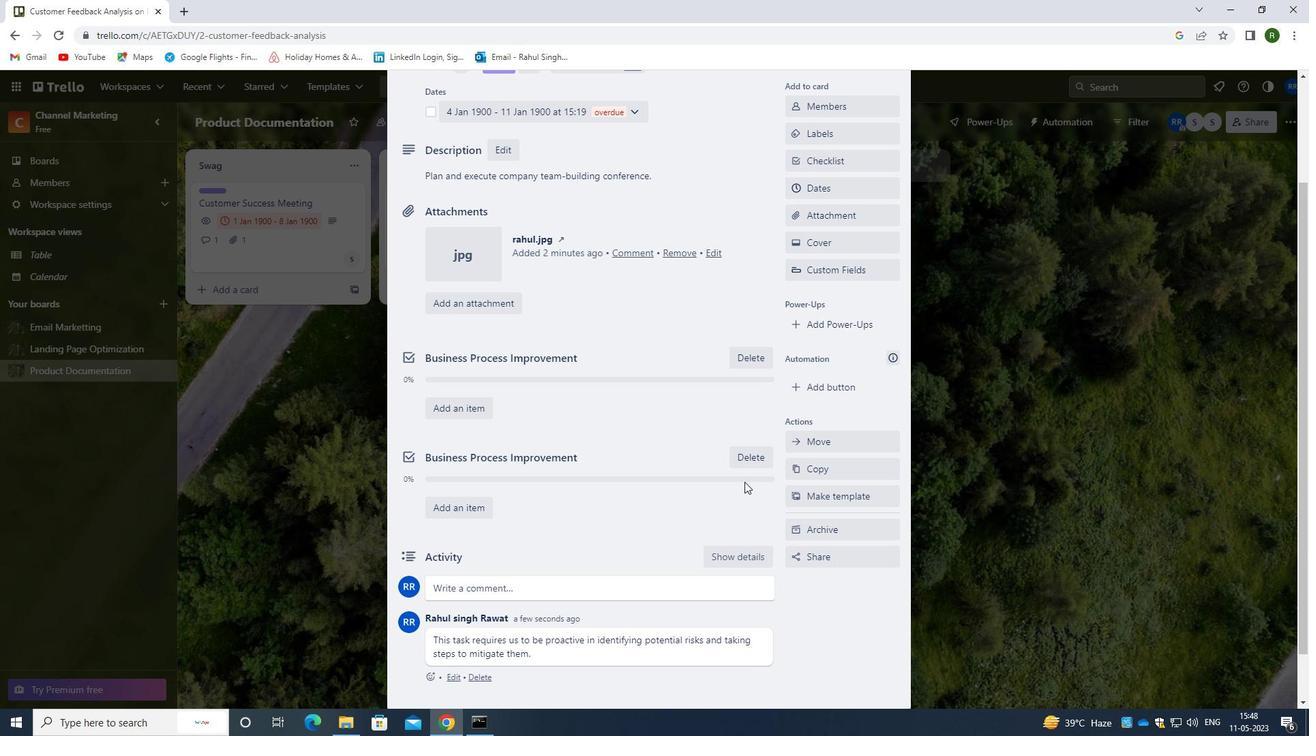 
Action: Mouse scrolled (745, 483) with delta (0, 0)
Screenshot: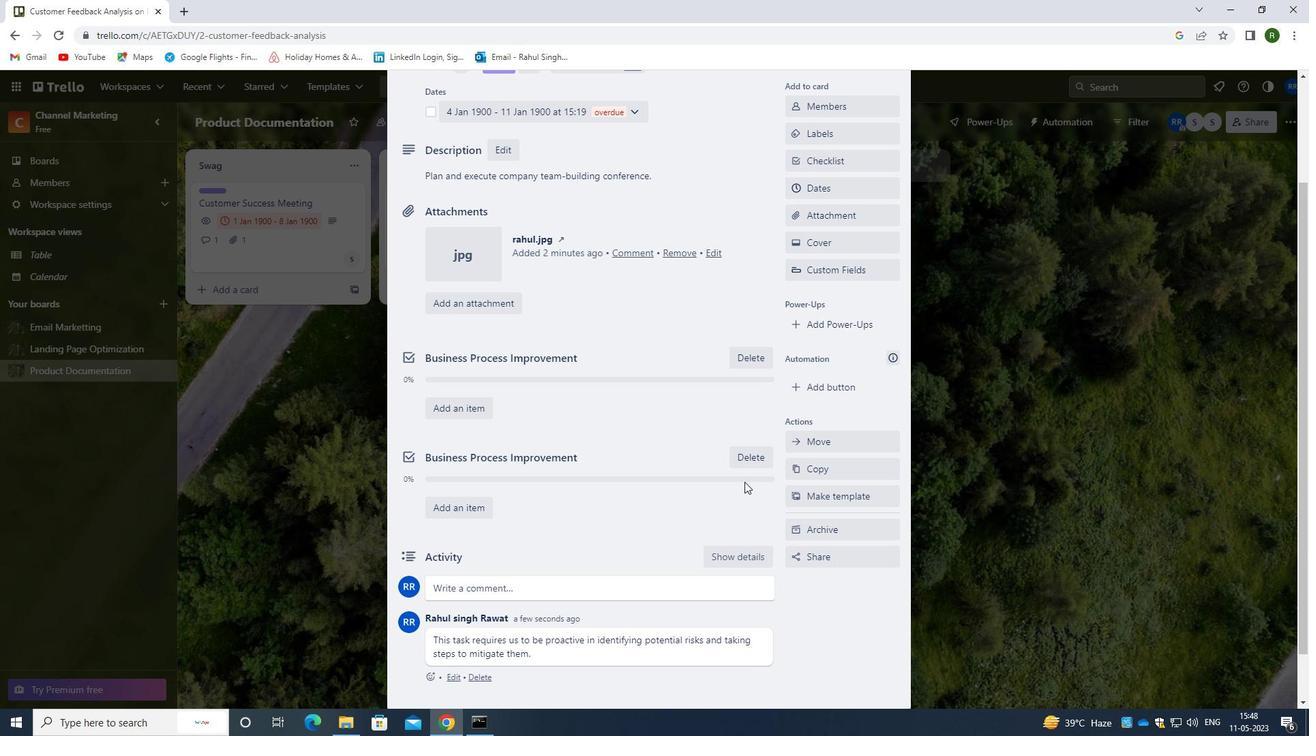 
Action: Mouse scrolled (745, 483) with delta (0, 0)
Screenshot: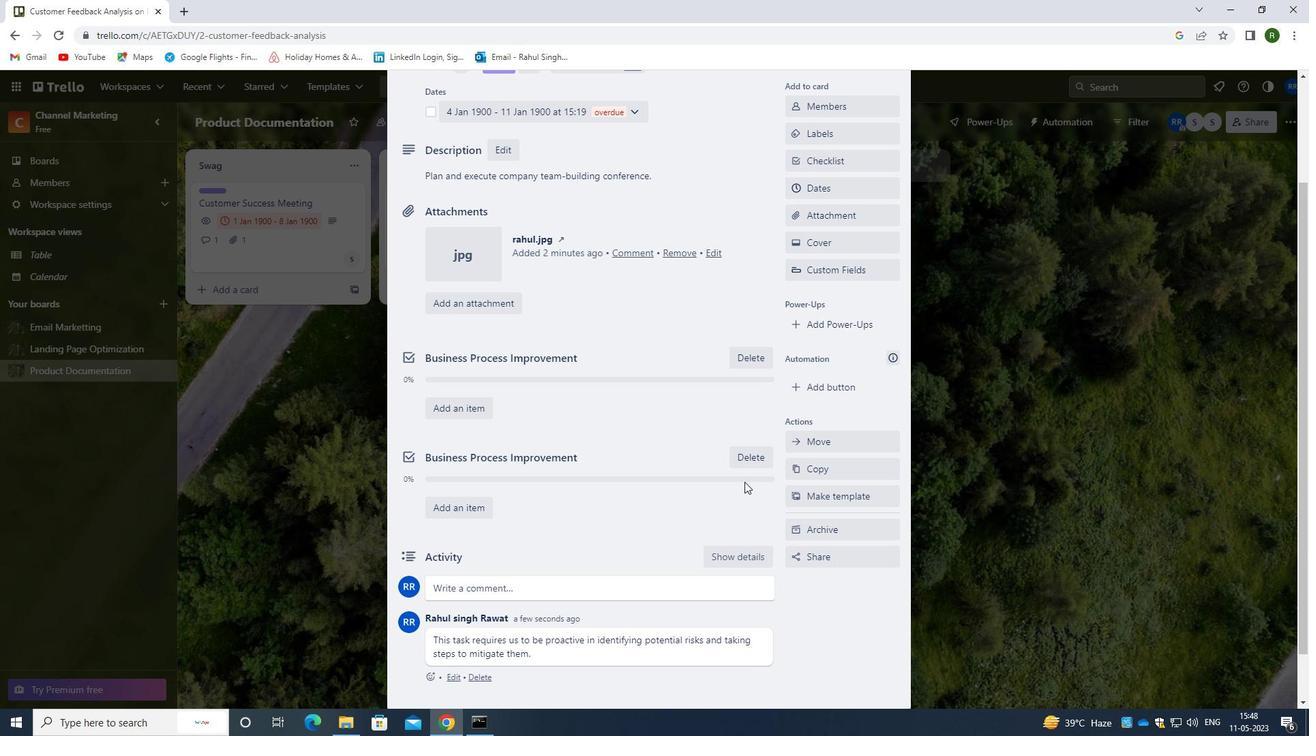 
Action: Mouse moved to (744, 482)
Screenshot: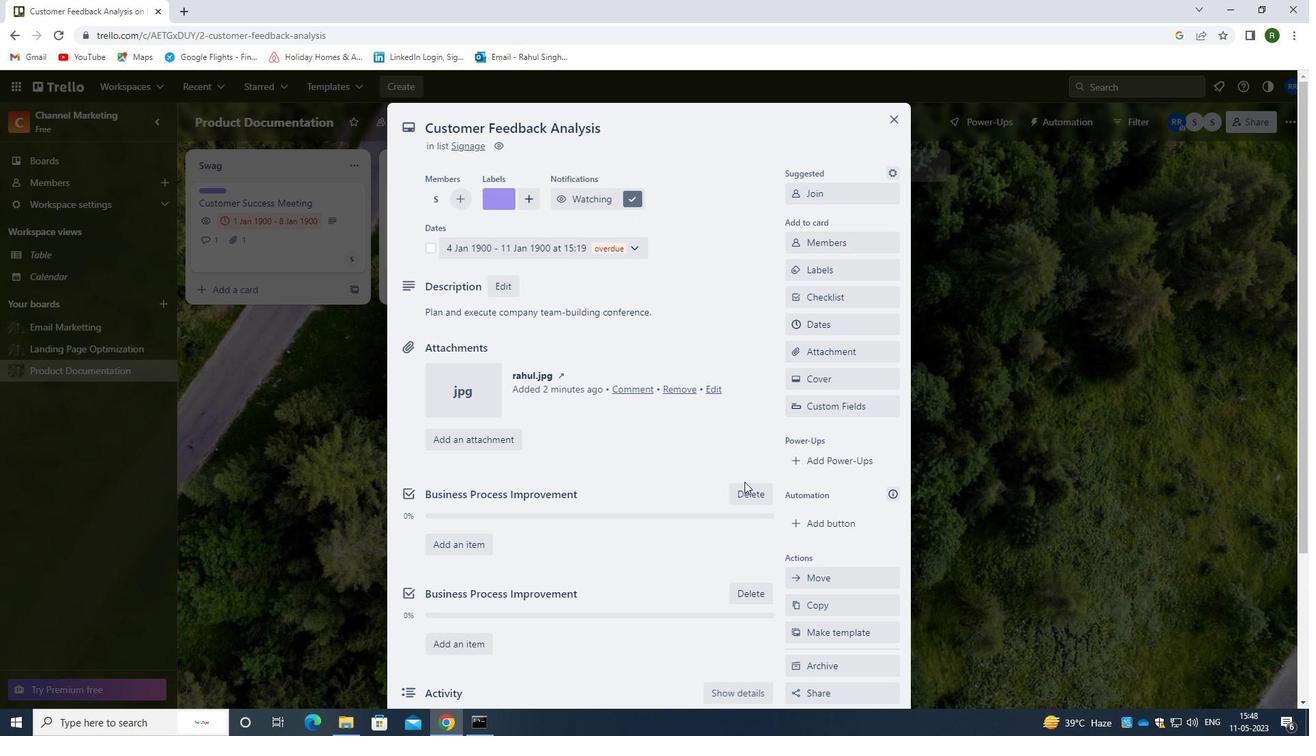 
